 Task: Find connections with filter location Mongaguá with filter topic #Managementskillswith filter profile language German with filter current company Design Plus Architects with filter school Yashwantrao Chavan College of Engineering - YCCE with filter industry Pet Services with filter service category FIle Management with filter keywords title Red Cross Volunteer
Action: Mouse moved to (670, 117)
Screenshot: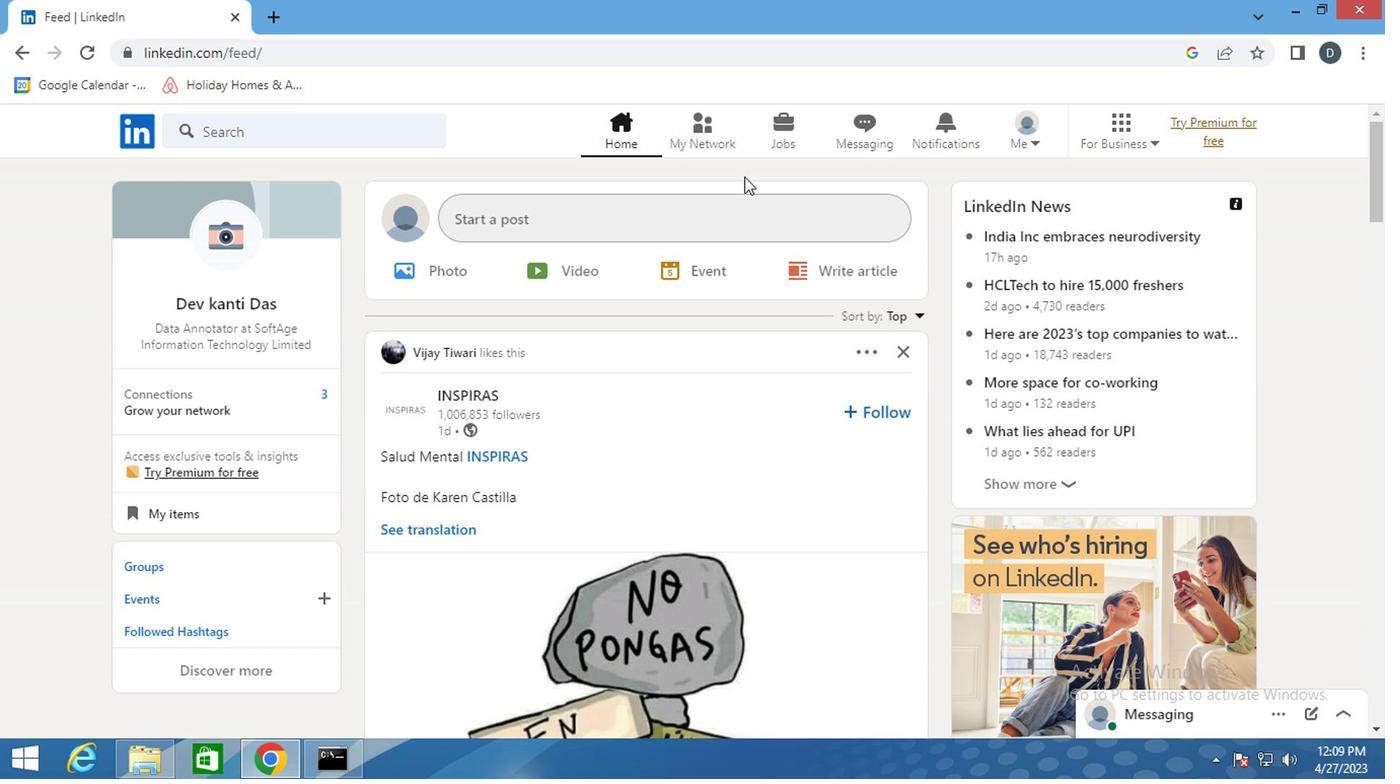 
Action: Mouse pressed left at (670, 117)
Screenshot: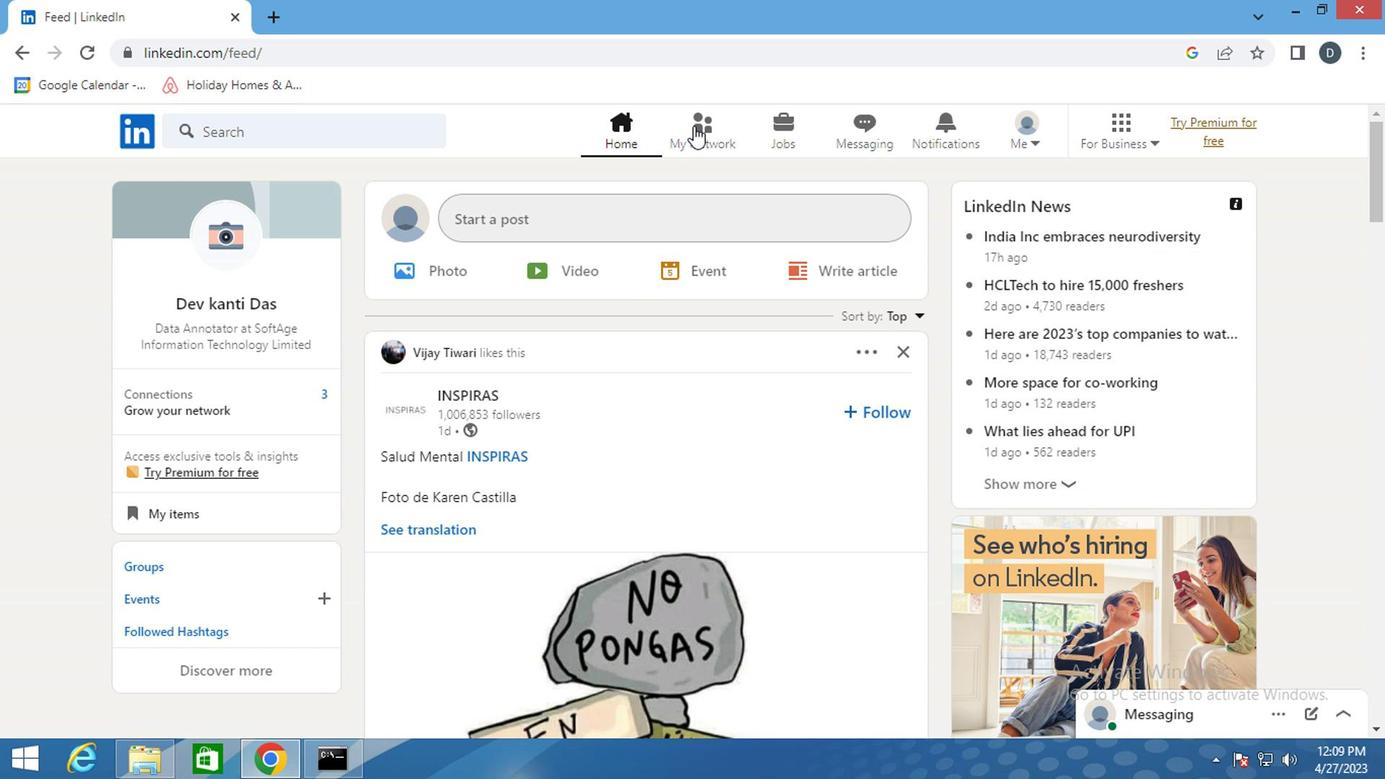 
Action: Mouse moved to (266, 243)
Screenshot: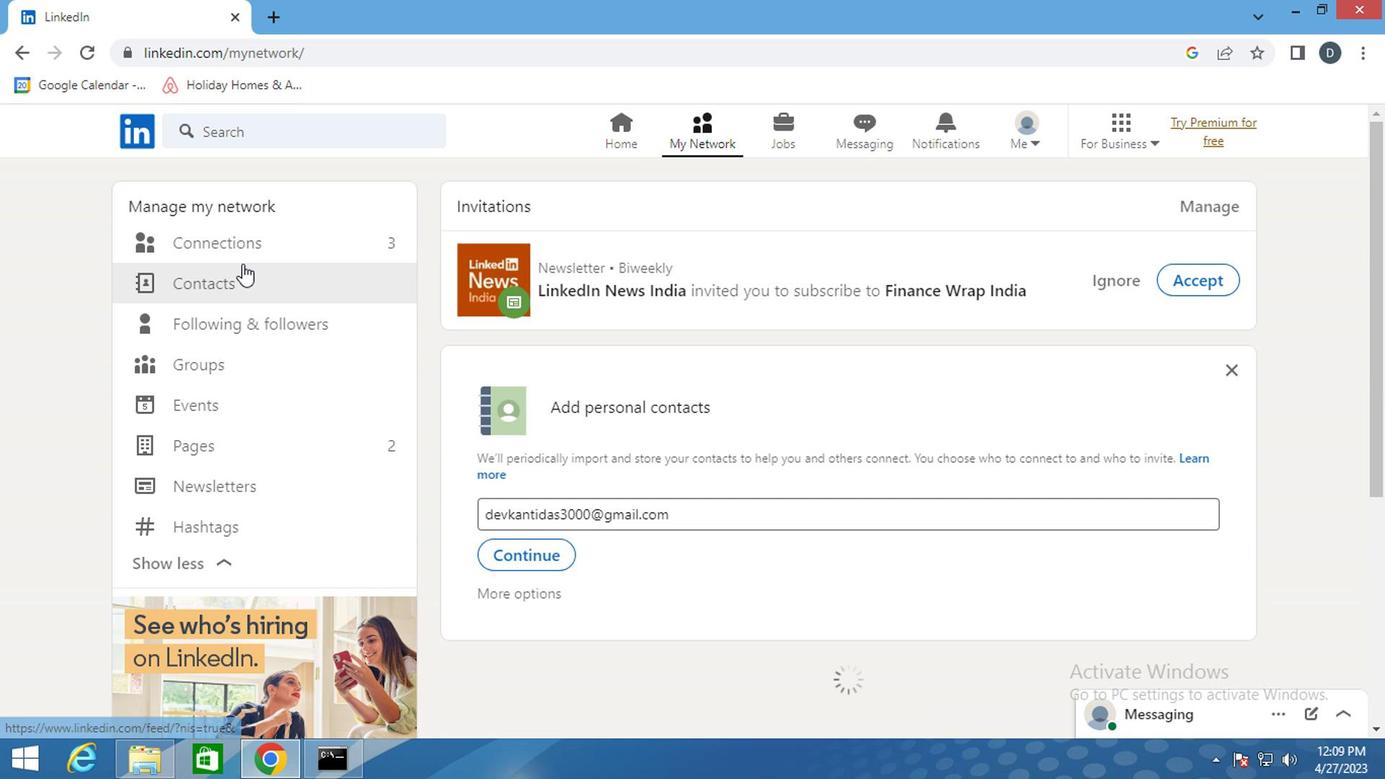 
Action: Mouse pressed left at (266, 243)
Screenshot: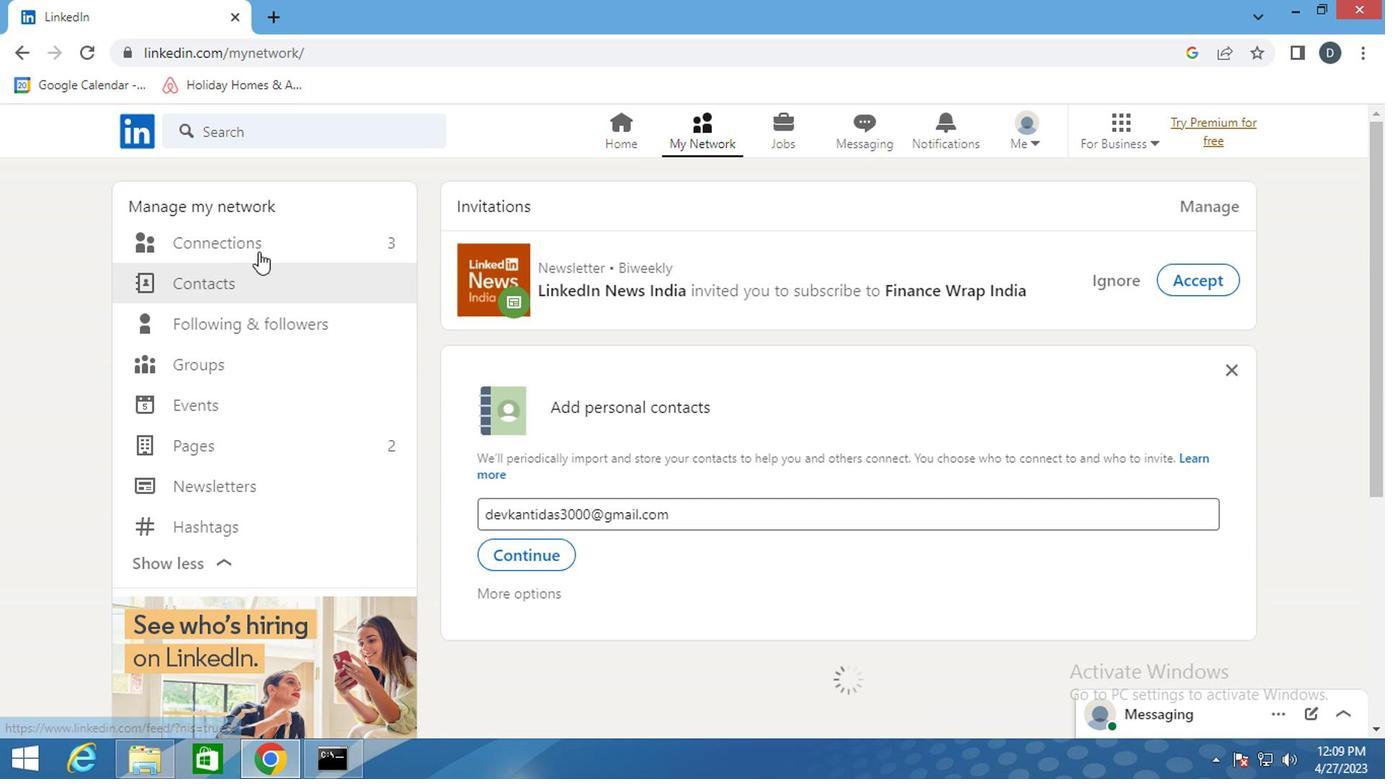 
Action: Mouse pressed left at (266, 243)
Screenshot: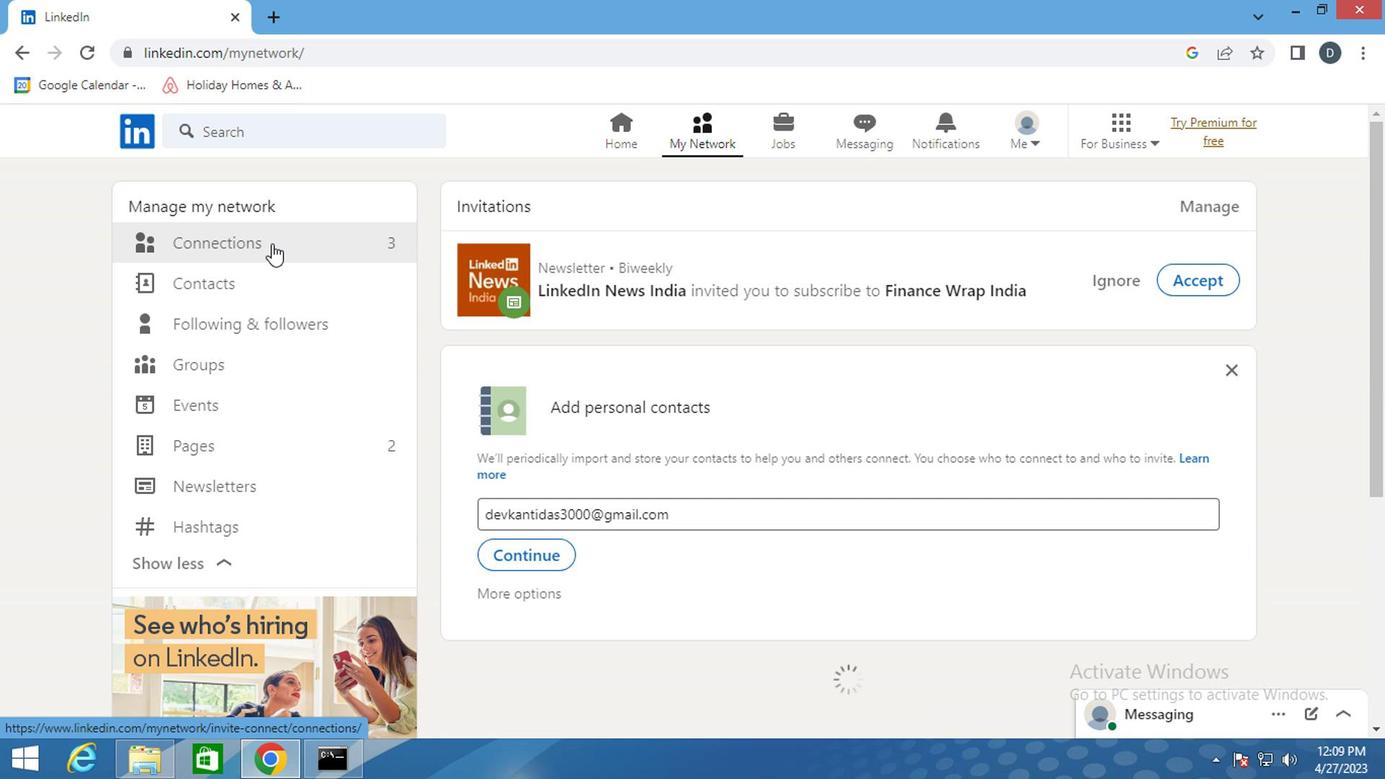 
Action: Mouse moved to (845, 251)
Screenshot: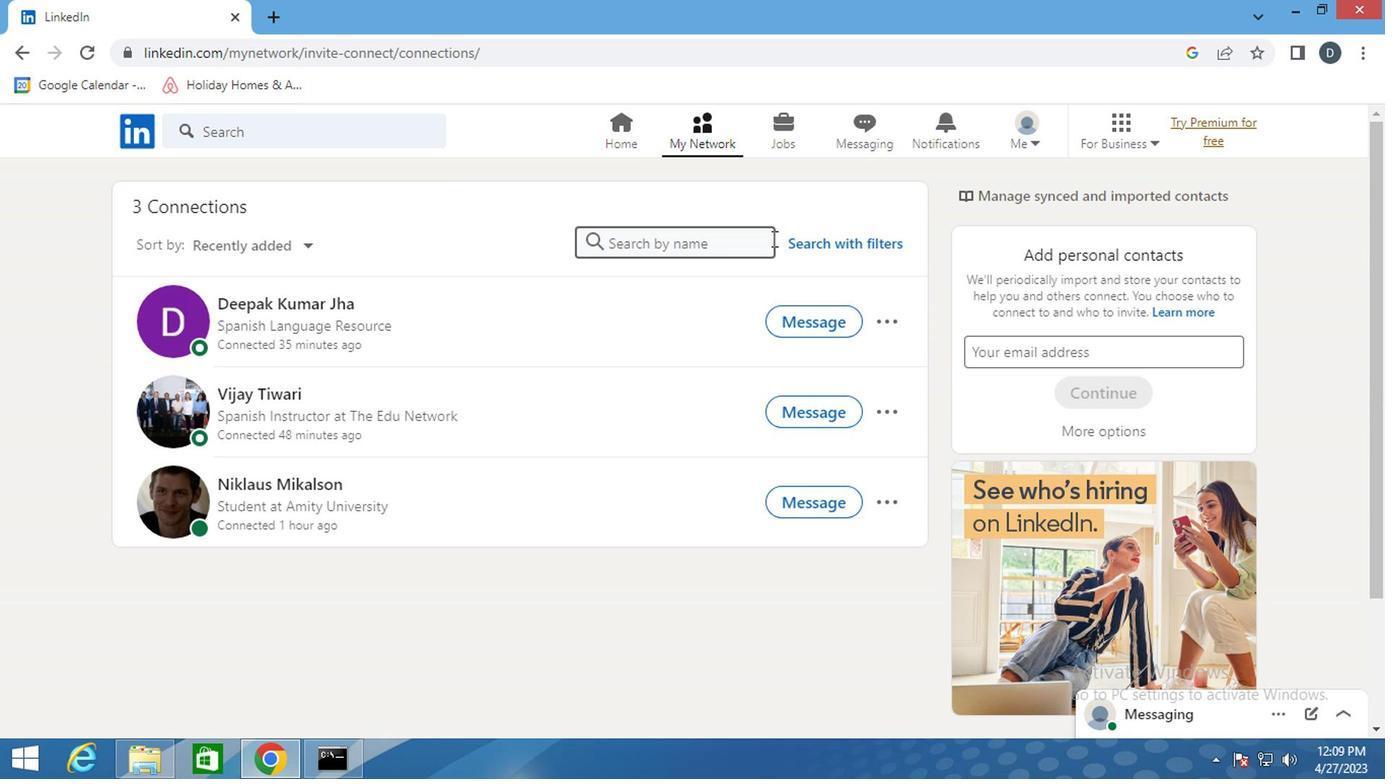 
Action: Mouse pressed left at (845, 251)
Screenshot: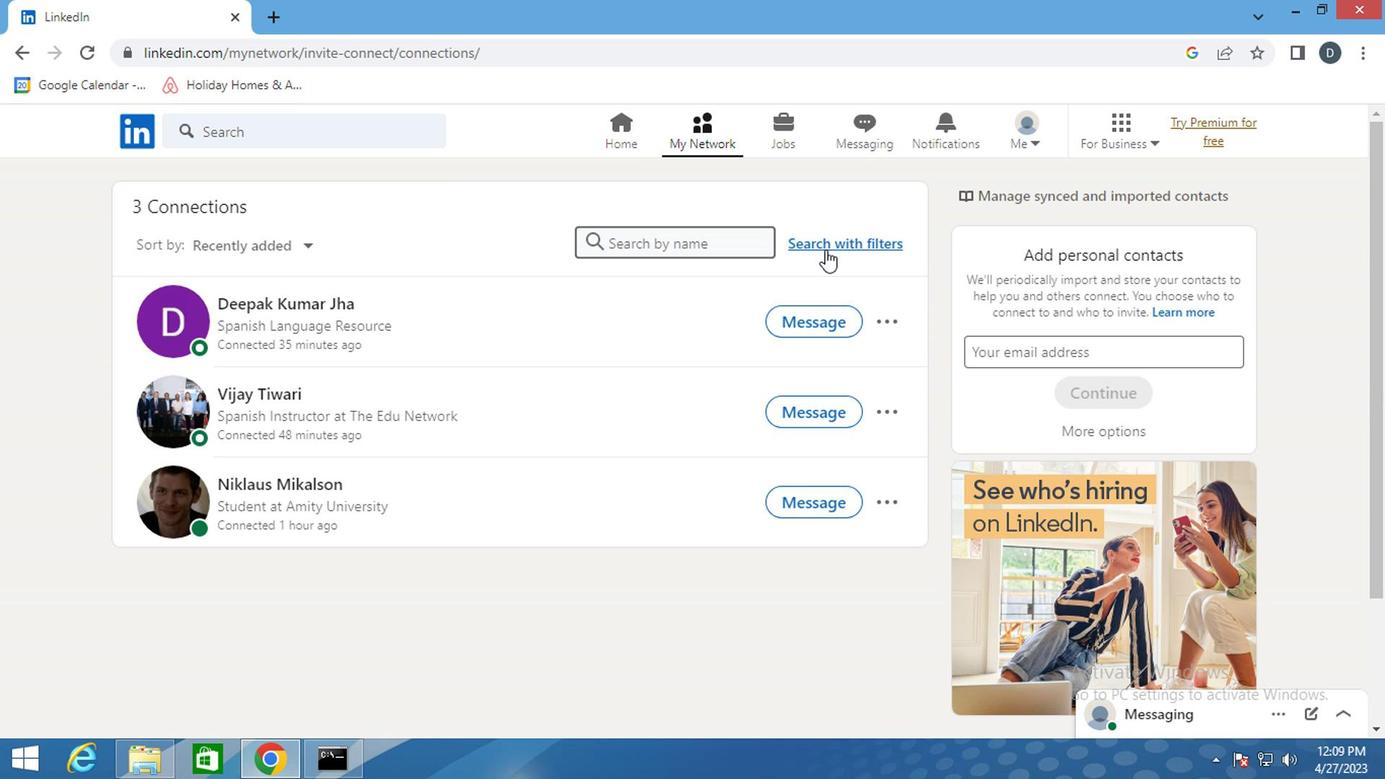 
Action: Mouse moved to (738, 182)
Screenshot: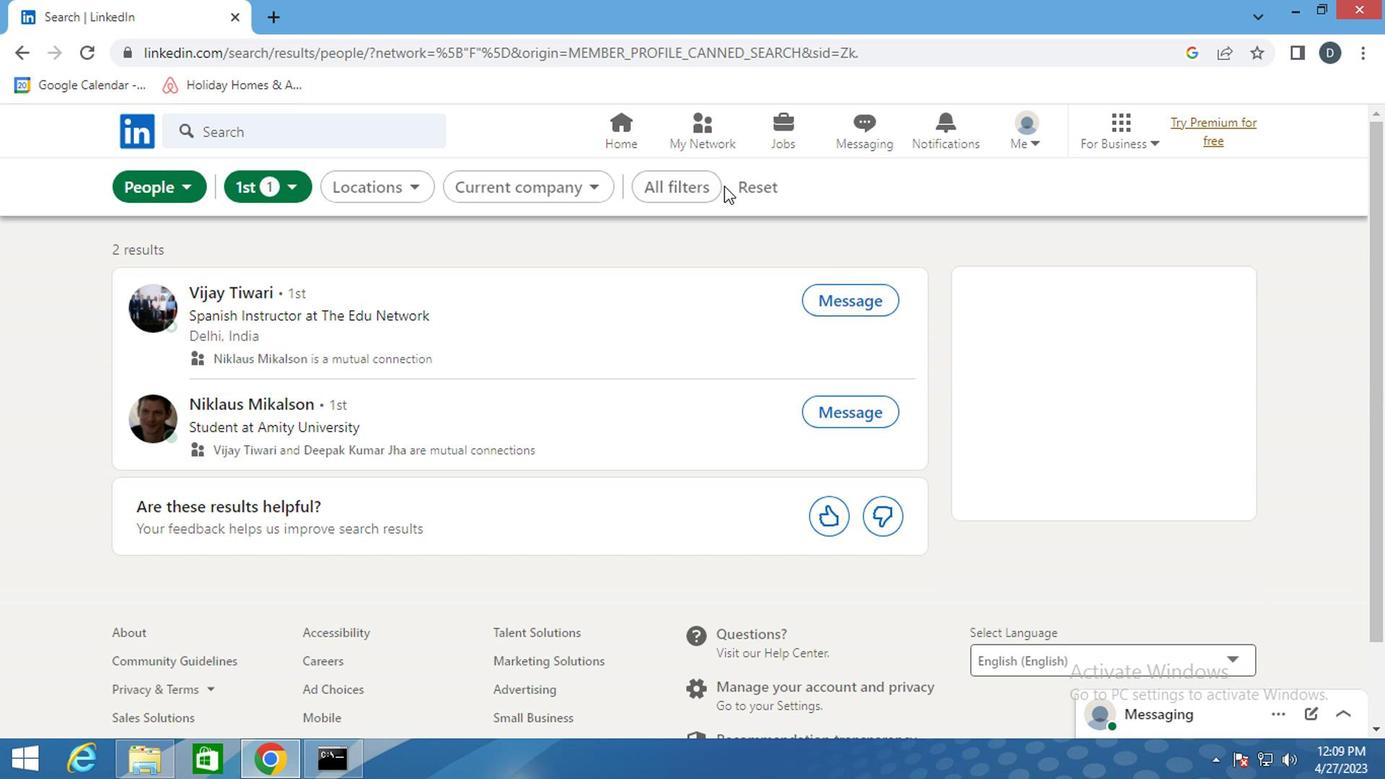 
Action: Mouse pressed left at (738, 182)
Screenshot: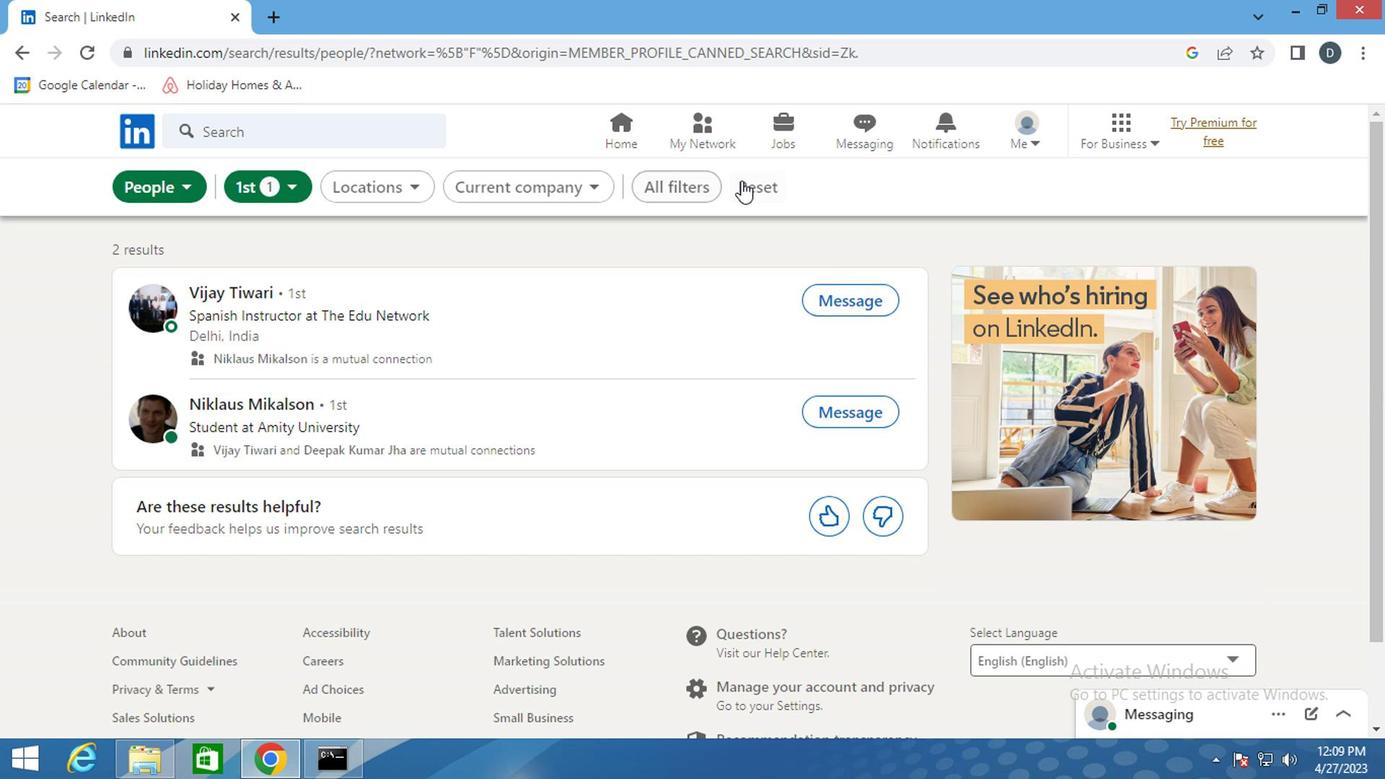 
Action: Mouse moved to (709, 183)
Screenshot: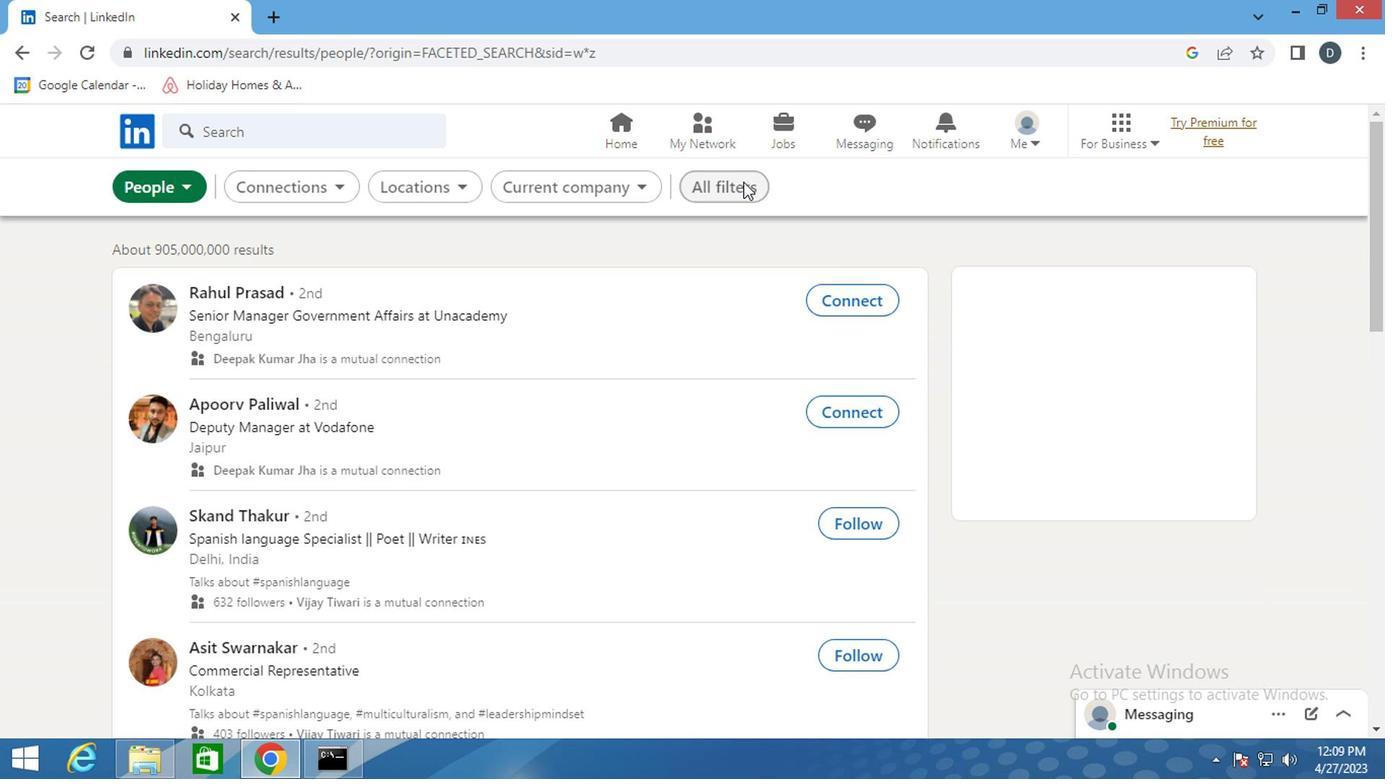 
Action: Mouse pressed left at (709, 183)
Screenshot: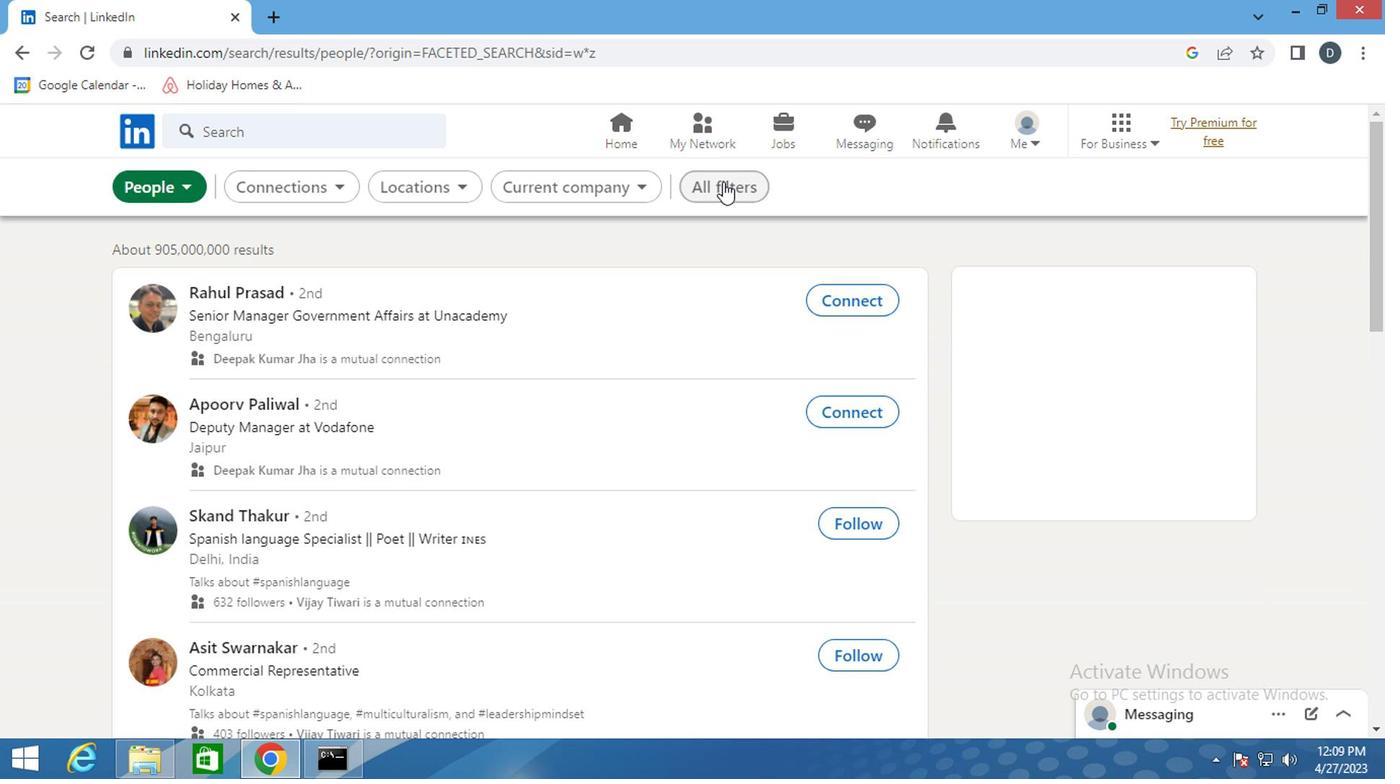 
Action: Mouse moved to (1134, 449)
Screenshot: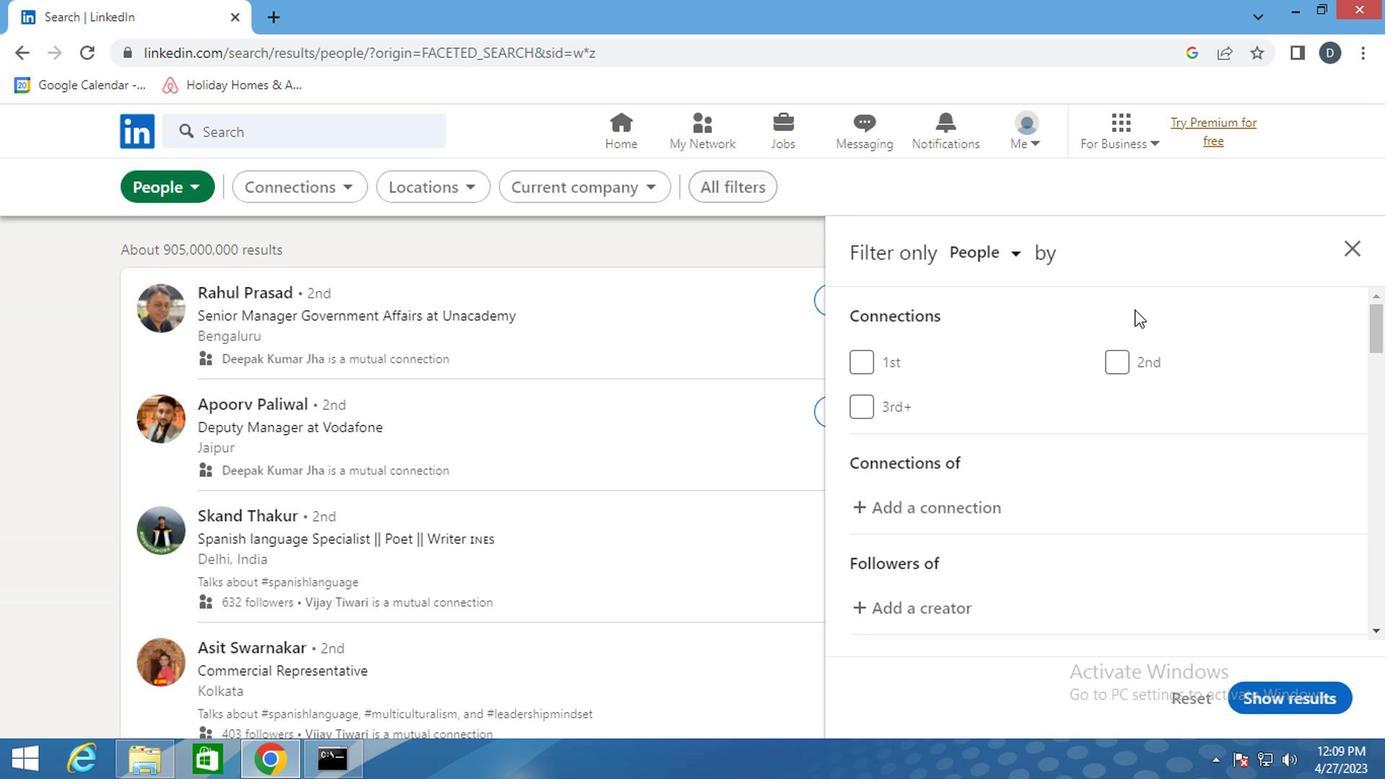 
Action: Mouse scrolled (1134, 448) with delta (0, -1)
Screenshot: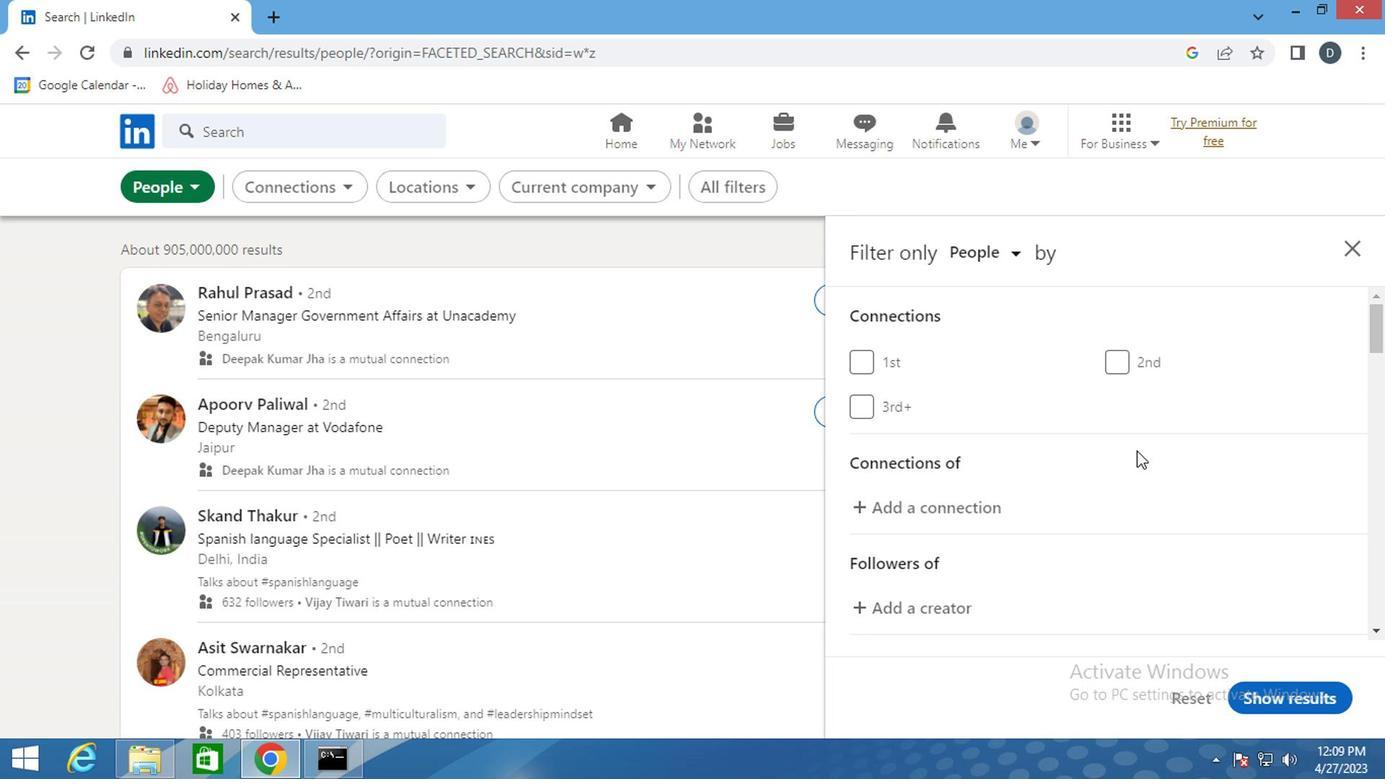 
Action: Mouse scrolled (1134, 448) with delta (0, -1)
Screenshot: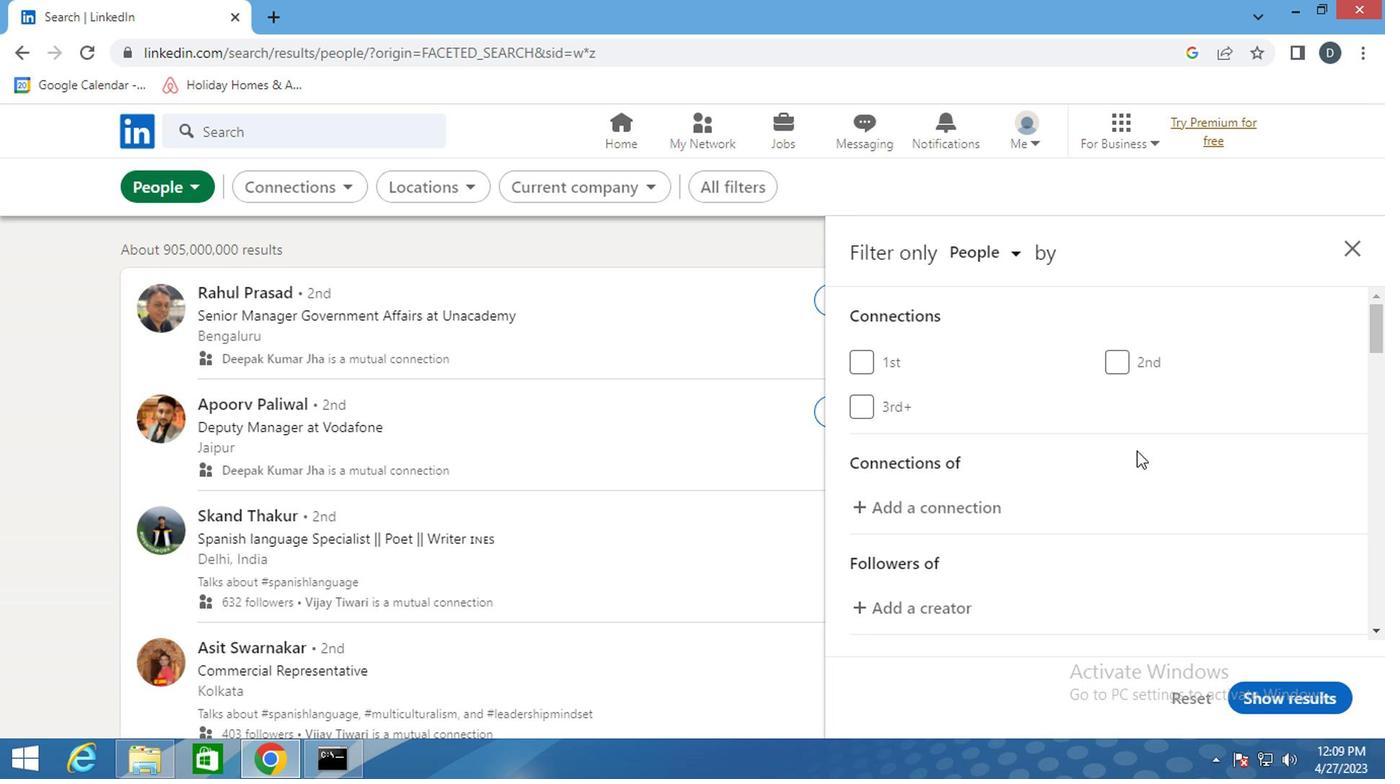 
Action: Mouse scrolled (1134, 448) with delta (0, -1)
Screenshot: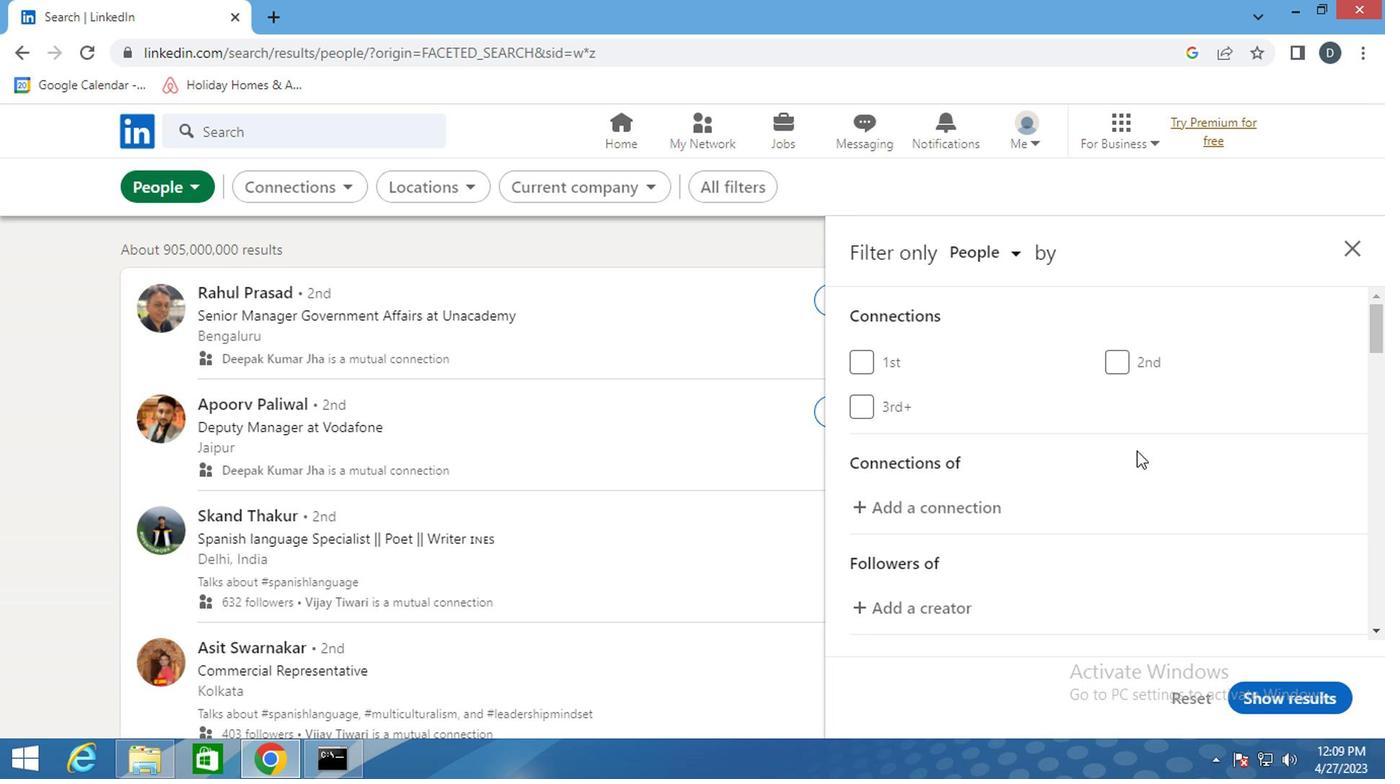 
Action: Mouse moved to (1180, 484)
Screenshot: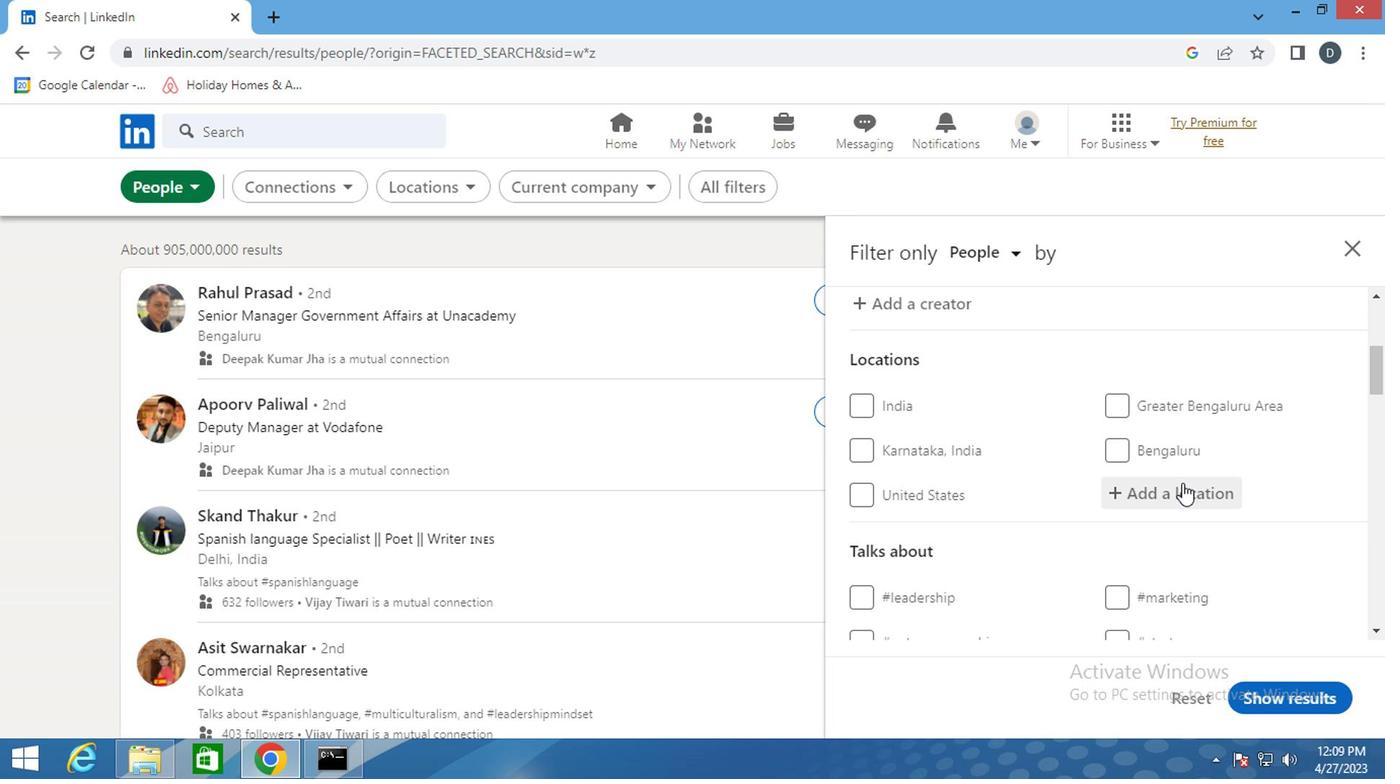 
Action: Mouse pressed left at (1180, 484)
Screenshot: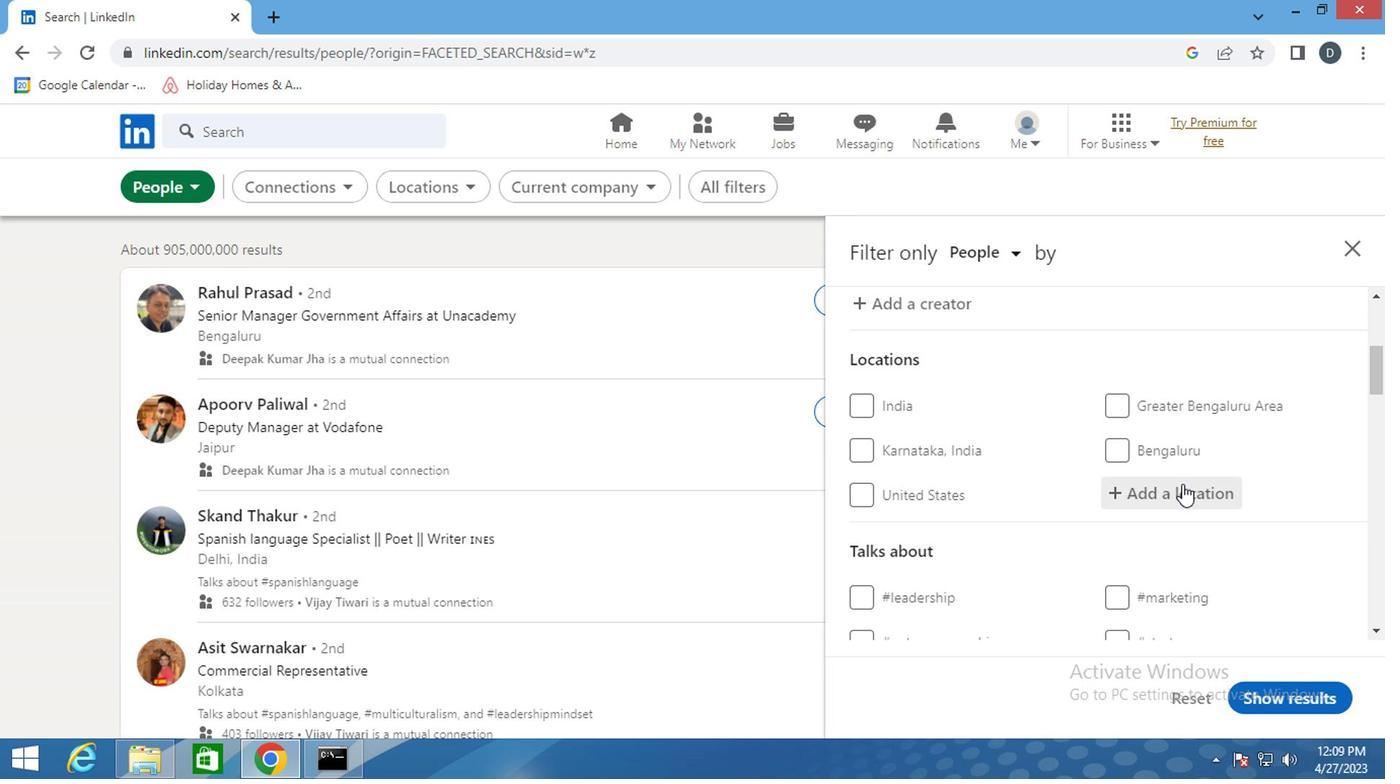 
Action: Mouse moved to (1180, 484)
Screenshot: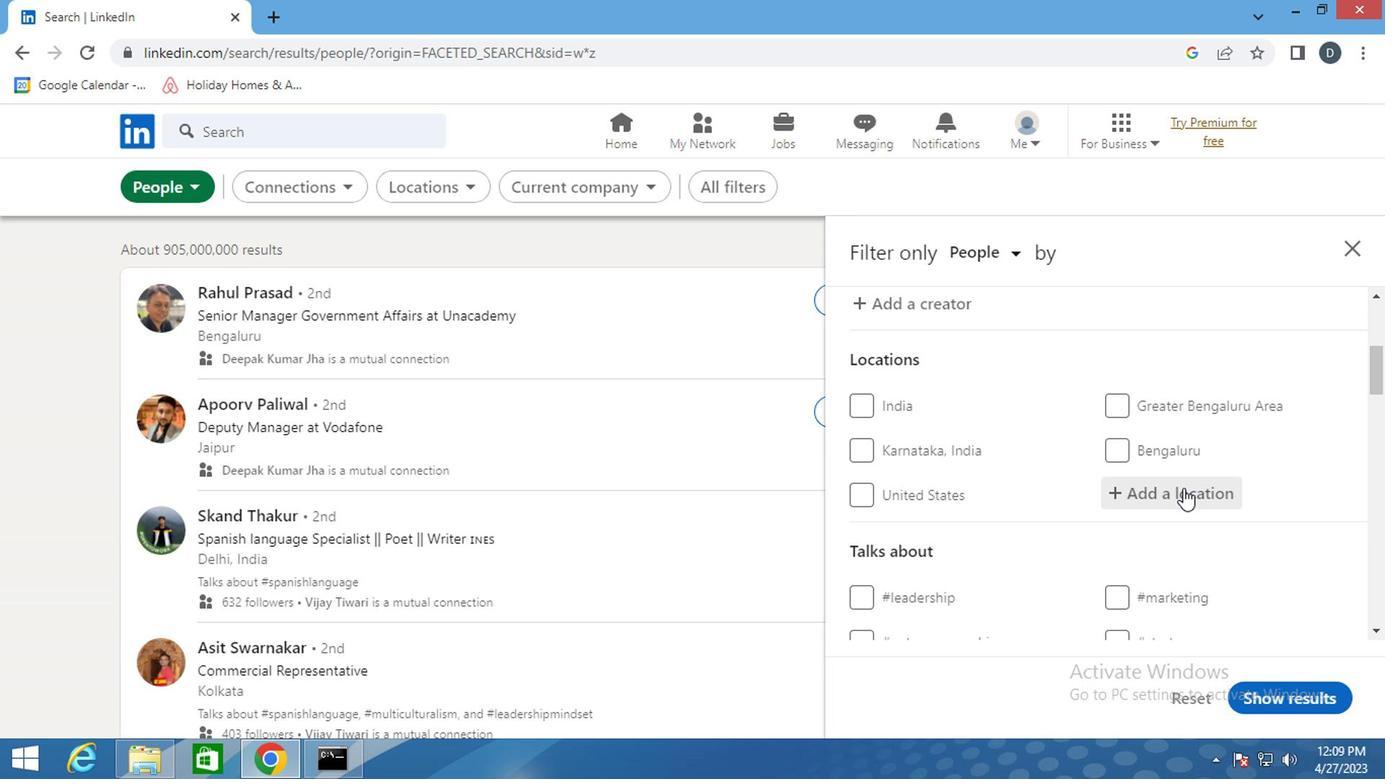 
Action: Key pressed <Key.shift_r>Mongag
Screenshot: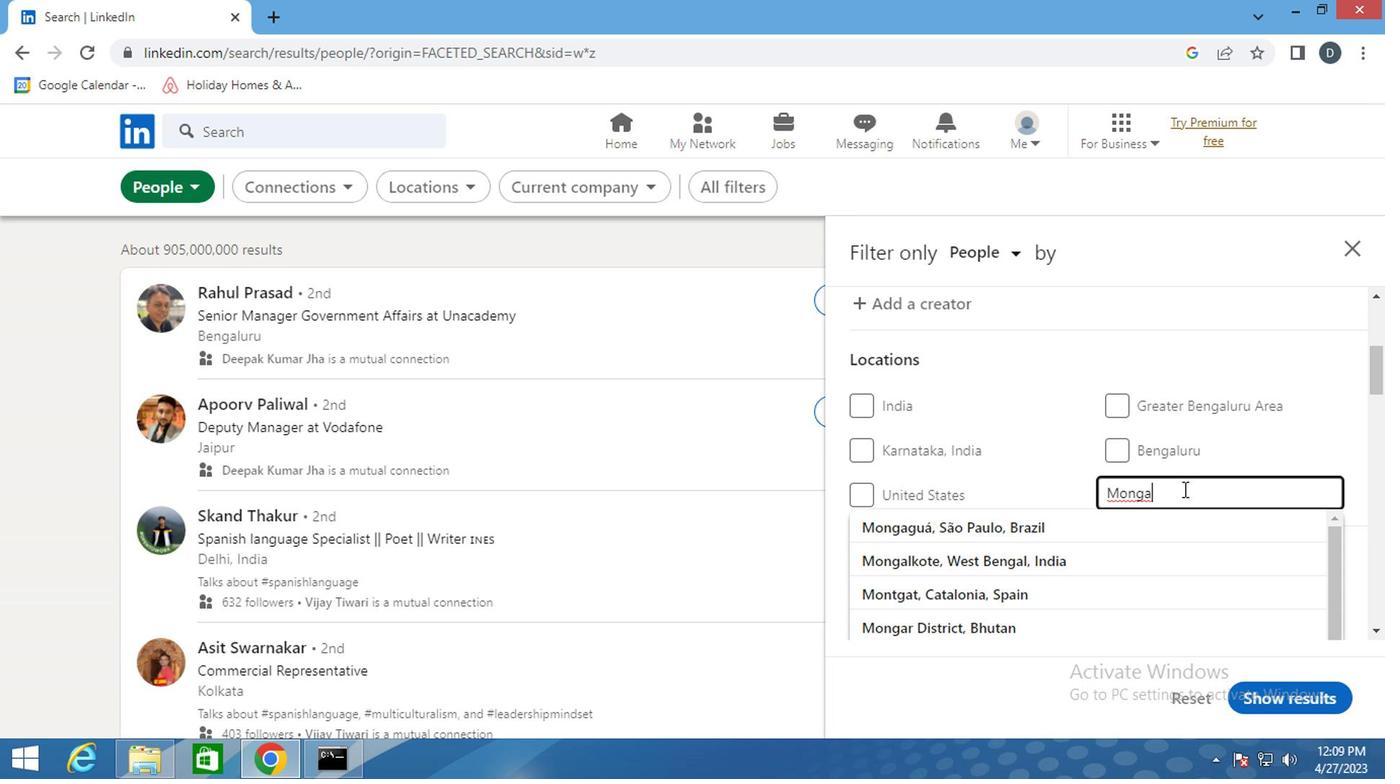 
Action: Mouse moved to (1105, 520)
Screenshot: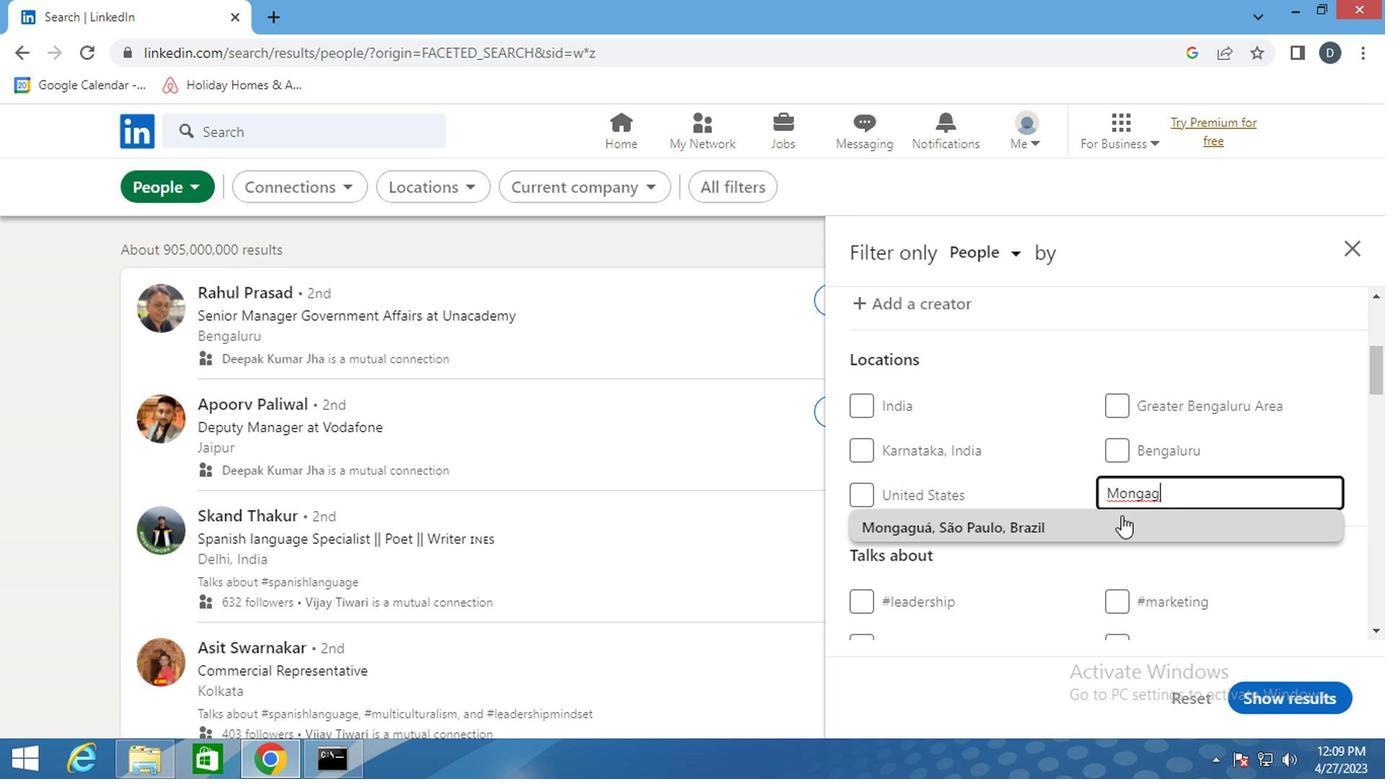 
Action: Mouse pressed left at (1105, 520)
Screenshot: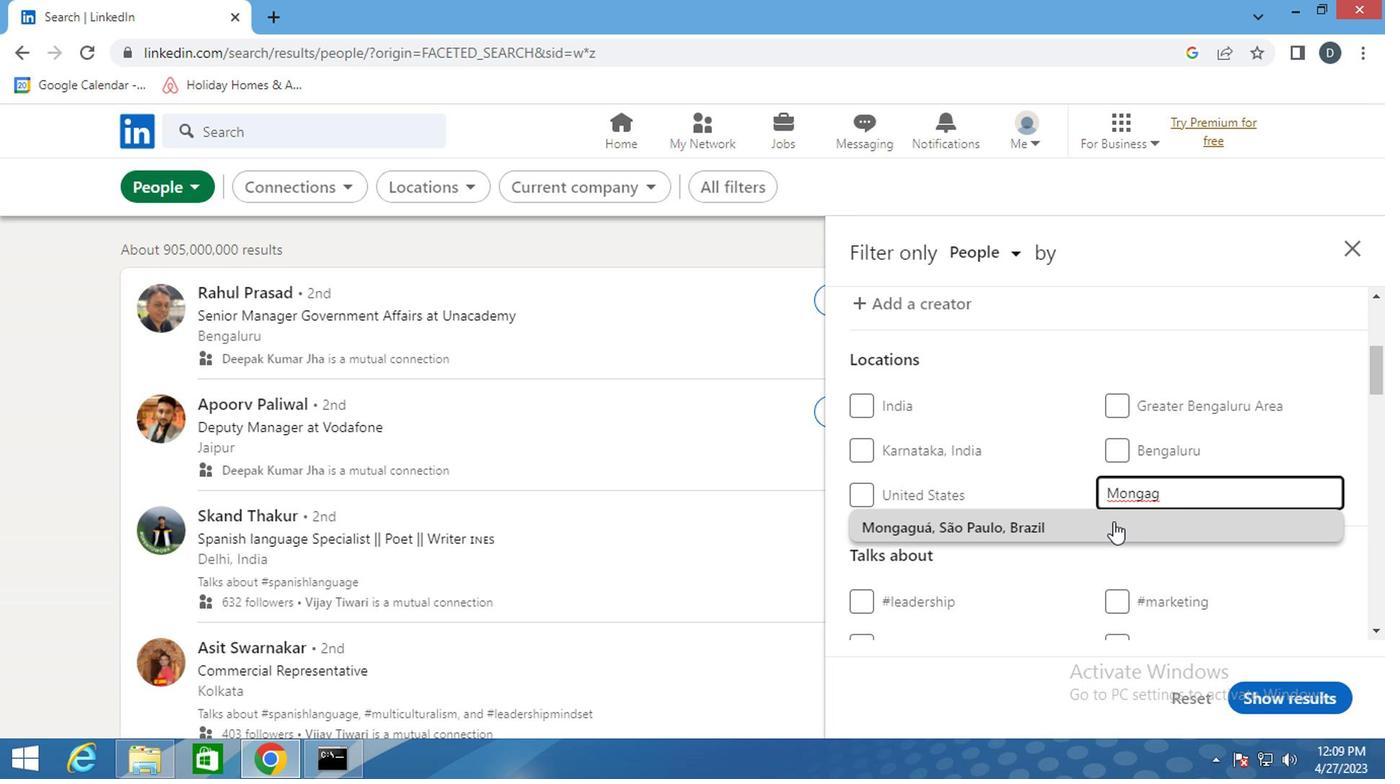 
Action: Mouse moved to (1108, 523)
Screenshot: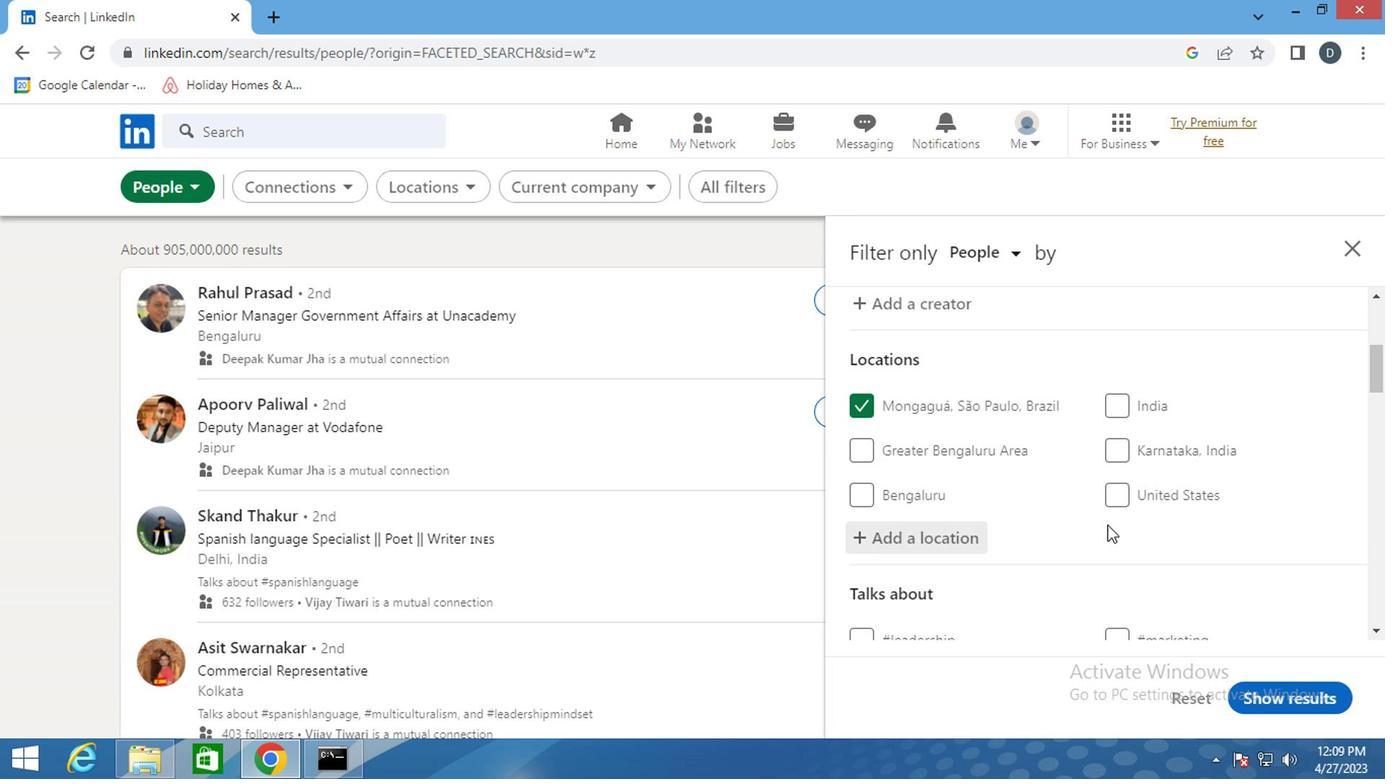 
Action: Mouse scrolled (1108, 521) with delta (0, -1)
Screenshot: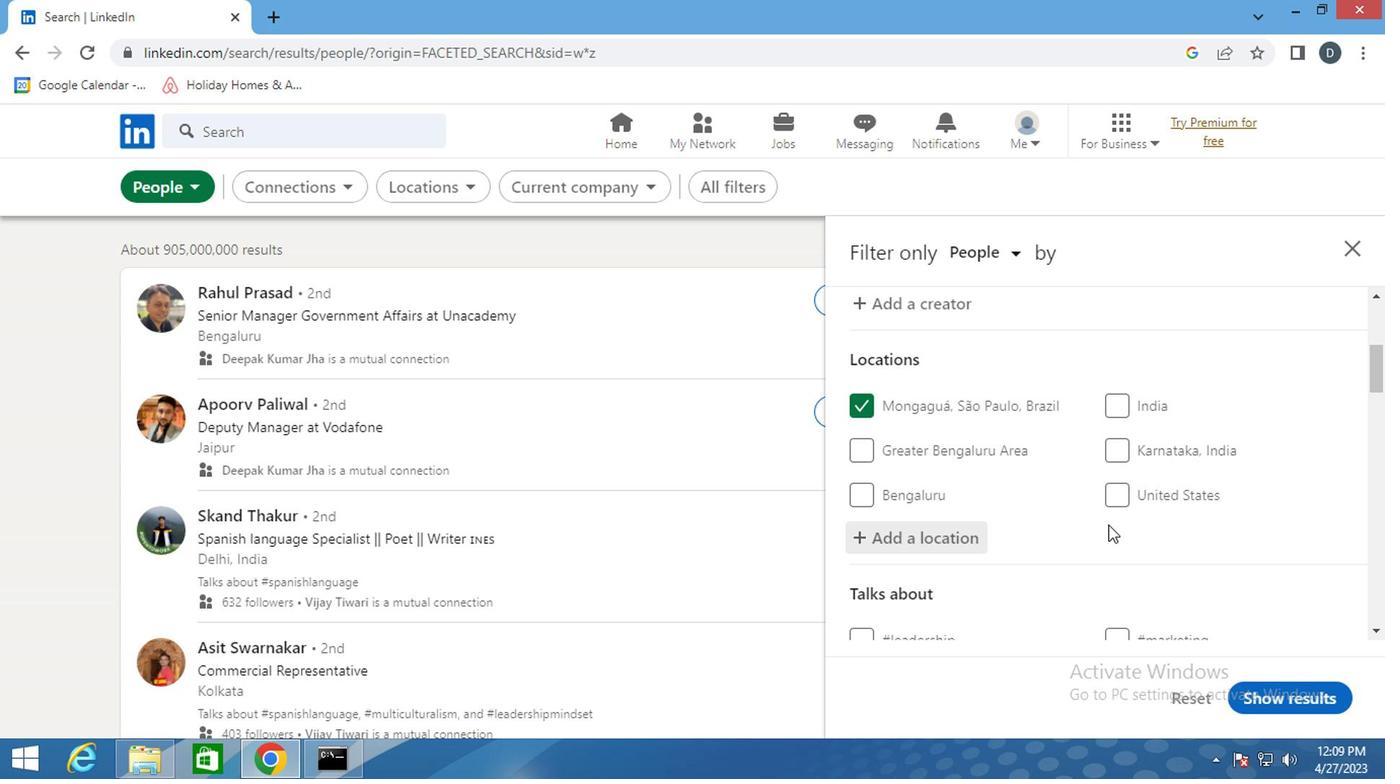 
Action: Mouse scrolled (1108, 521) with delta (0, -1)
Screenshot: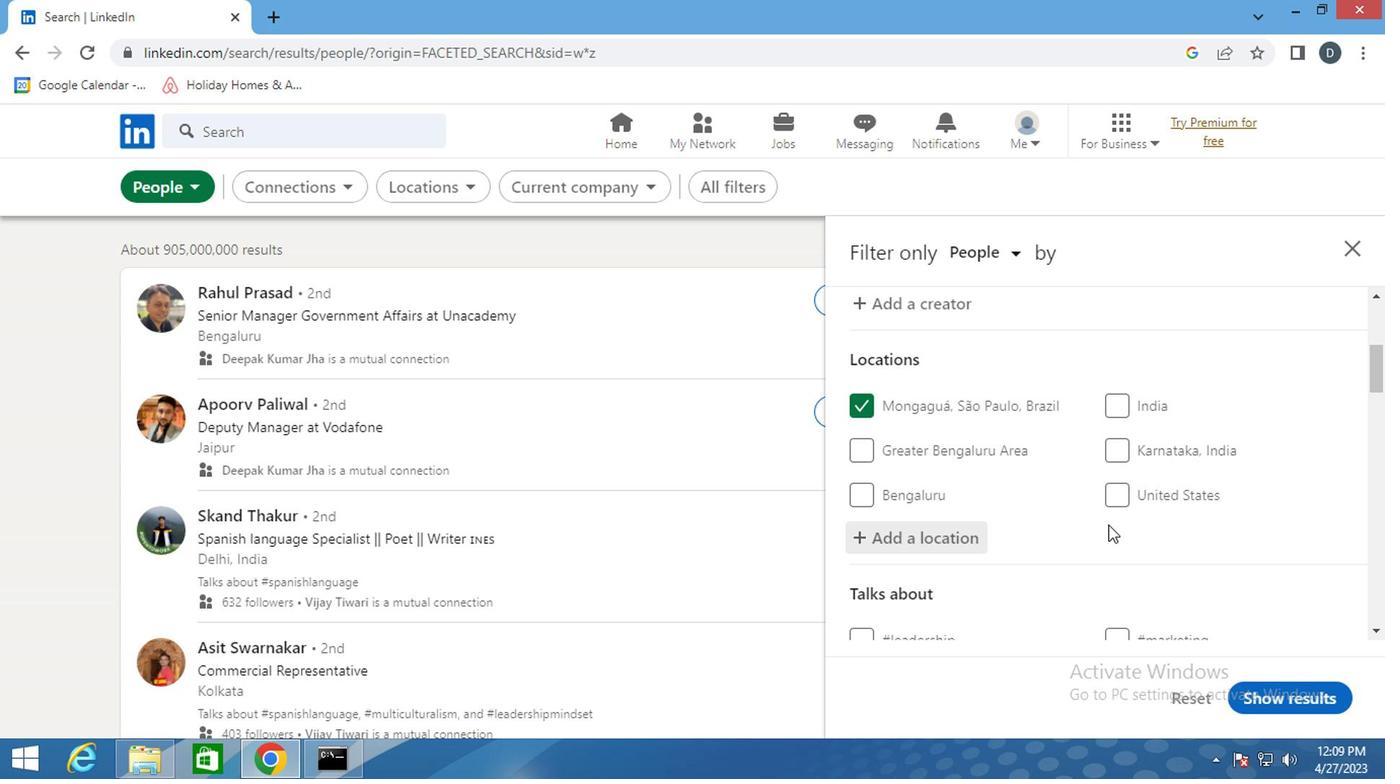 
Action: Mouse moved to (1111, 523)
Screenshot: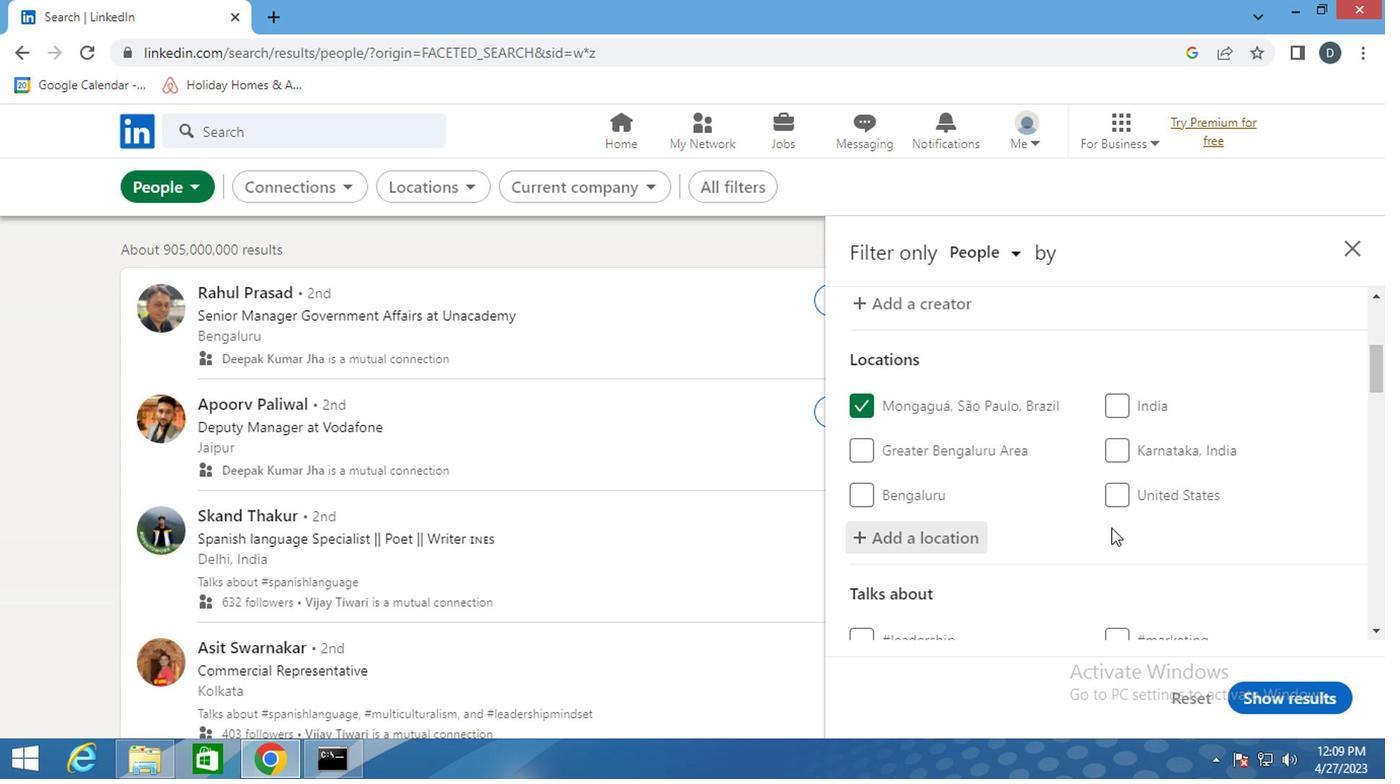 
Action: Mouse scrolled (1111, 523) with delta (0, 0)
Screenshot: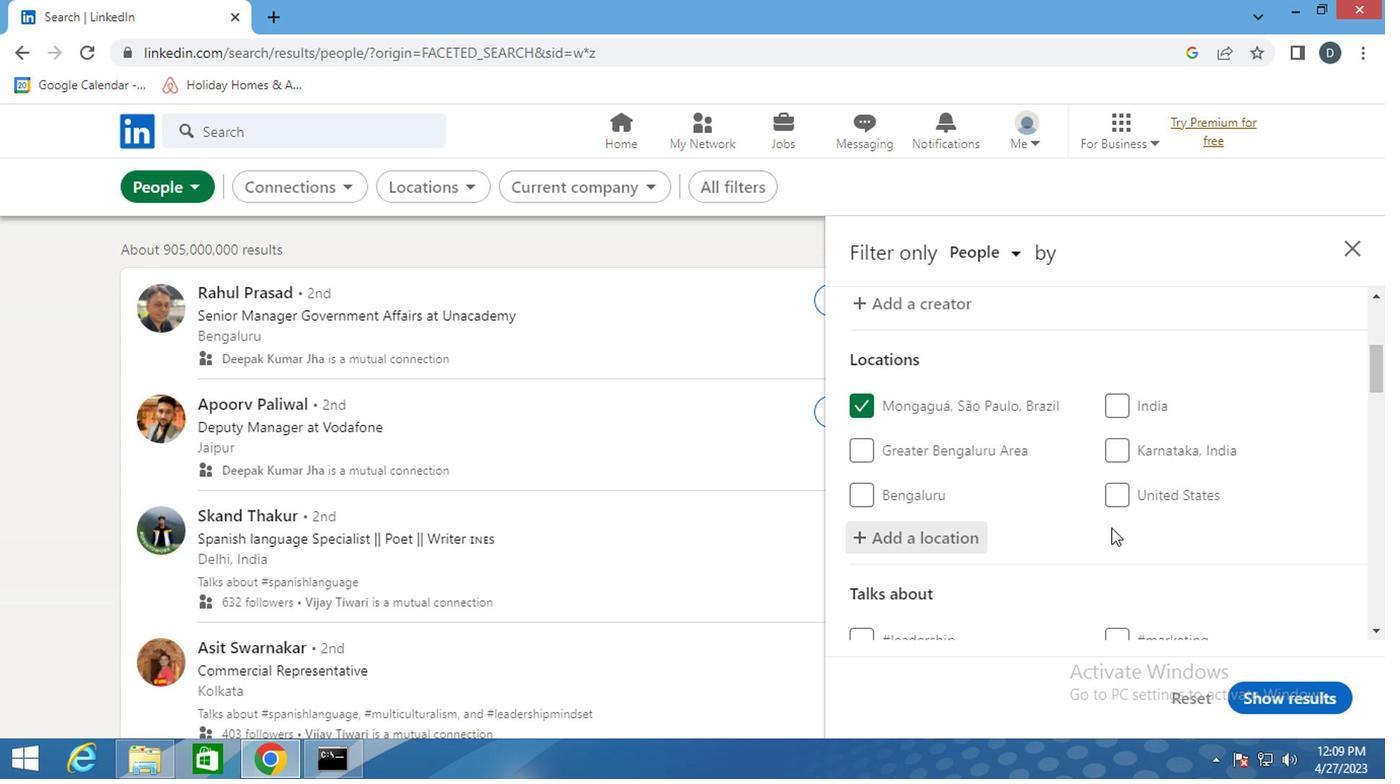 
Action: Mouse moved to (1162, 418)
Screenshot: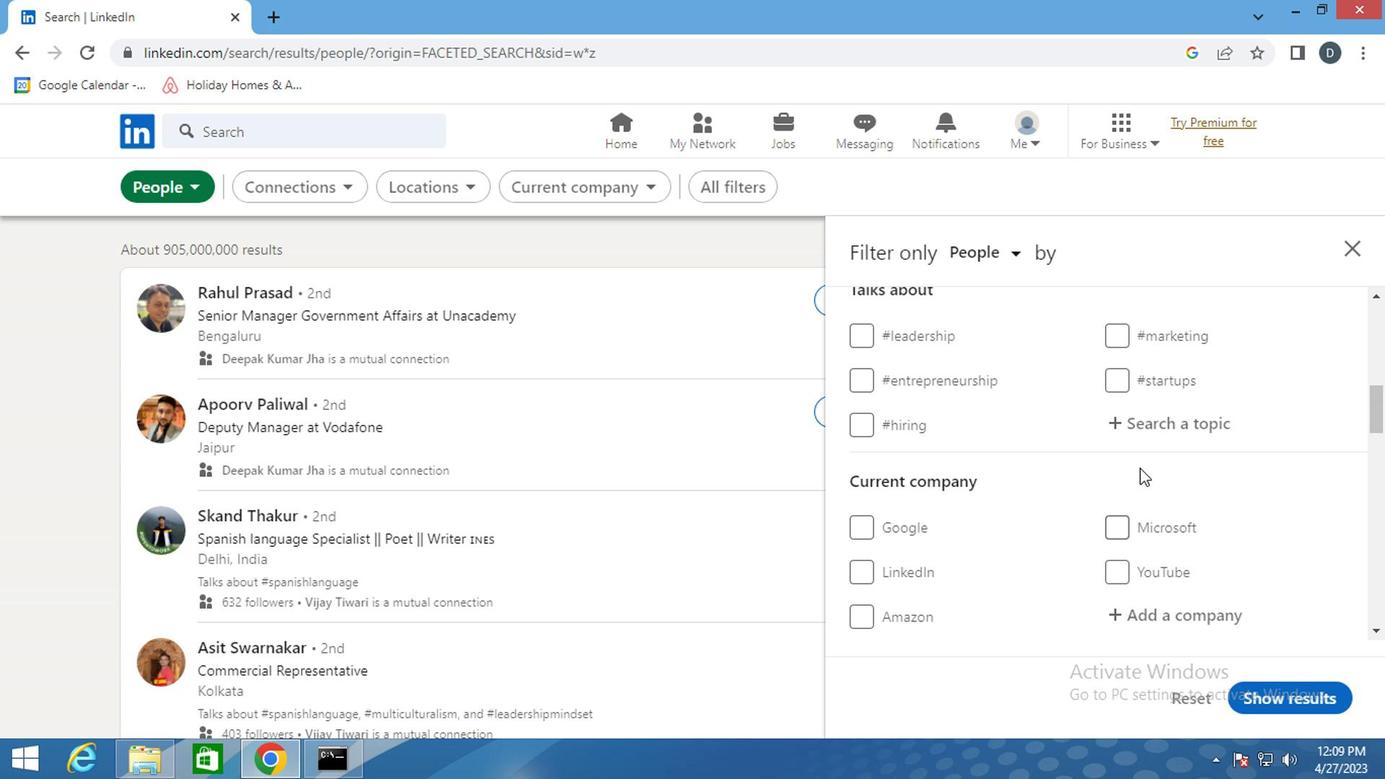 
Action: Mouse pressed left at (1162, 418)
Screenshot: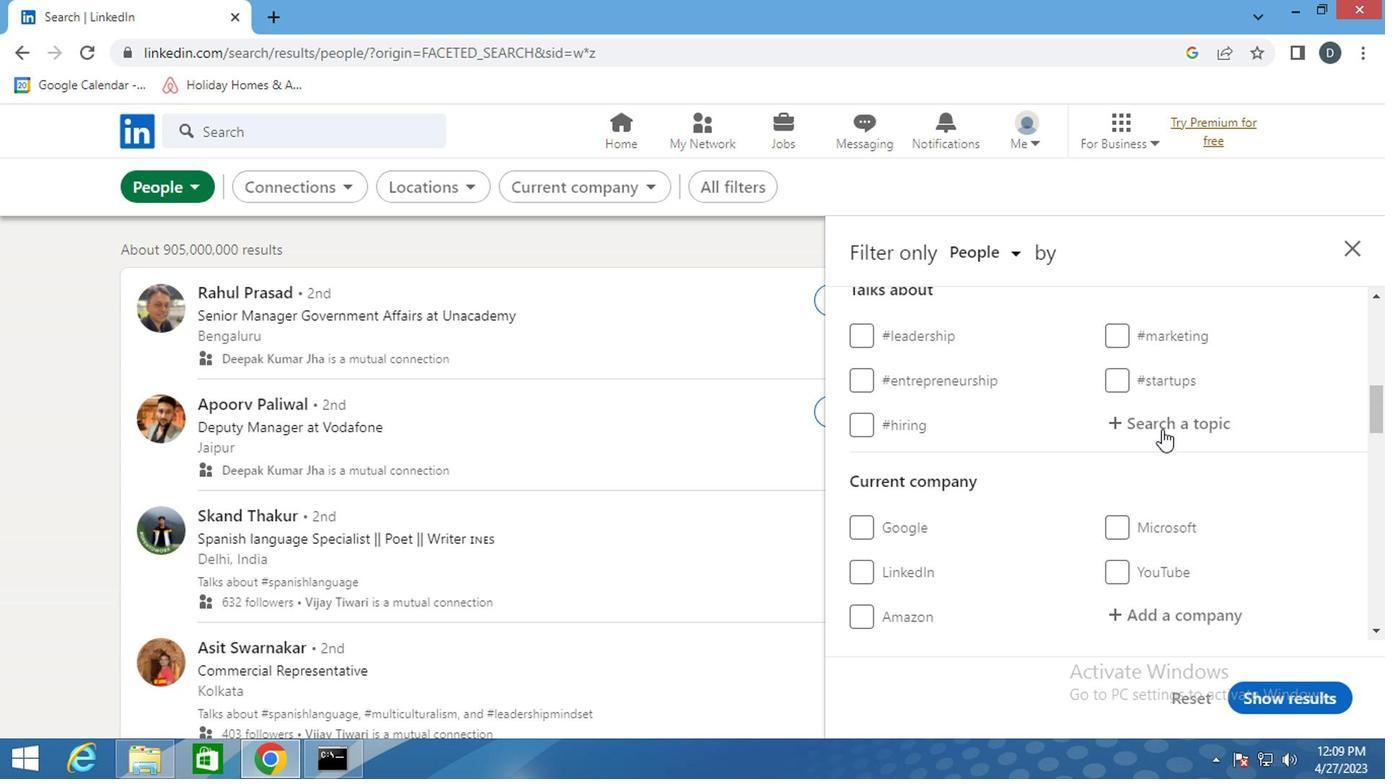 
Action: Mouse moved to (1165, 417)
Screenshot: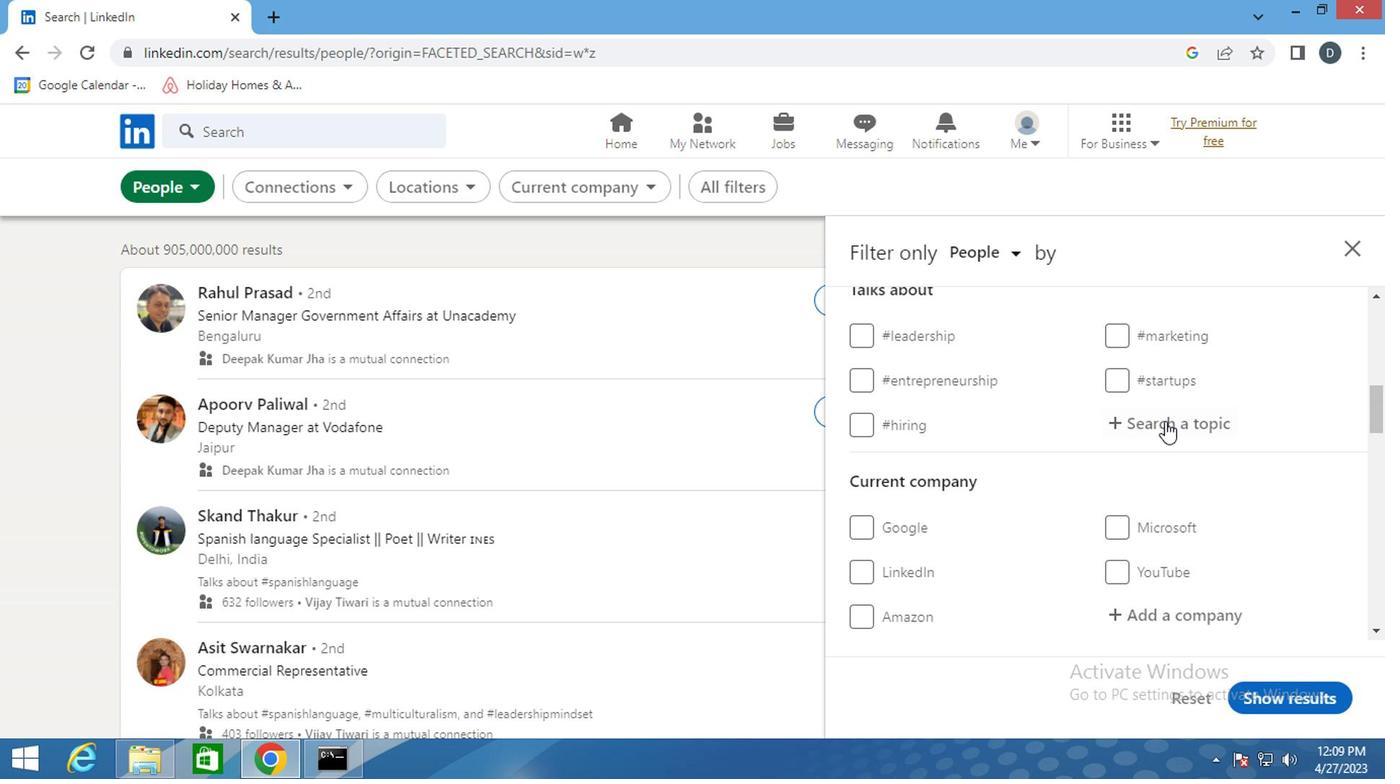 
Action: Key pressed <Key.shift>#<Key.shift><Key.shift><Key.shift><Key.shift><Key.shift><Key.shift>MANAGEMENTSKILLS
Screenshot: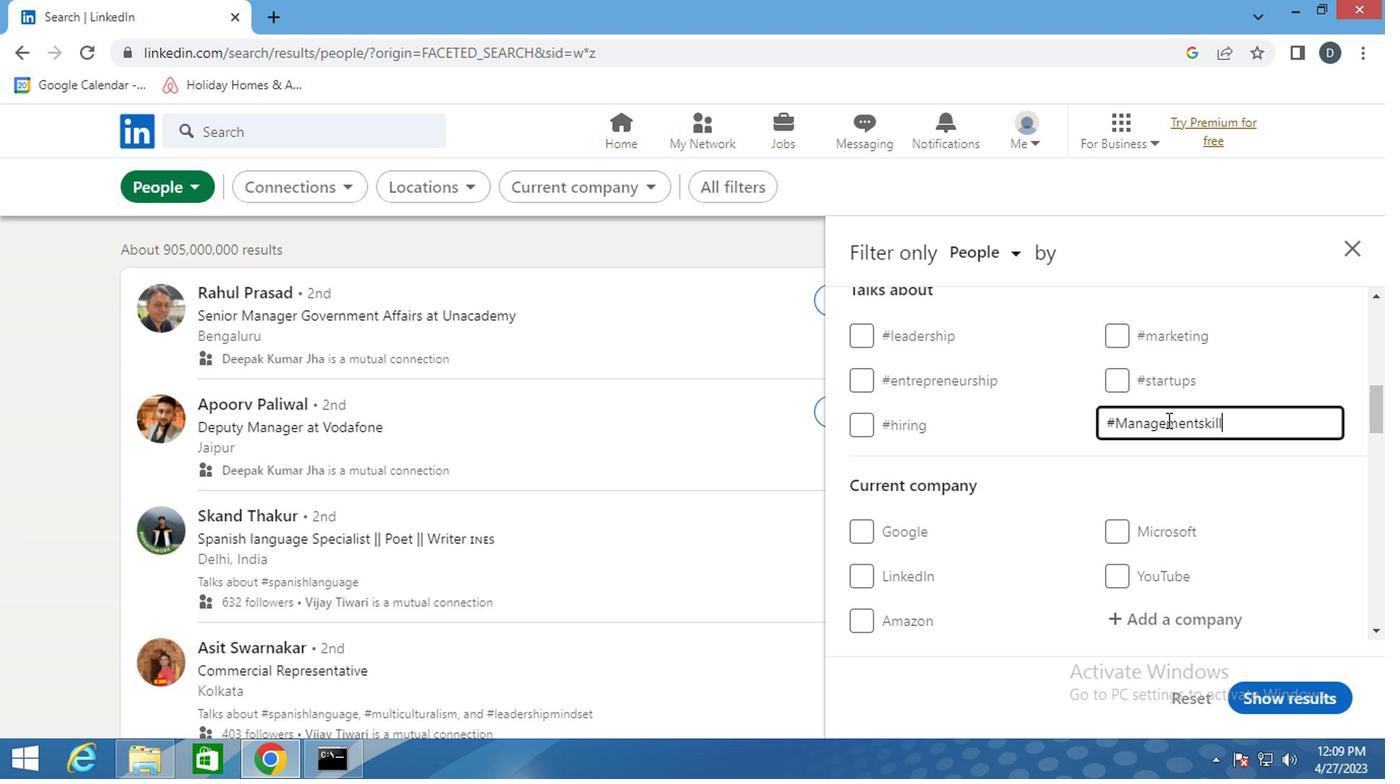 
Action: Mouse moved to (1193, 481)
Screenshot: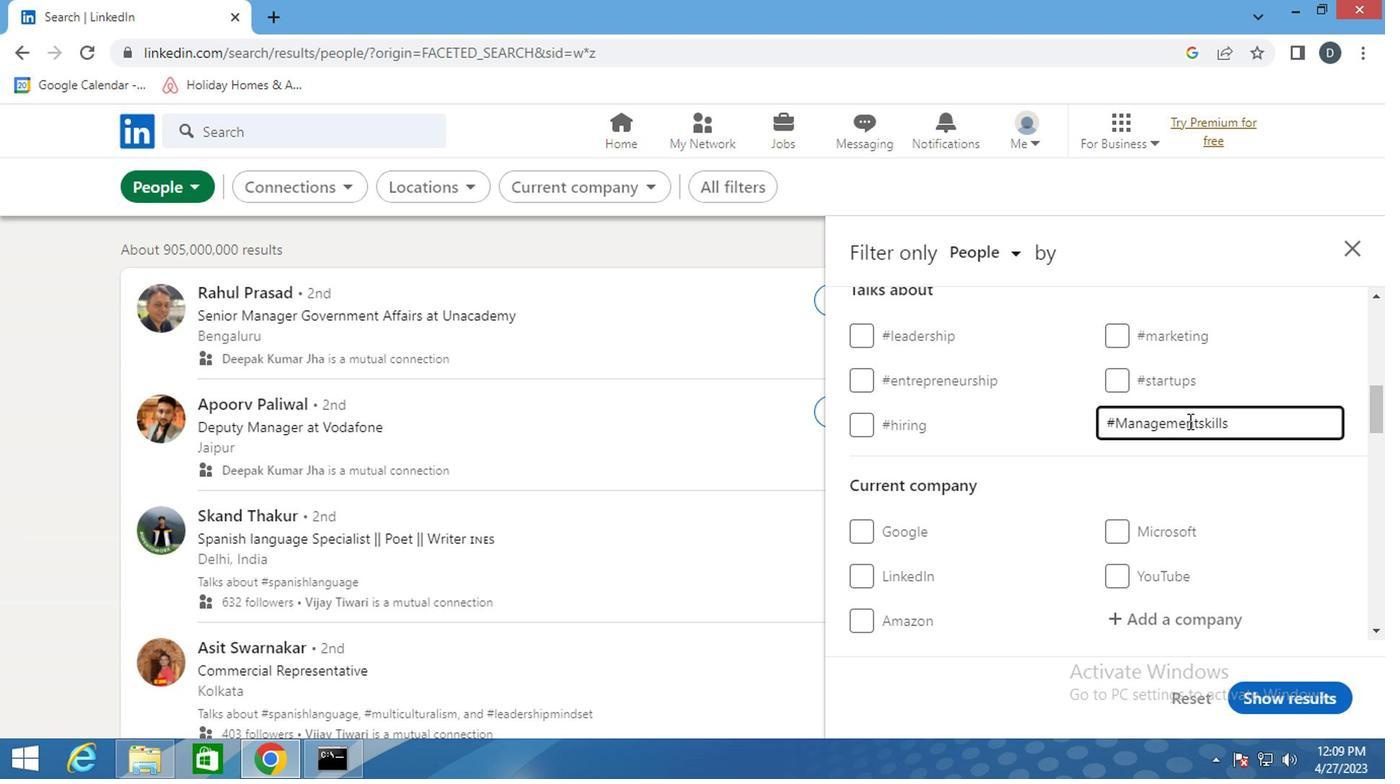 
Action: Mouse scrolled (1193, 481) with delta (0, 0)
Screenshot: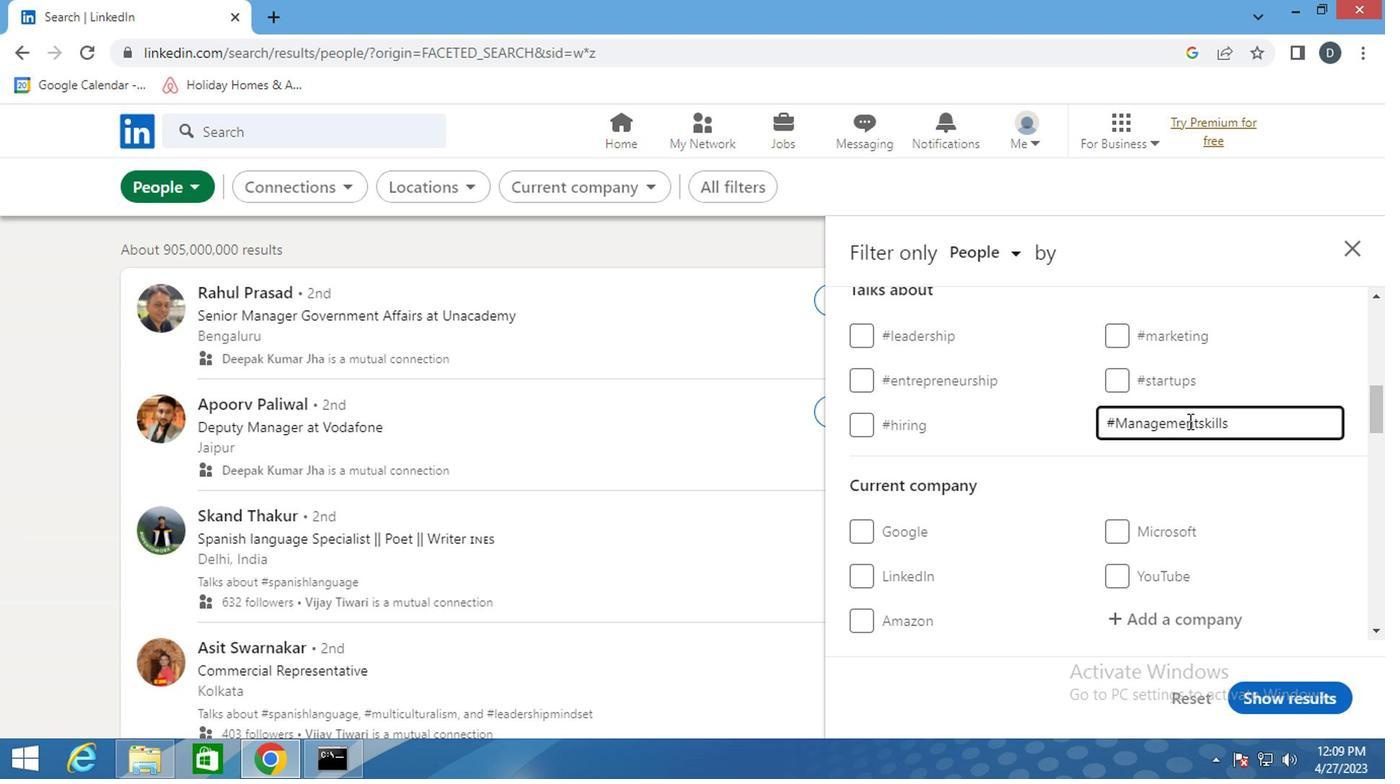 
Action: Mouse moved to (1073, 539)
Screenshot: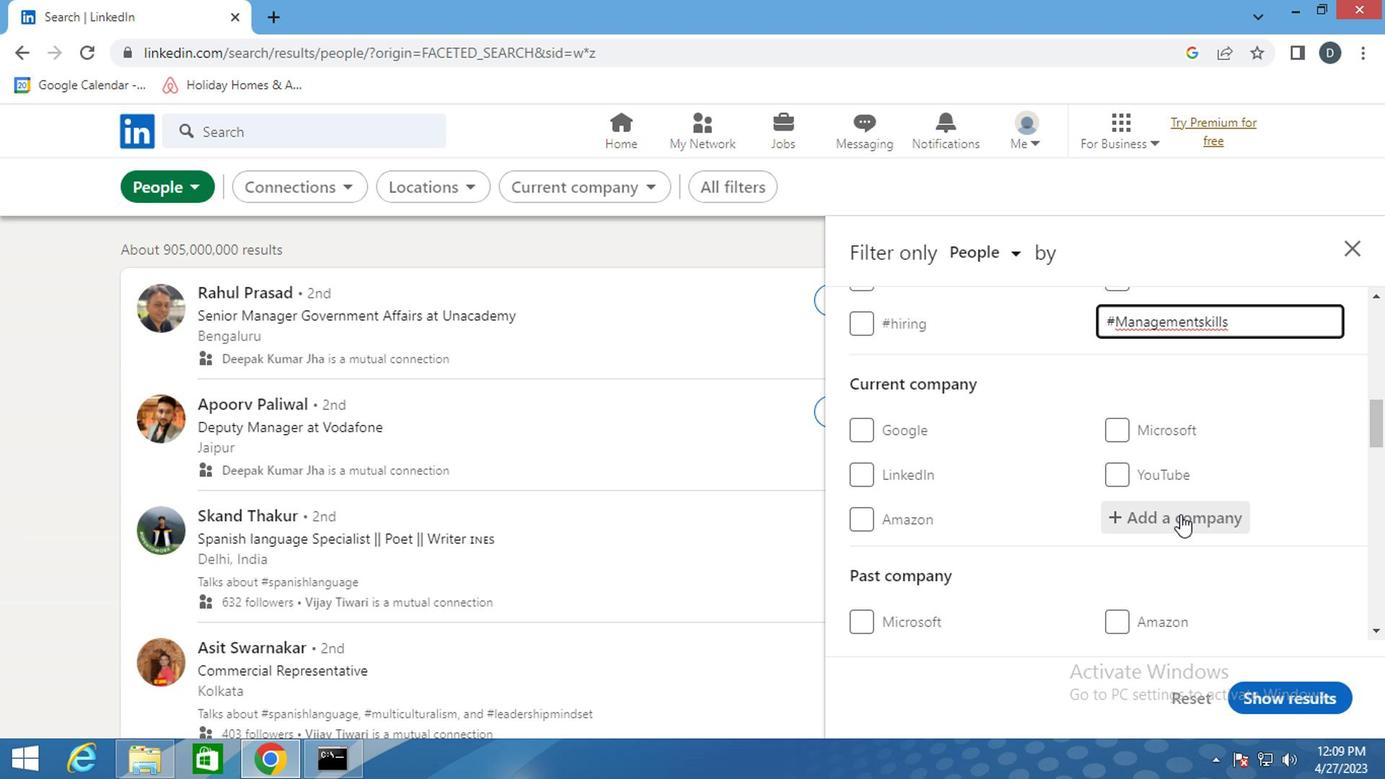 
Action: Mouse scrolled (1073, 538) with delta (0, 0)
Screenshot: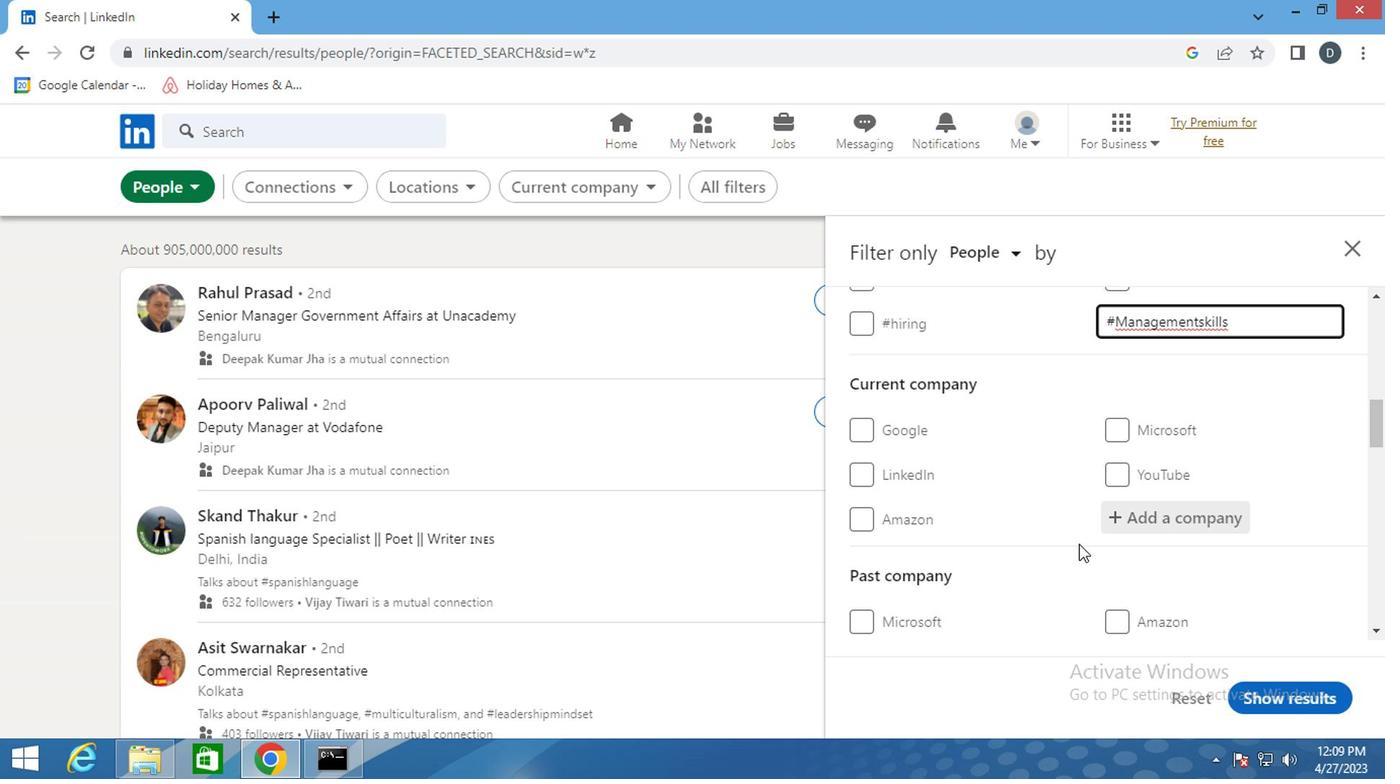 
Action: Mouse scrolled (1073, 538) with delta (0, 0)
Screenshot: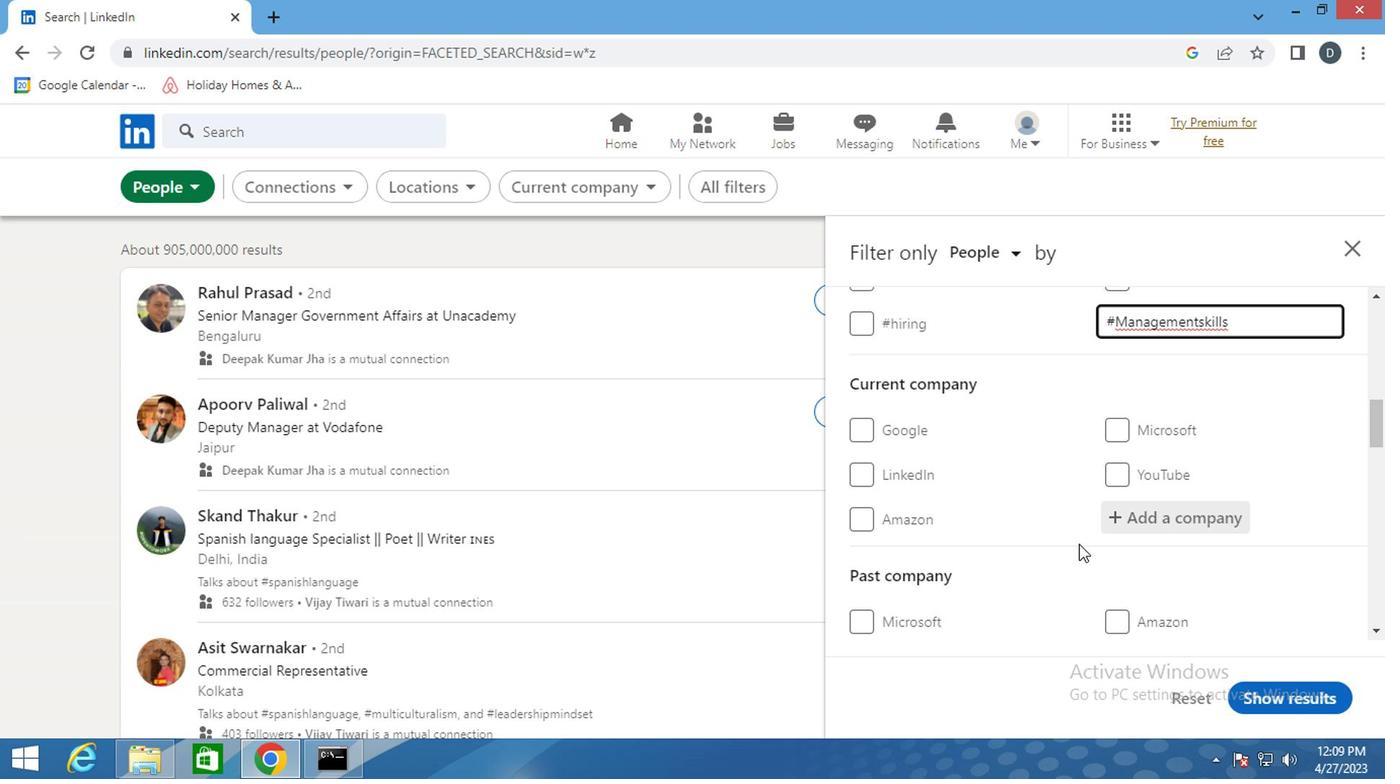 
Action: Mouse scrolled (1073, 538) with delta (0, 0)
Screenshot: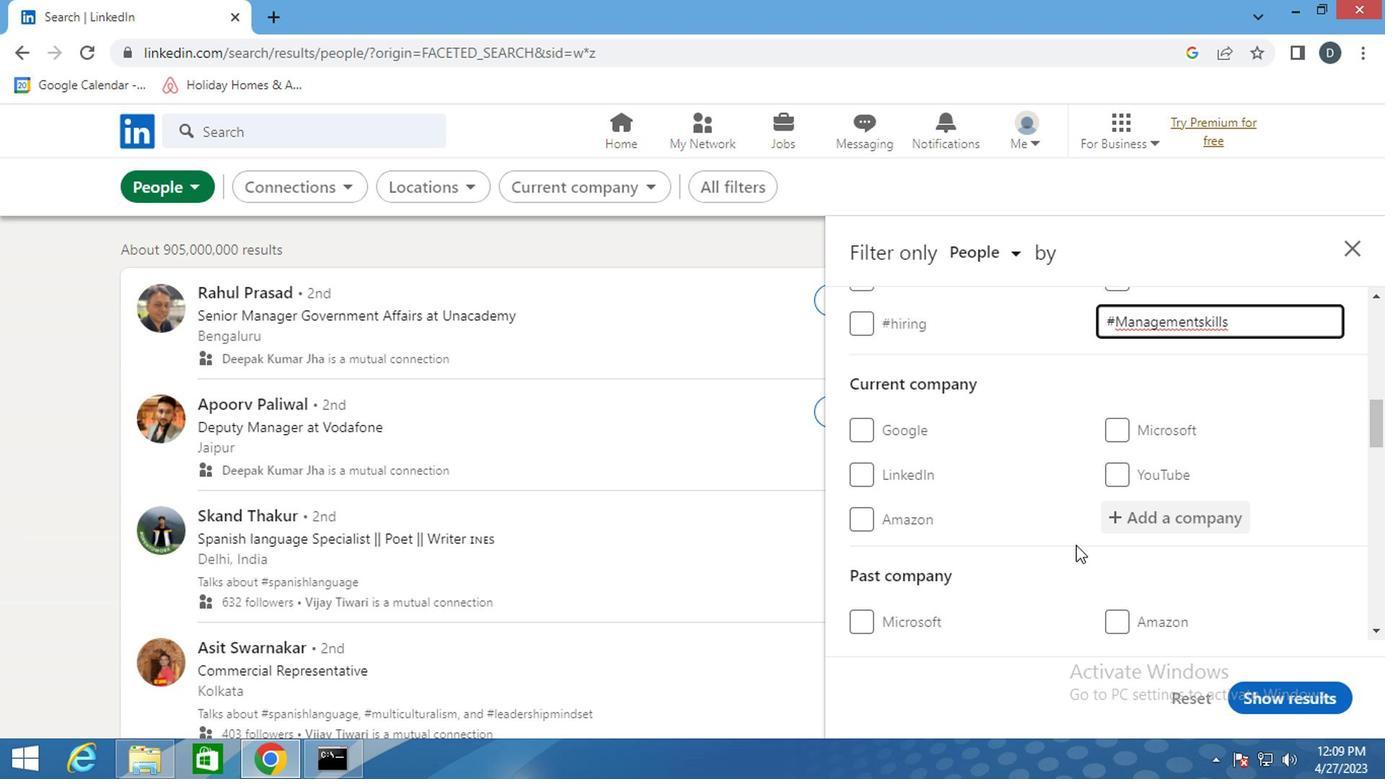 
Action: Mouse scrolled (1073, 538) with delta (0, 0)
Screenshot: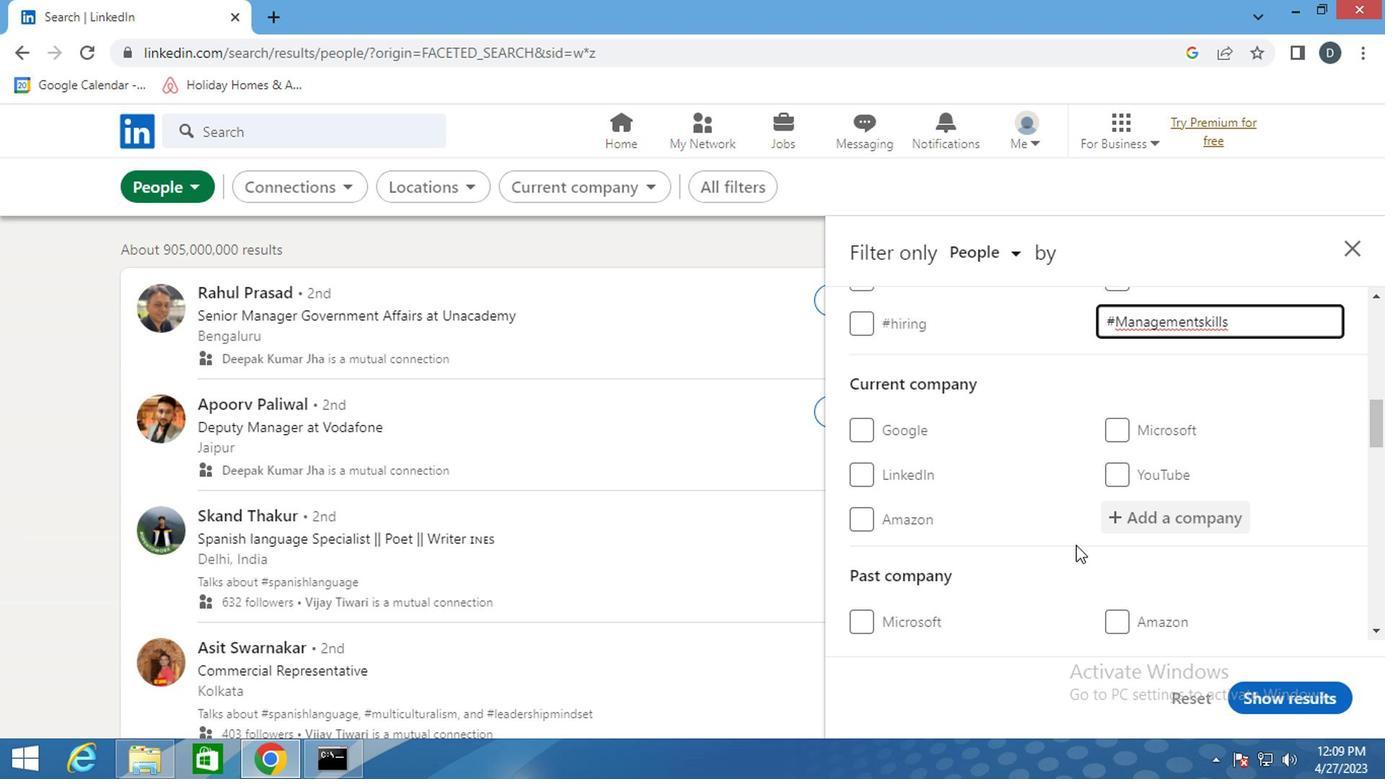 
Action: Mouse scrolled (1073, 538) with delta (0, 0)
Screenshot: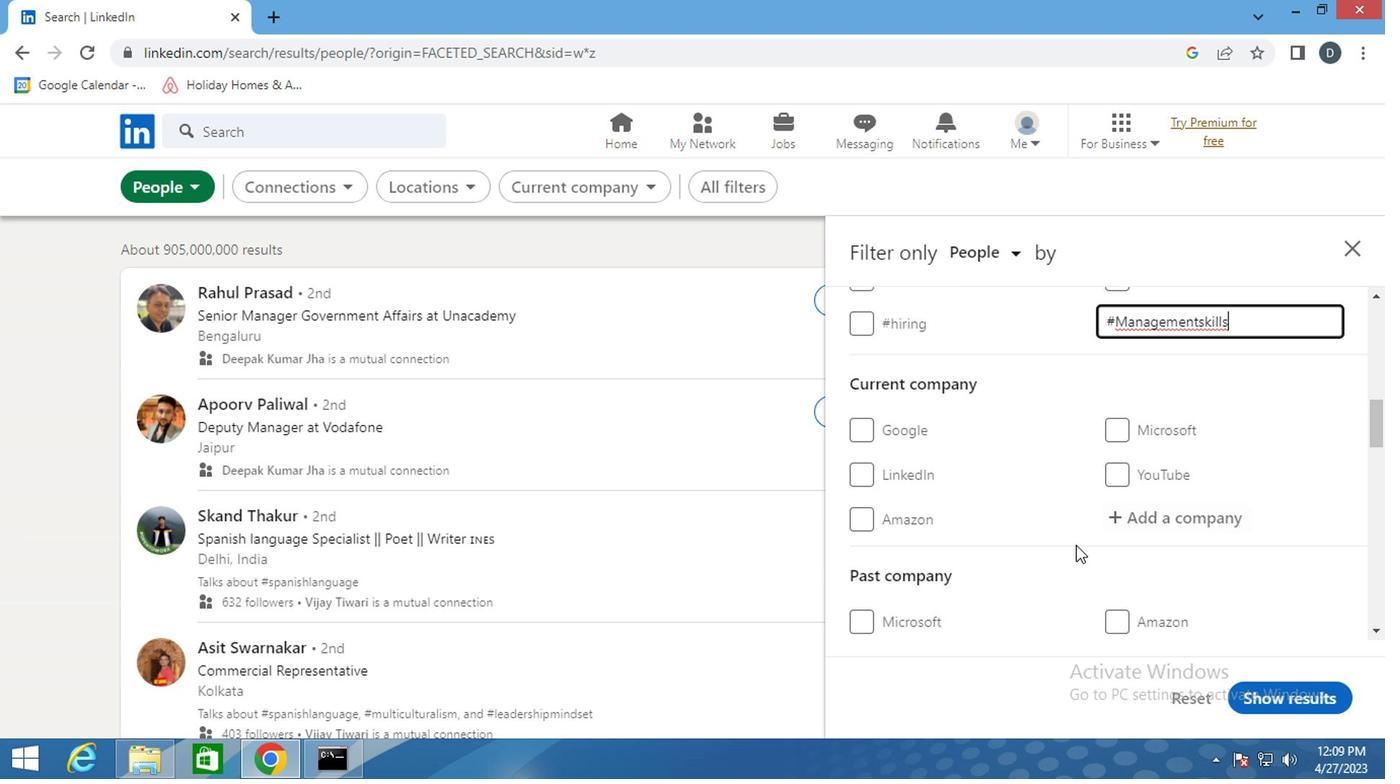 
Action: Mouse moved to (1072, 533)
Screenshot: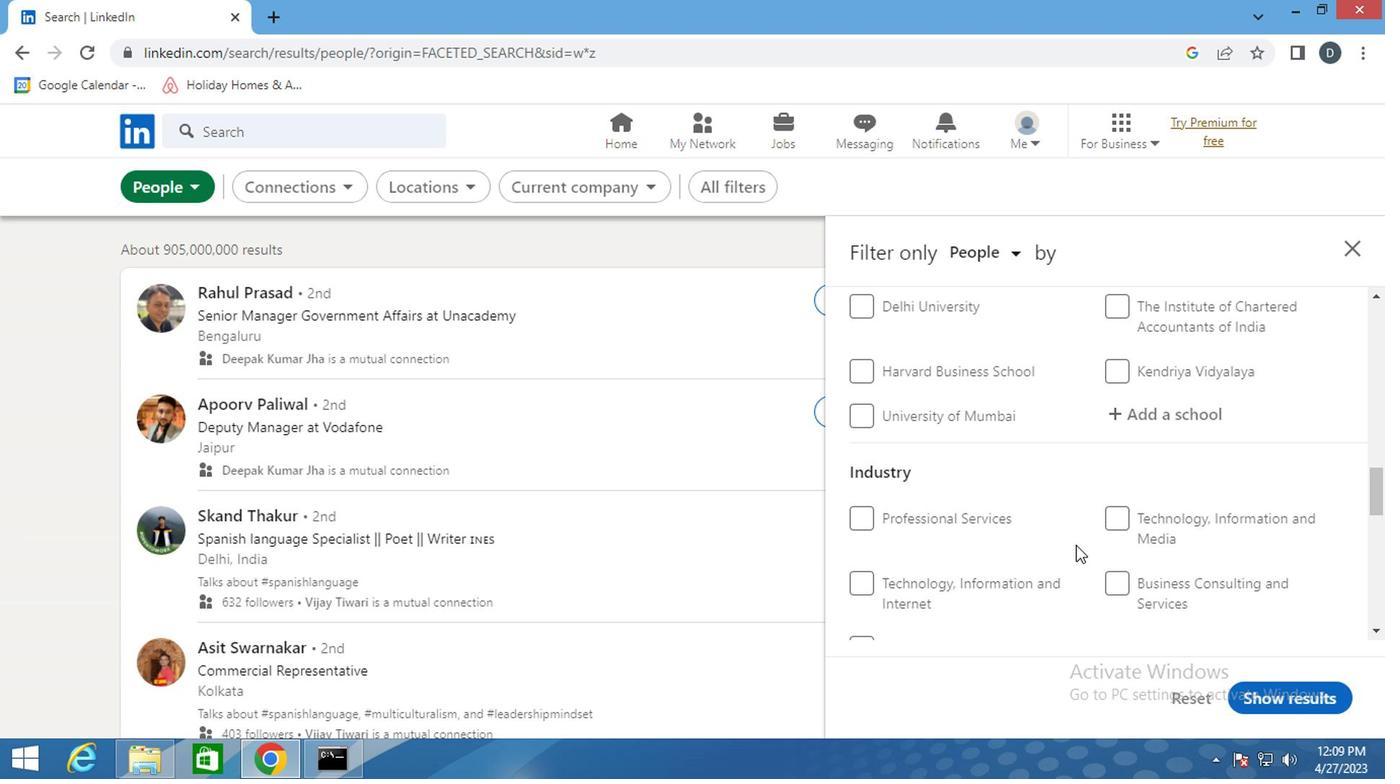 
Action: Mouse scrolled (1072, 533) with delta (0, 0)
Screenshot: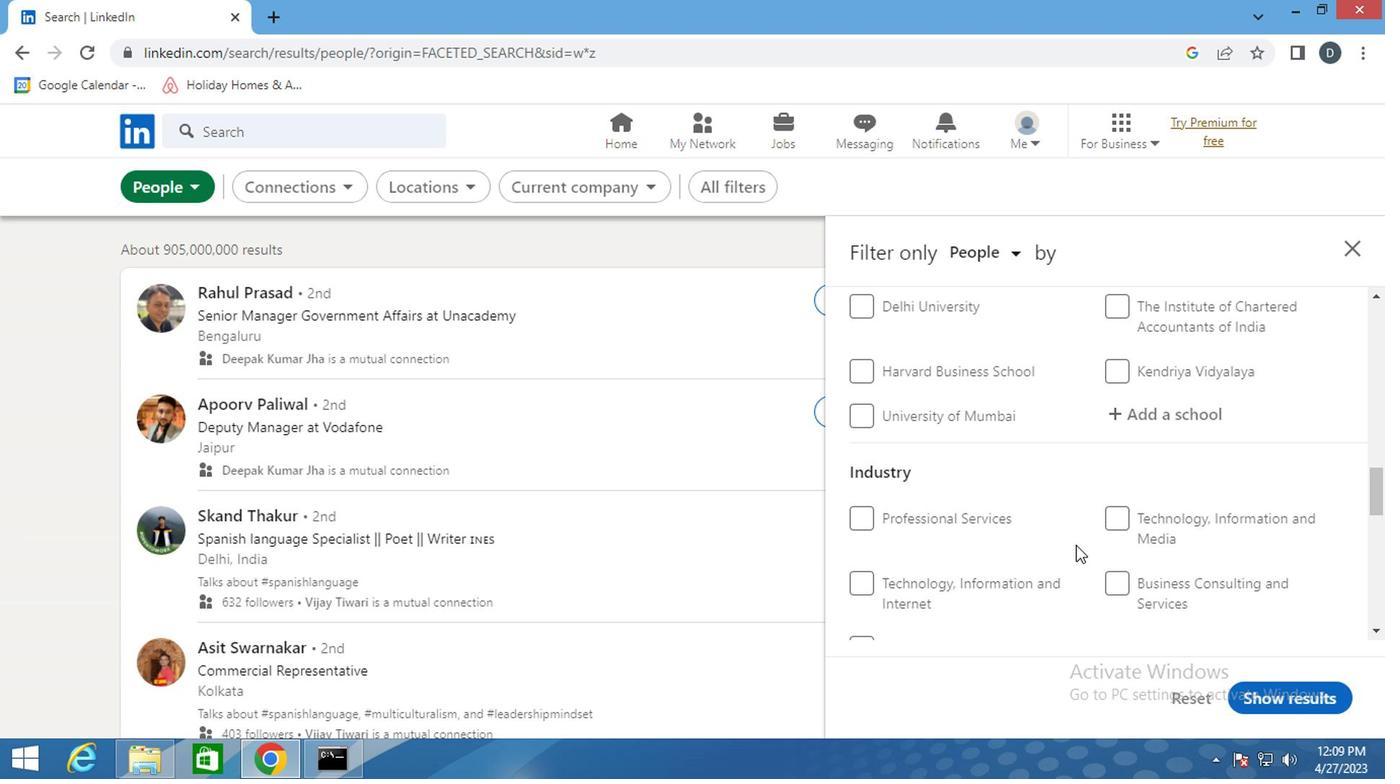 
Action: Mouse scrolled (1072, 533) with delta (0, 0)
Screenshot: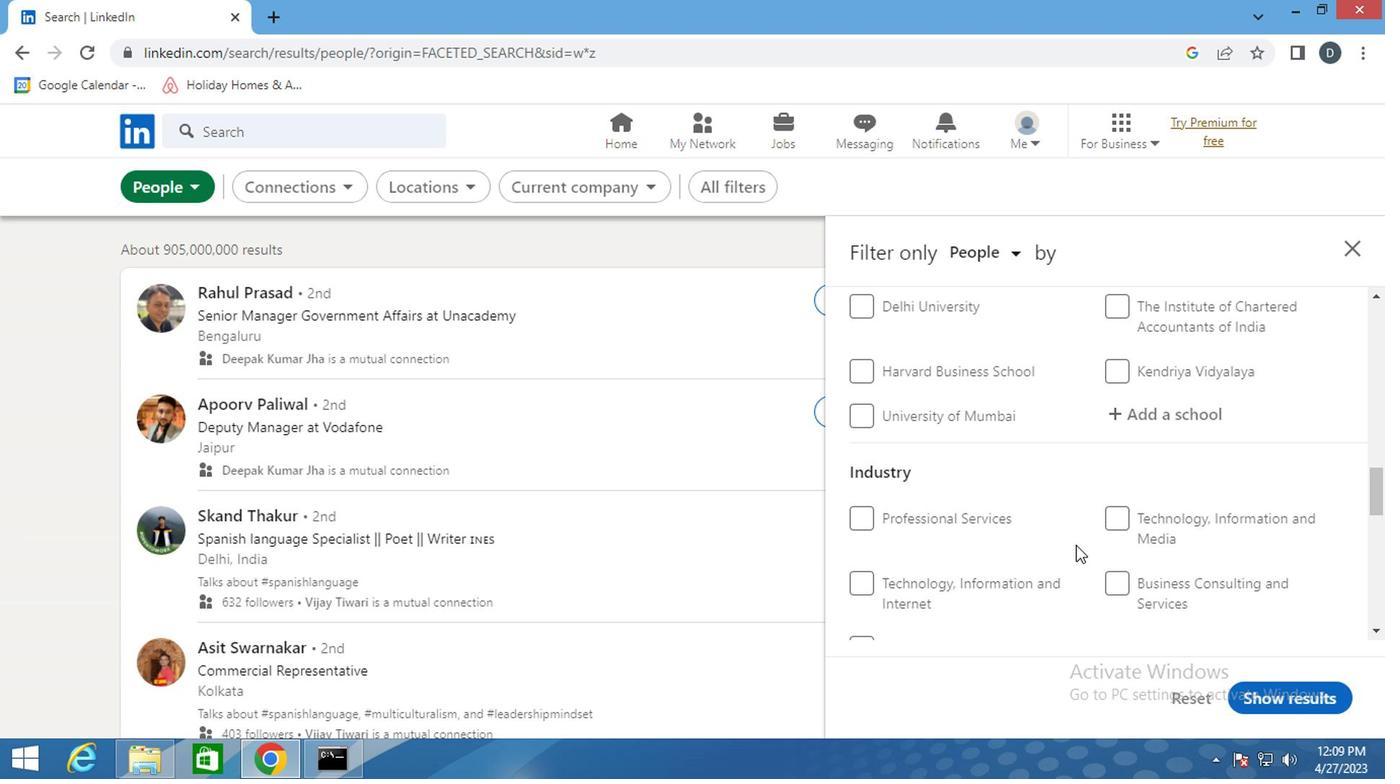 
Action: Mouse scrolled (1072, 533) with delta (0, 0)
Screenshot: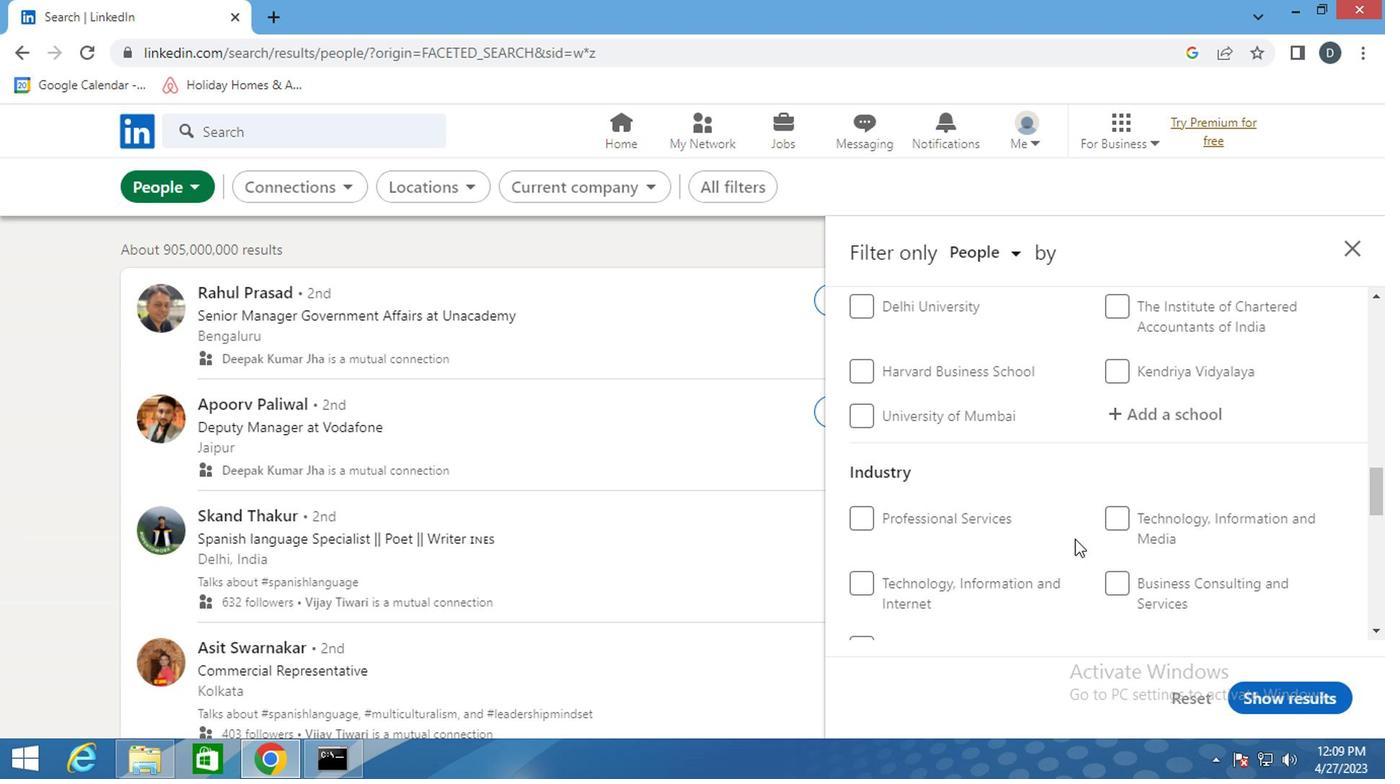 
Action: Mouse moved to (875, 520)
Screenshot: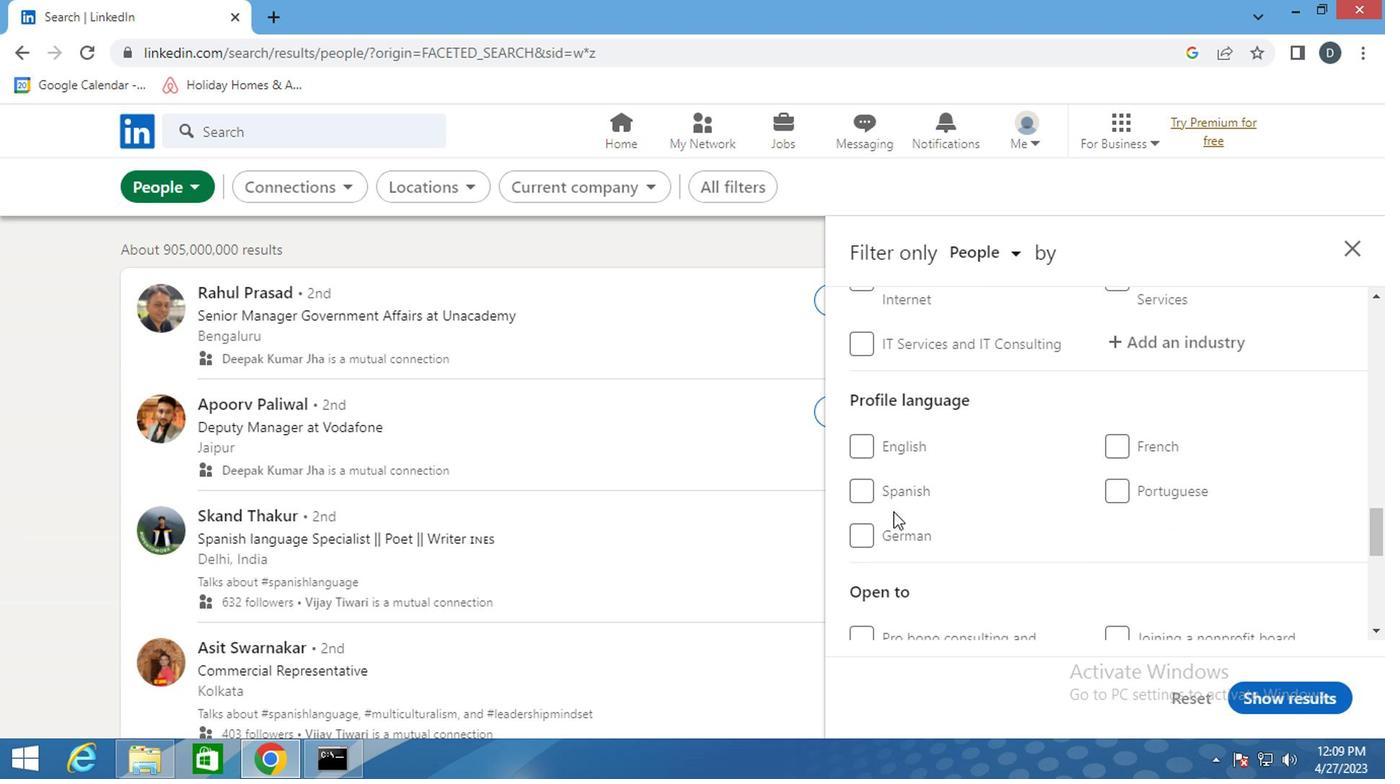 
Action: Mouse pressed left at (875, 520)
Screenshot: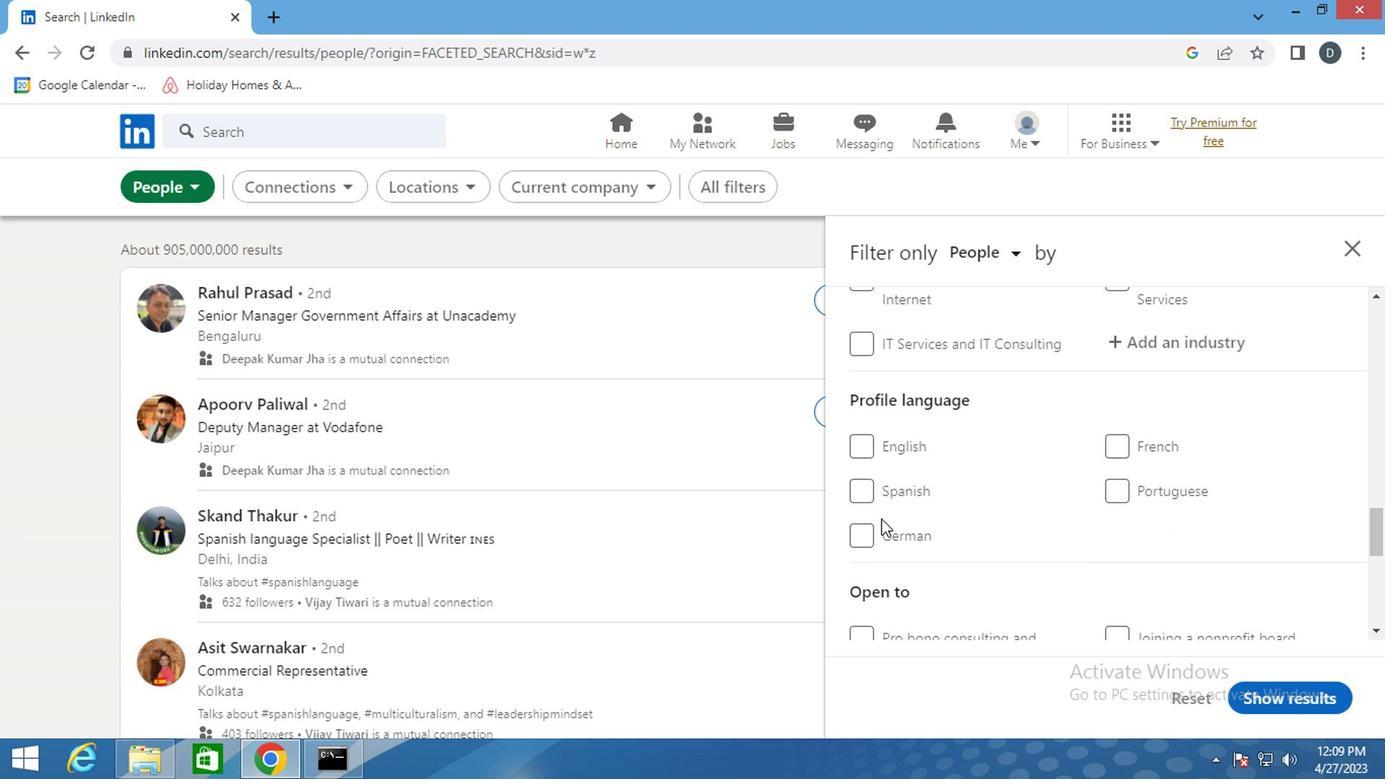 
Action: Mouse moved to (1079, 520)
Screenshot: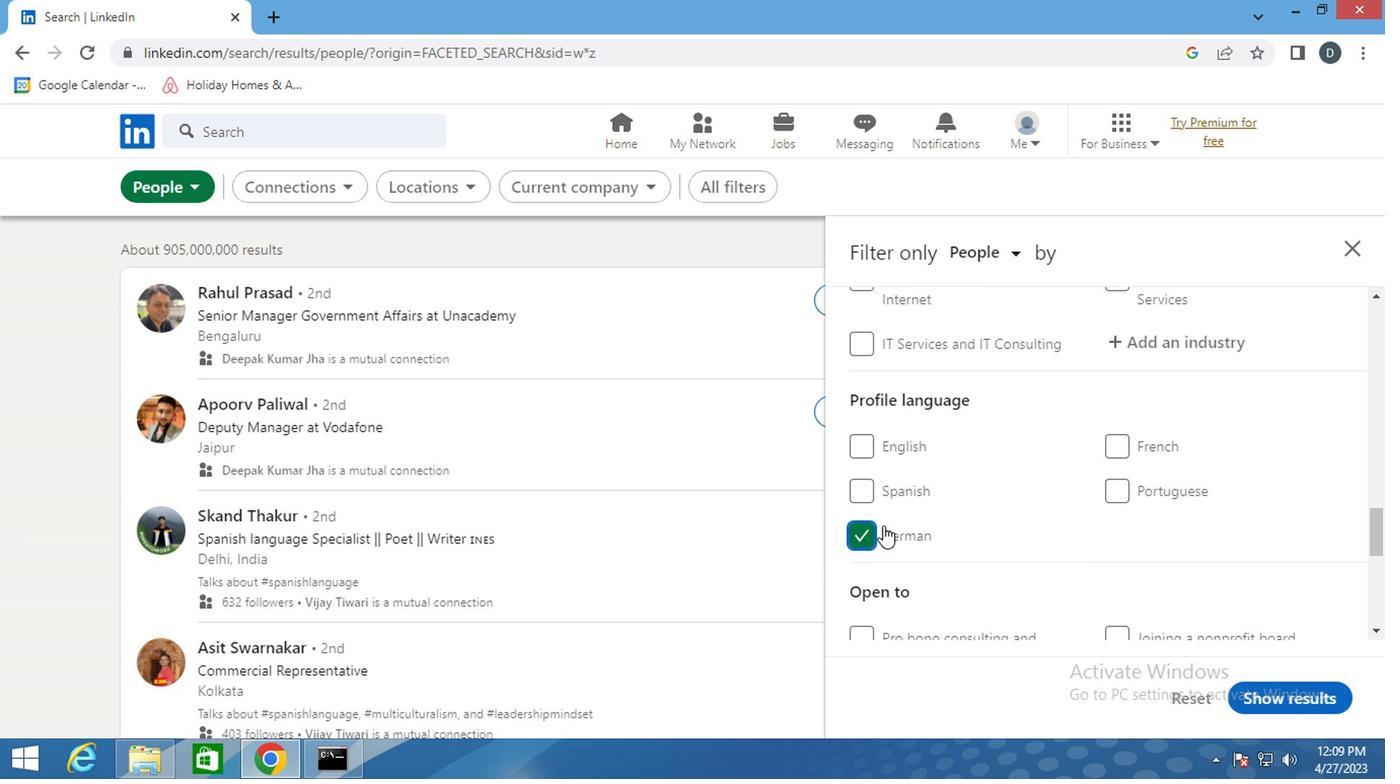 
Action: Mouse scrolled (1079, 521) with delta (0, 0)
Screenshot: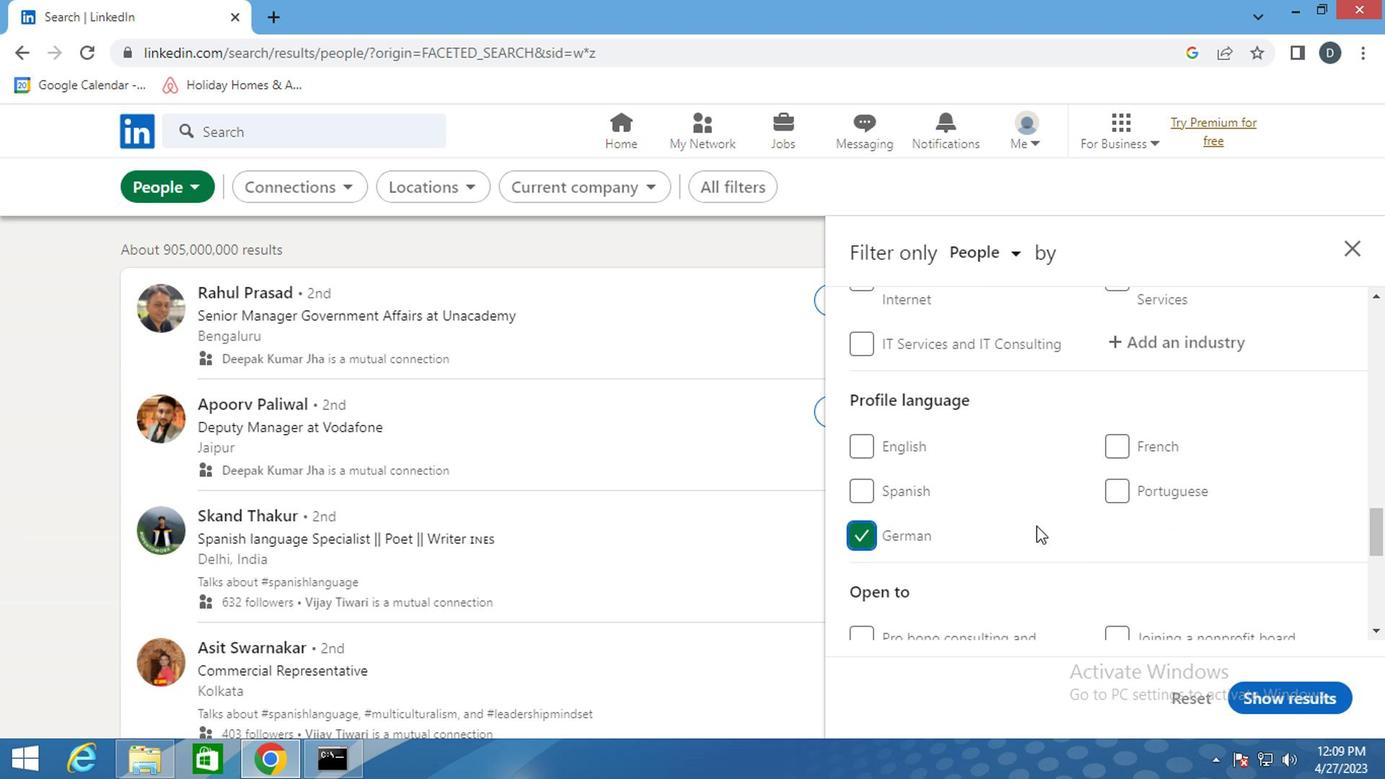 
Action: Mouse scrolled (1079, 521) with delta (0, 0)
Screenshot: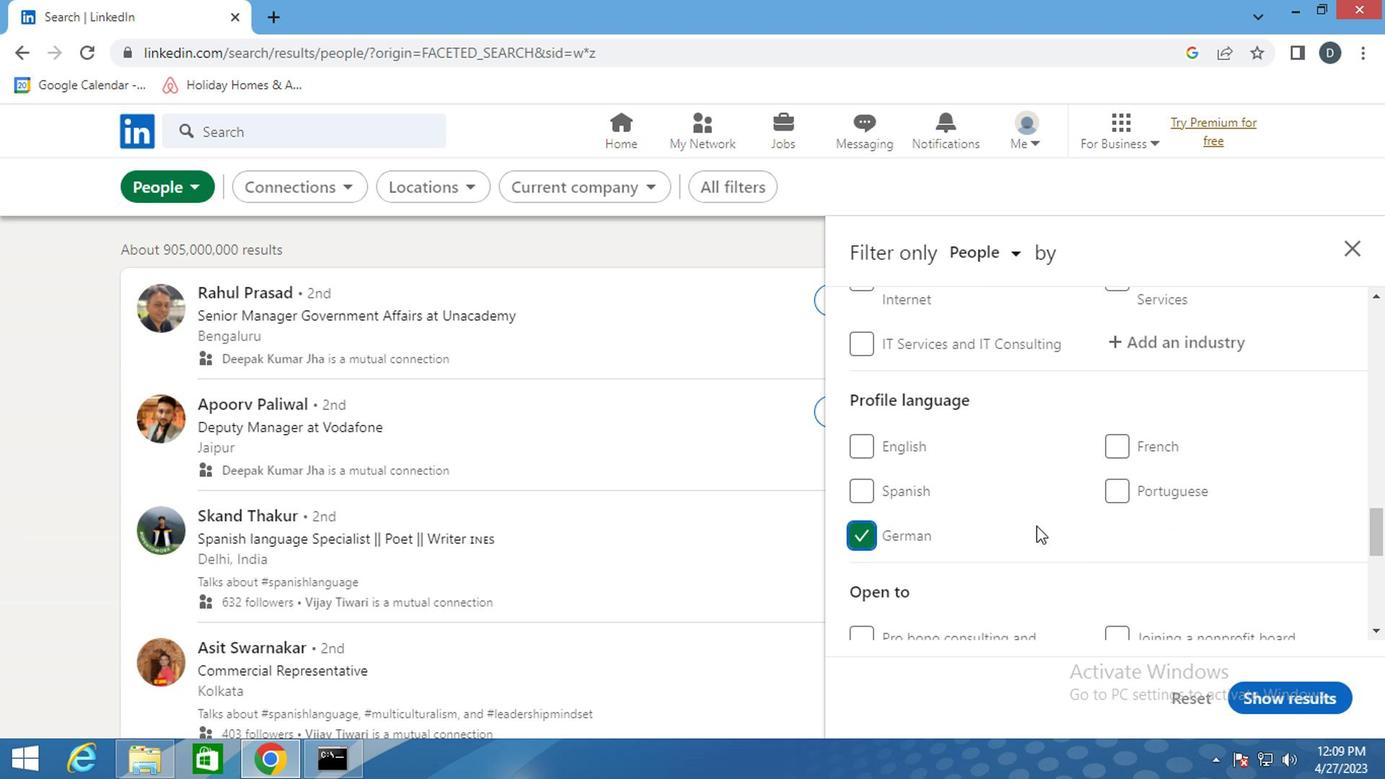 
Action: Mouse scrolled (1079, 521) with delta (0, 0)
Screenshot: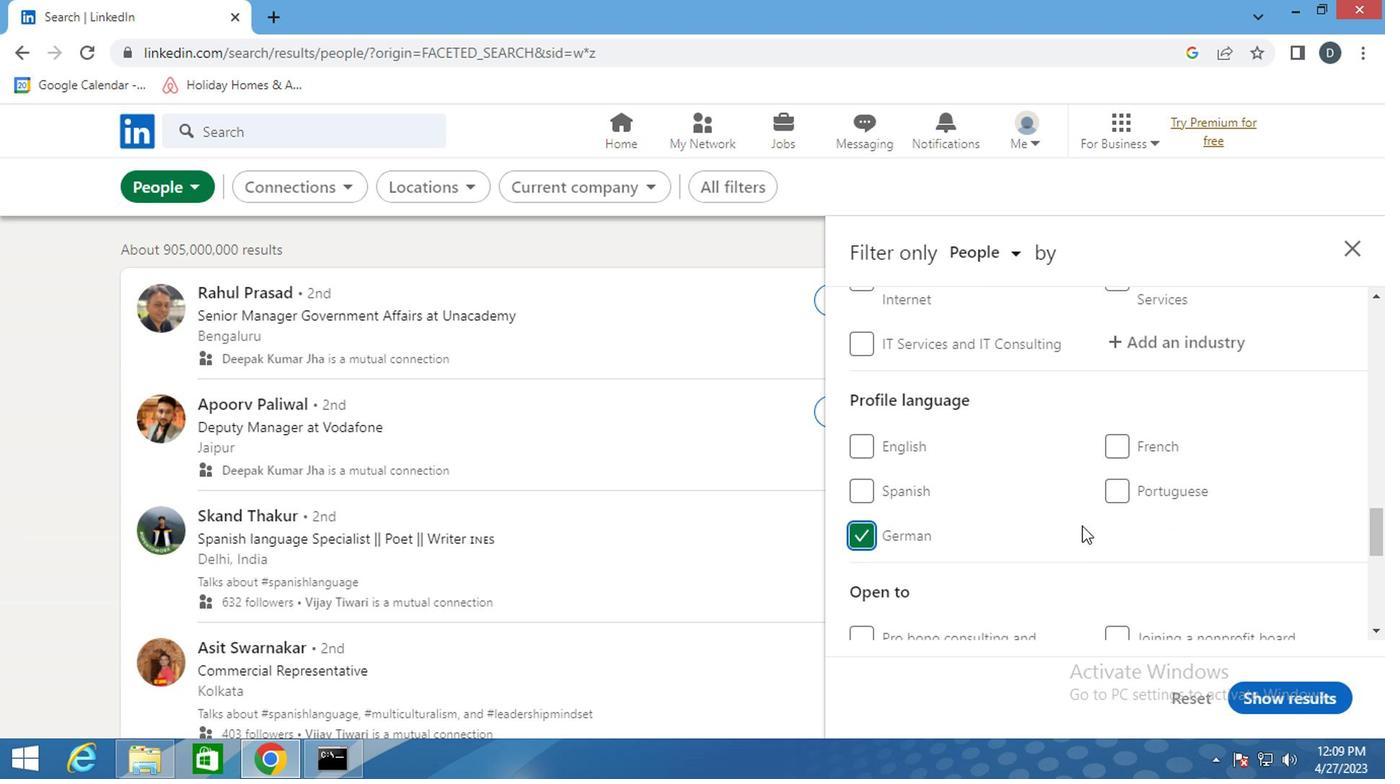 
Action: Mouse scrolled (1079, 521) with delta (0, 0)
Screenshot: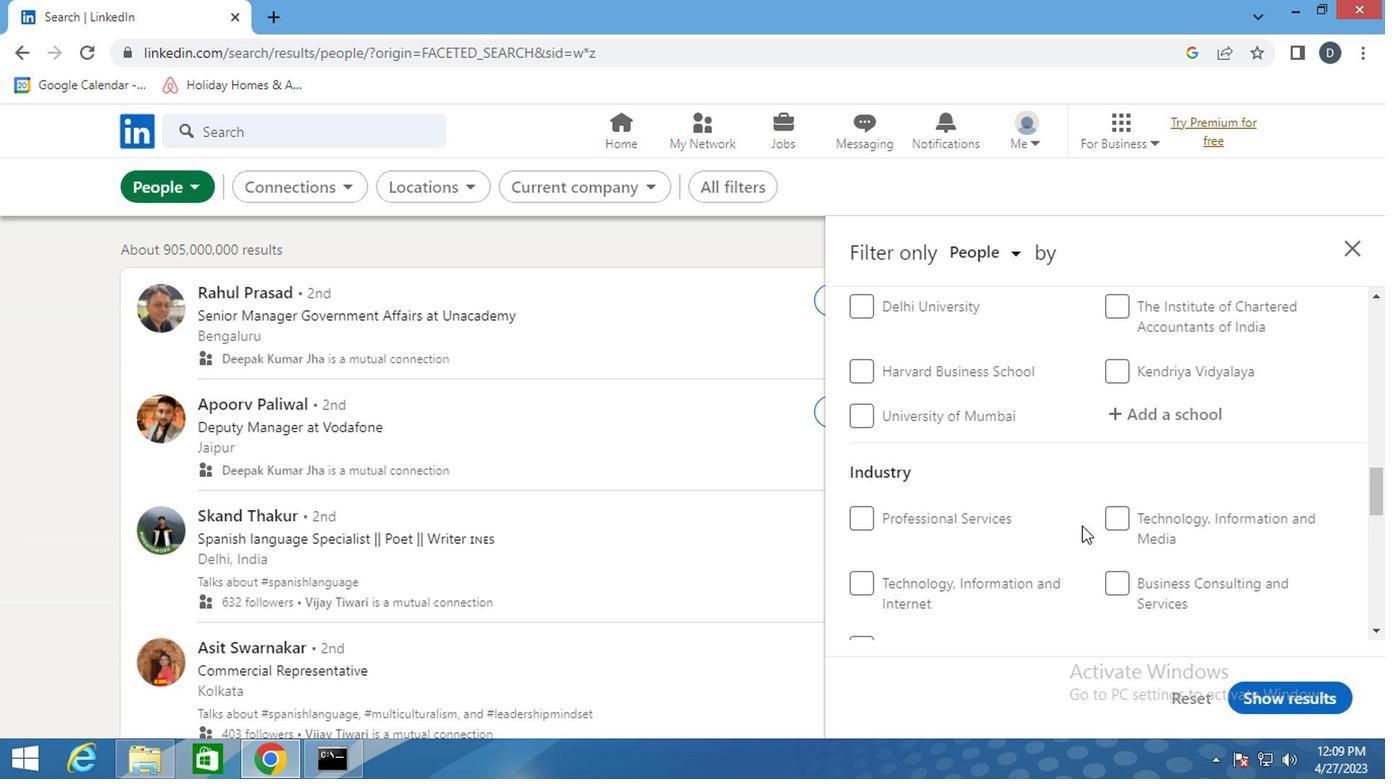 
Action: Mouse scrolled (1079, 521) with delta (0, 0)
Screenshot: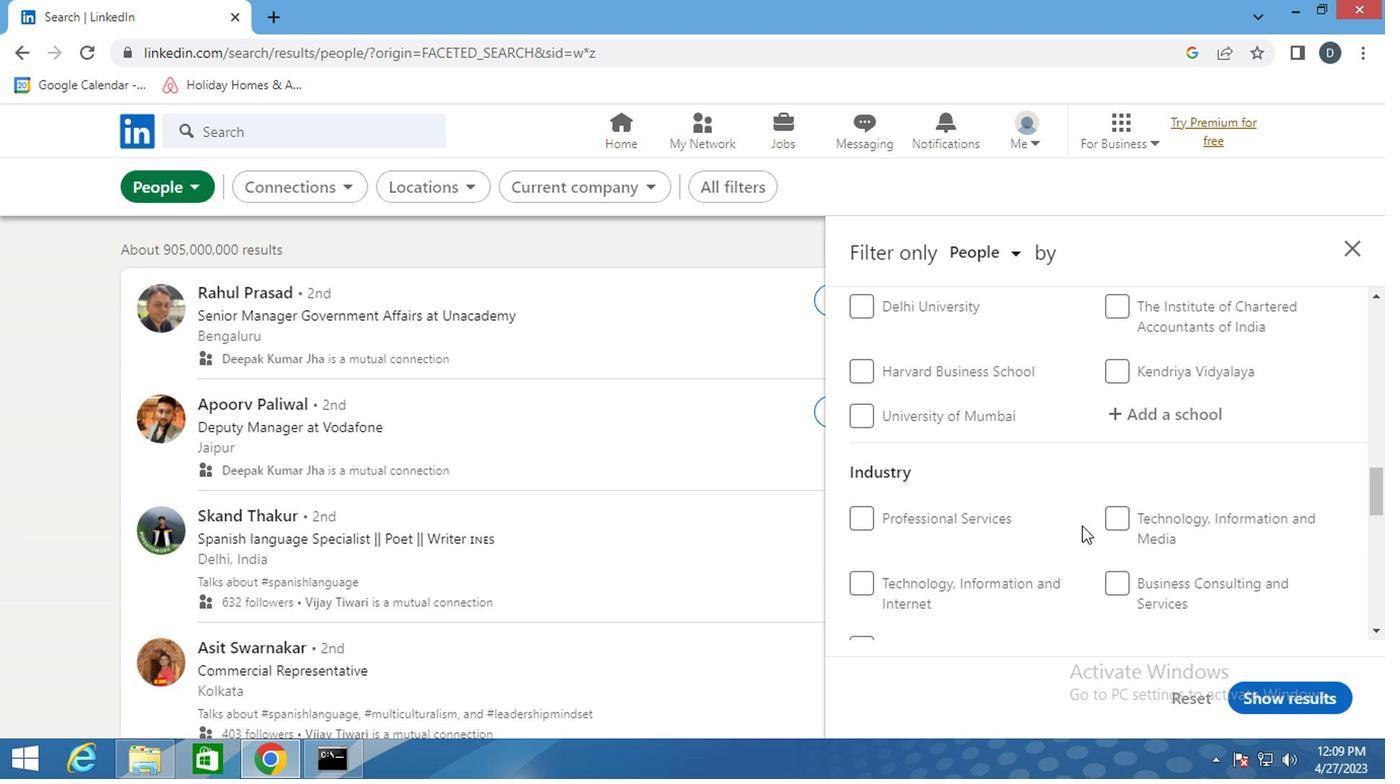 
Action: Mouse scrolled (1079, 521) with delta (0, 0)
Screenshot: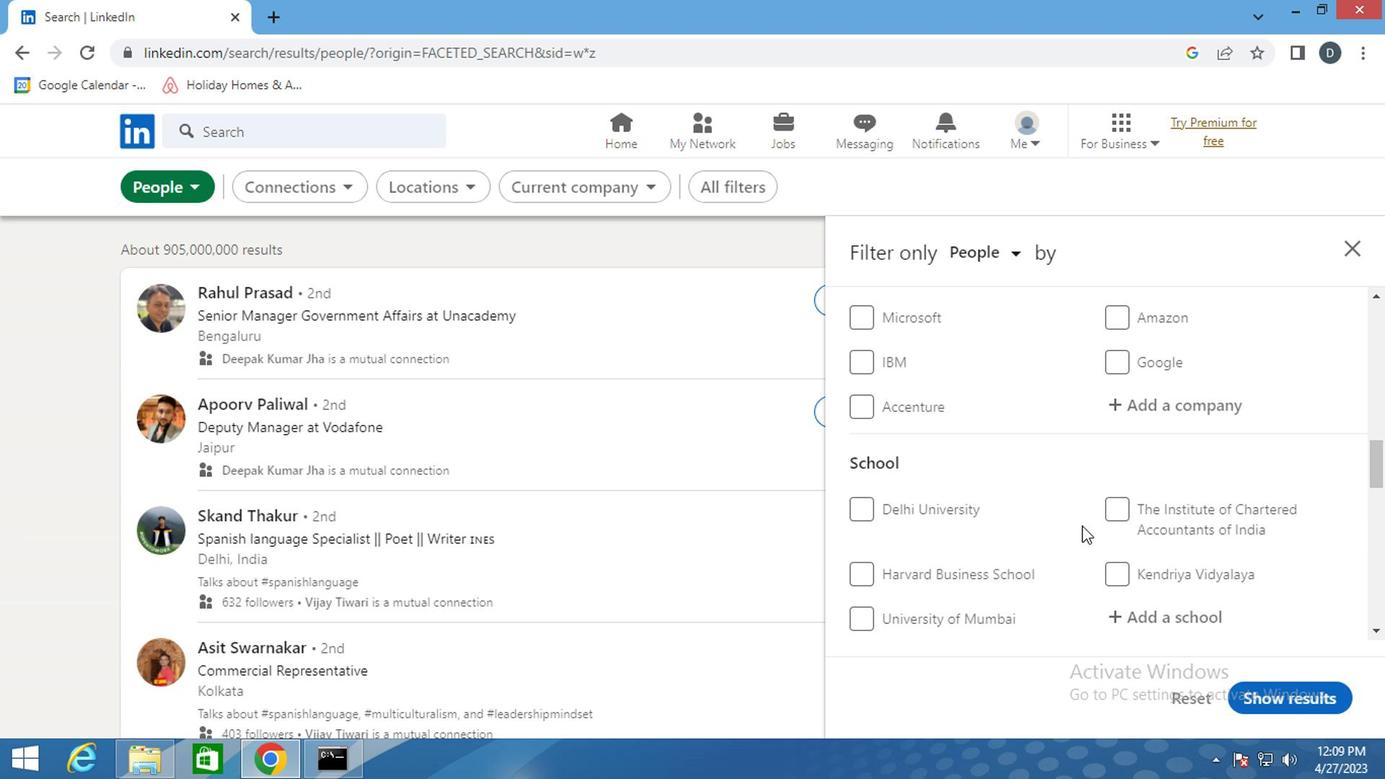 
Action: Mouse scrolled (1079, 521) with delta (0, 0)
Screenshot: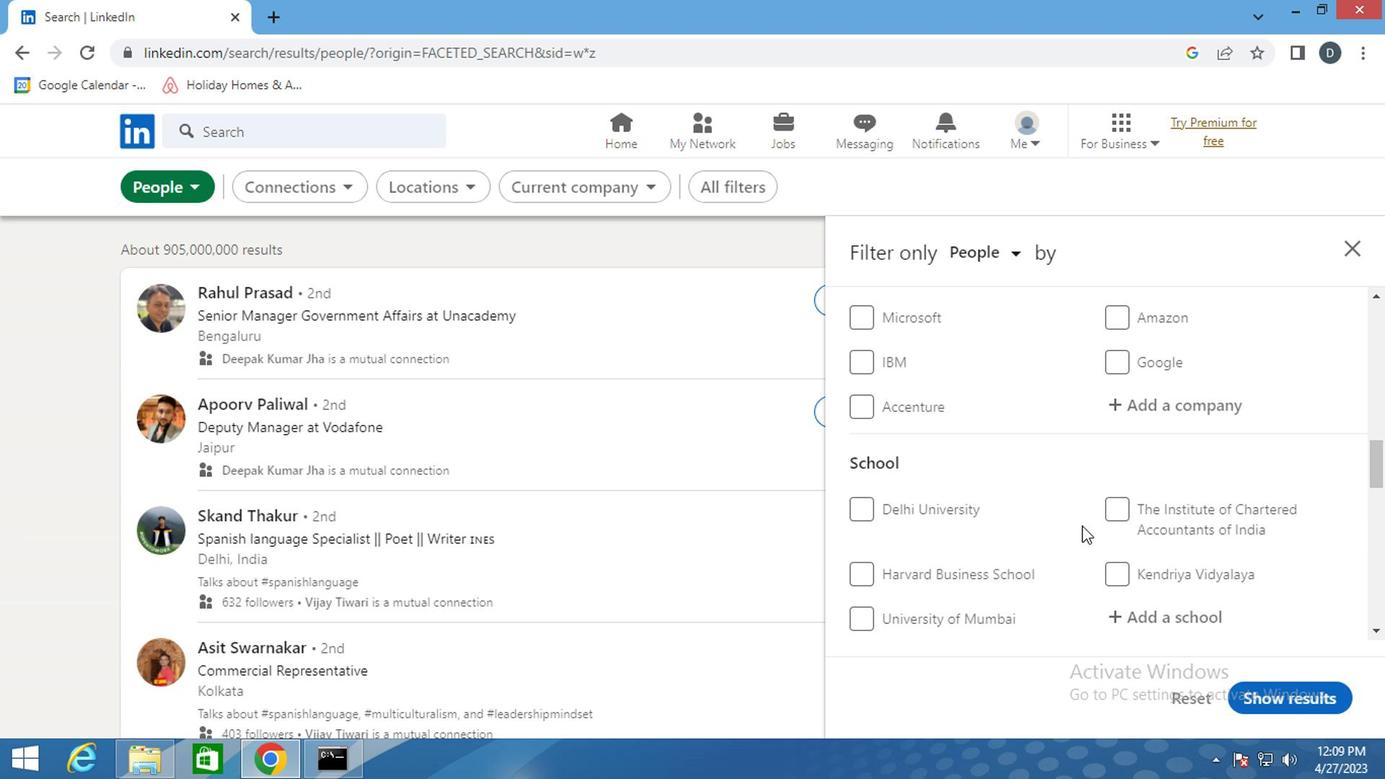 
Action: Mouse scrolled (1079, 521) with delta (0, 0)
Screenshot: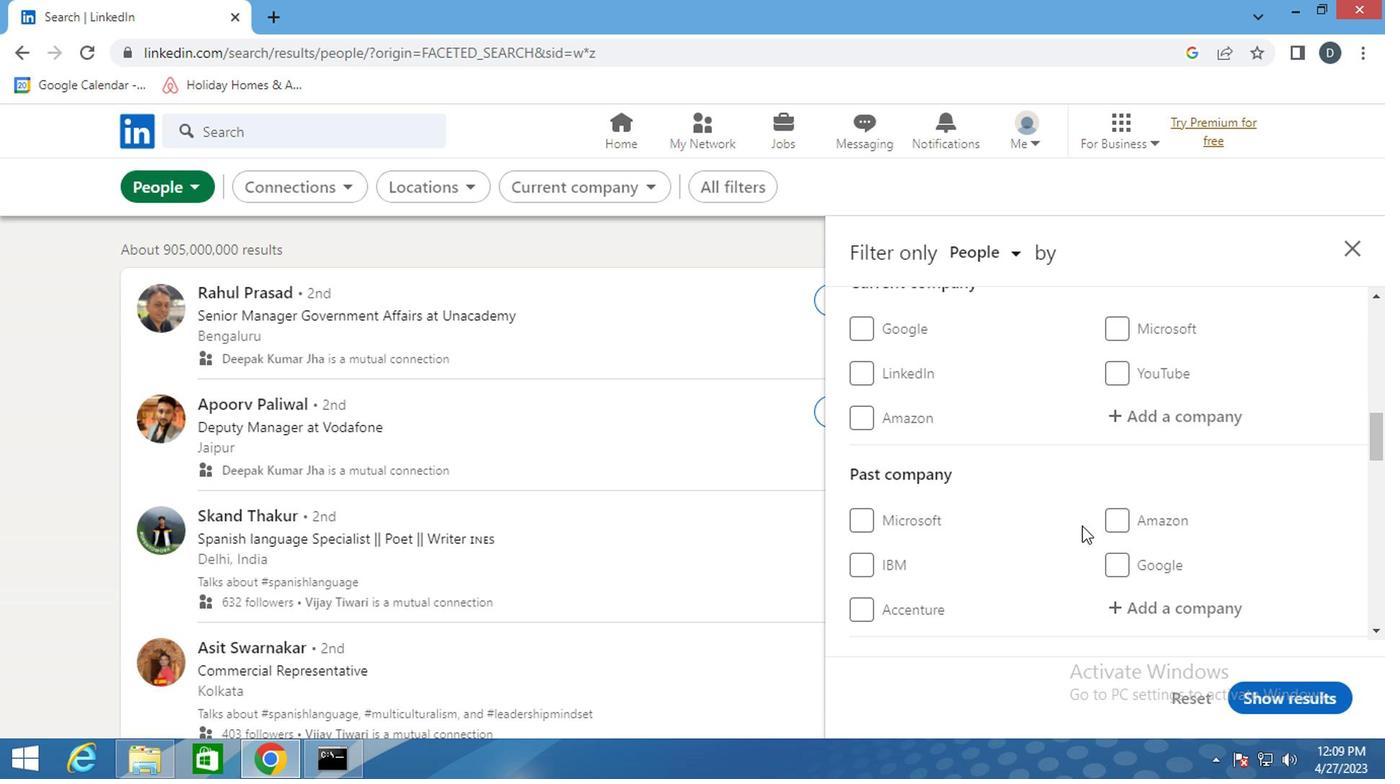 
Action: Mouse moved to (1180, 517)
Screenshot: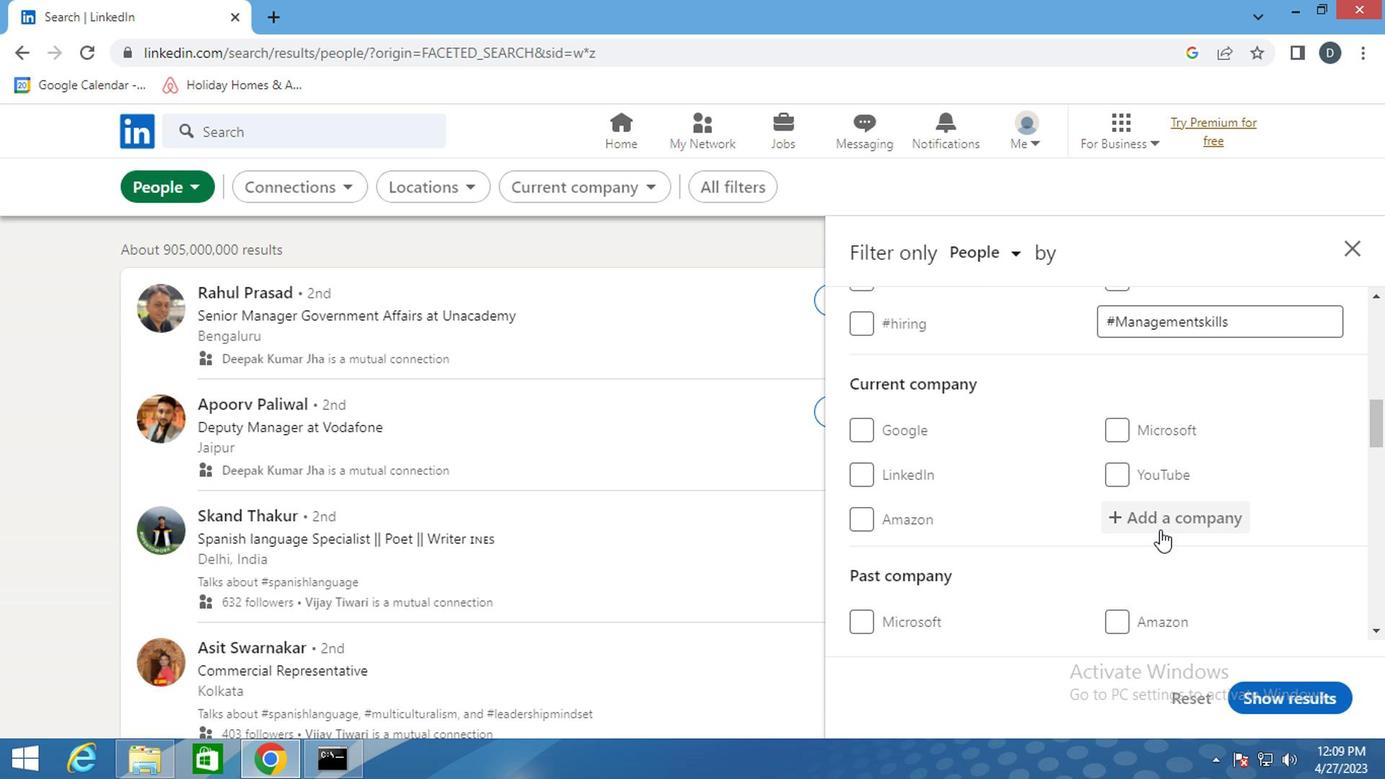 
Action: Mouse pressed left at (1180, 517)
Screenshot: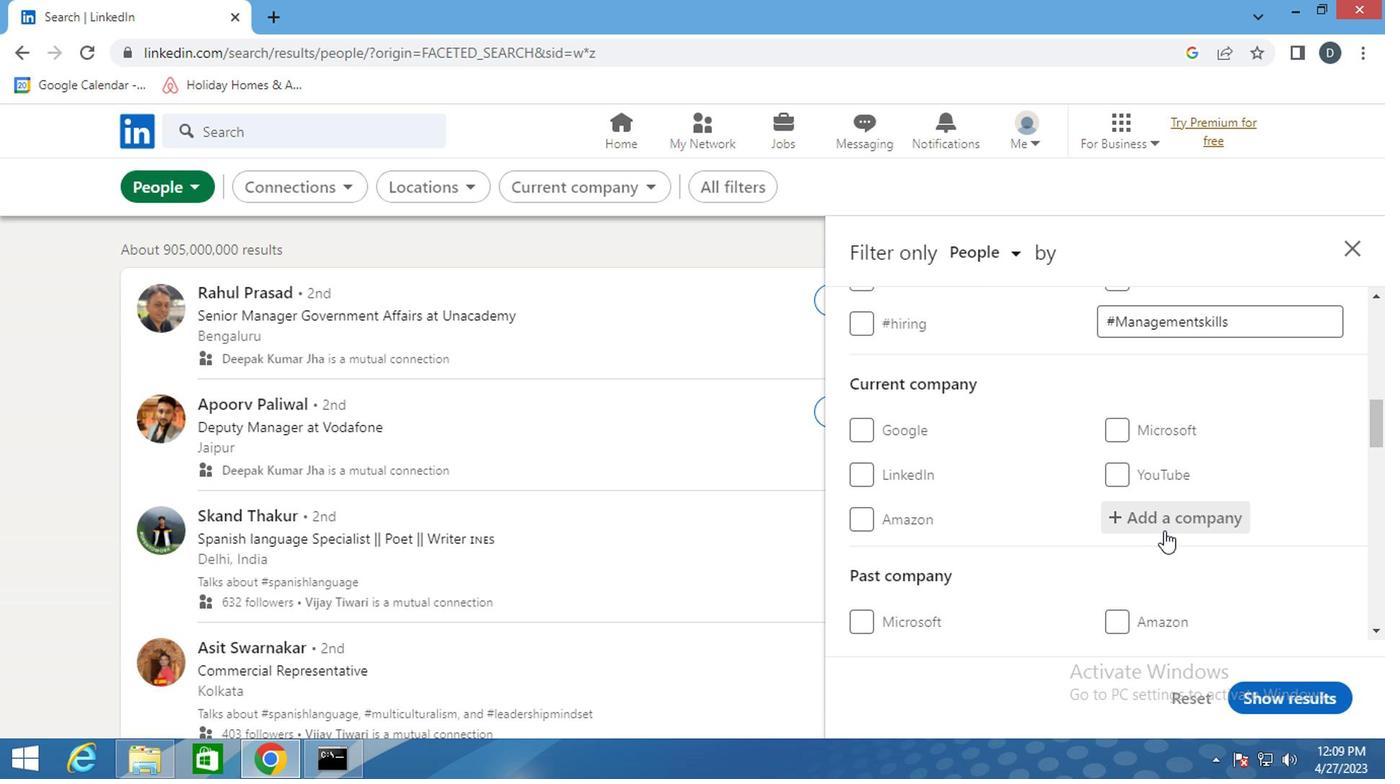 
Action: Mouse moved to (1085, 531)
Screenshot: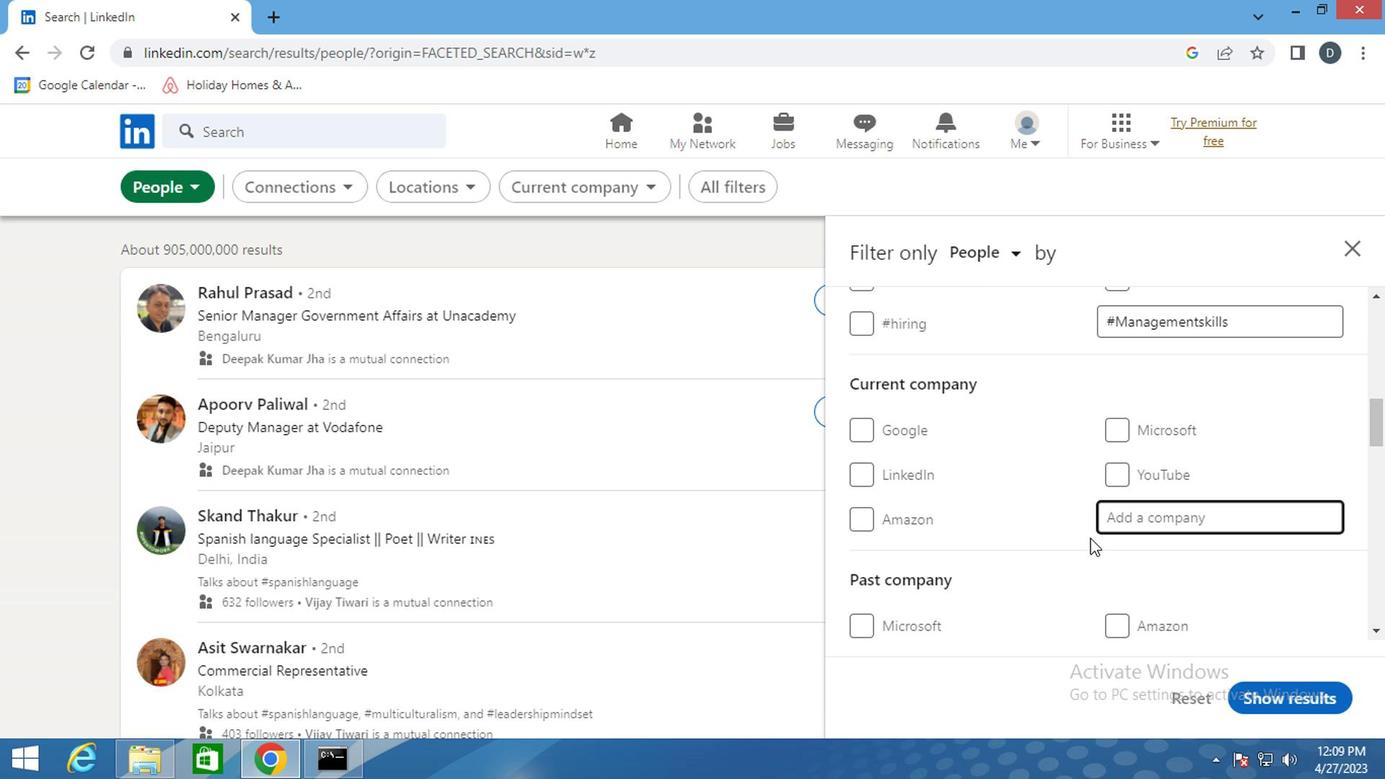 
Action: Key pressed <Key.shift><Key.shift><Key.shift><Key.shift><Key.shift><Key.shift><Key.shift>DESIGN<Key.space><Key.shift><Key.shift>PLUS
Screenshot: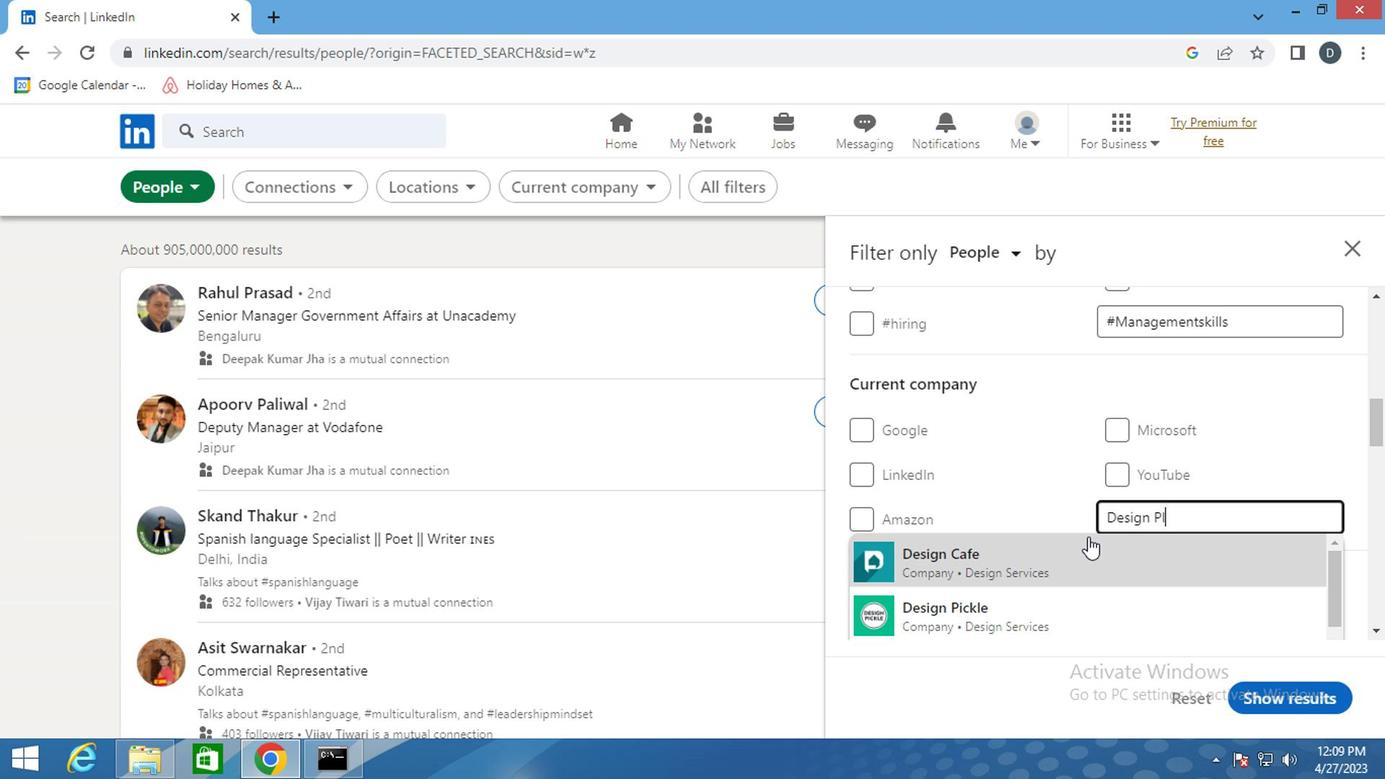 
Action: Mouse moved to (1082, 544)
Screenshot: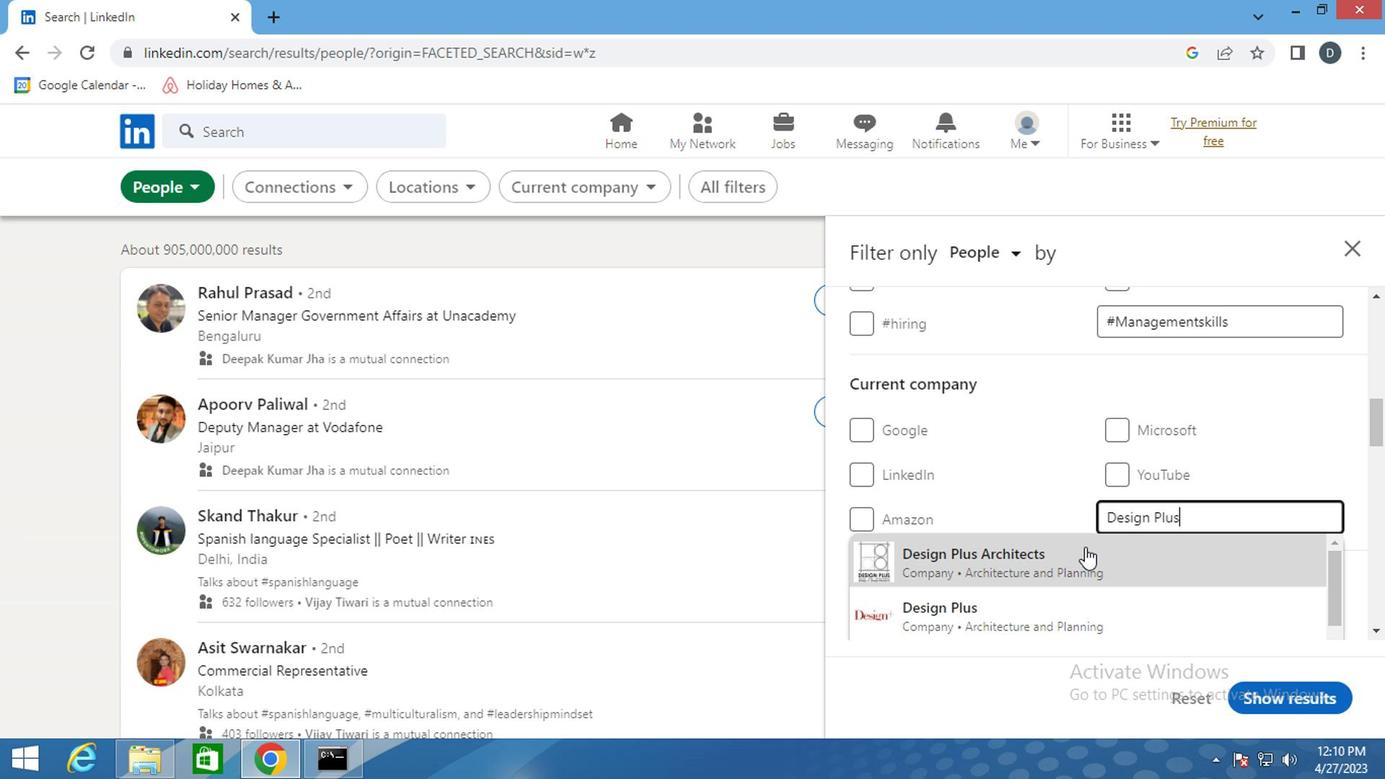 
Action: Mouse pressed left at (1082, 544)
Screenshot: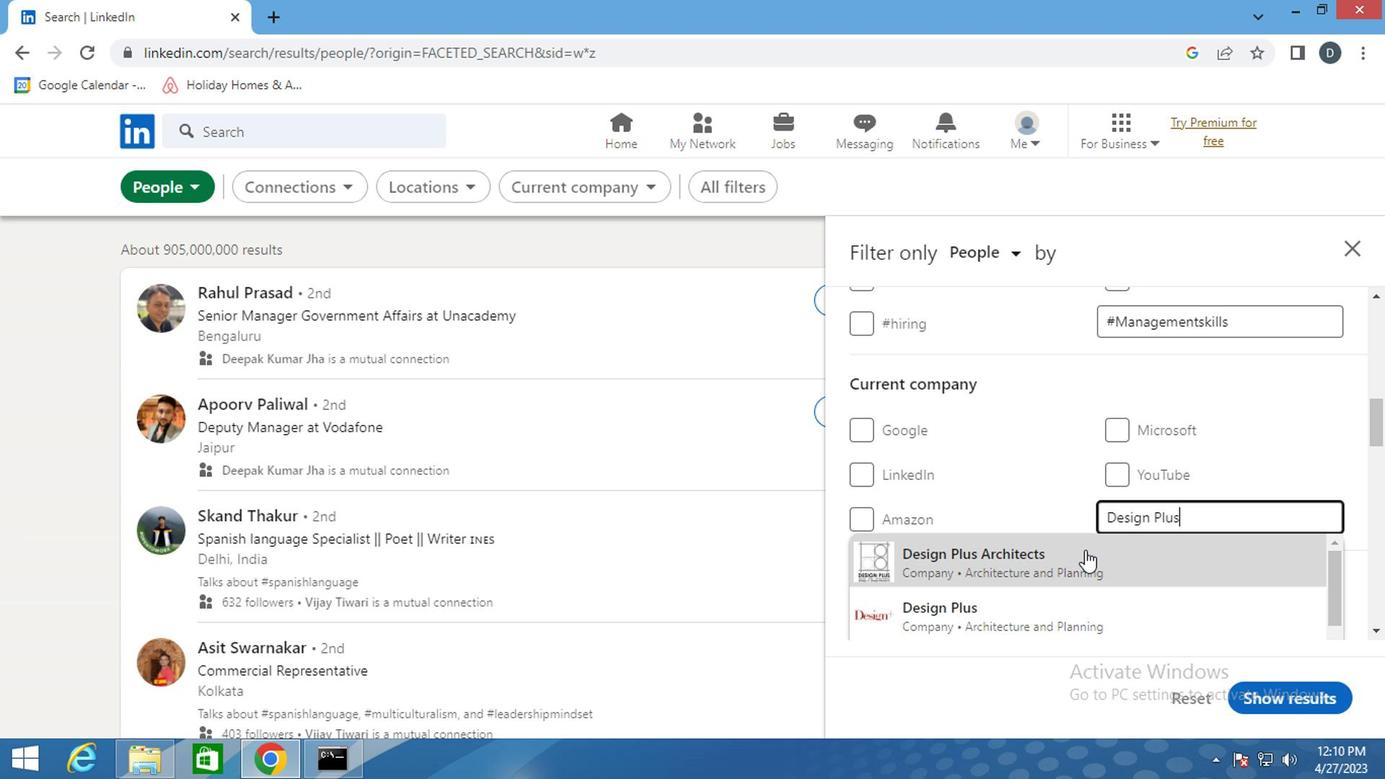
Action: Mouse scrolled (1082, 543) with delta (0, 0)
Screenshot: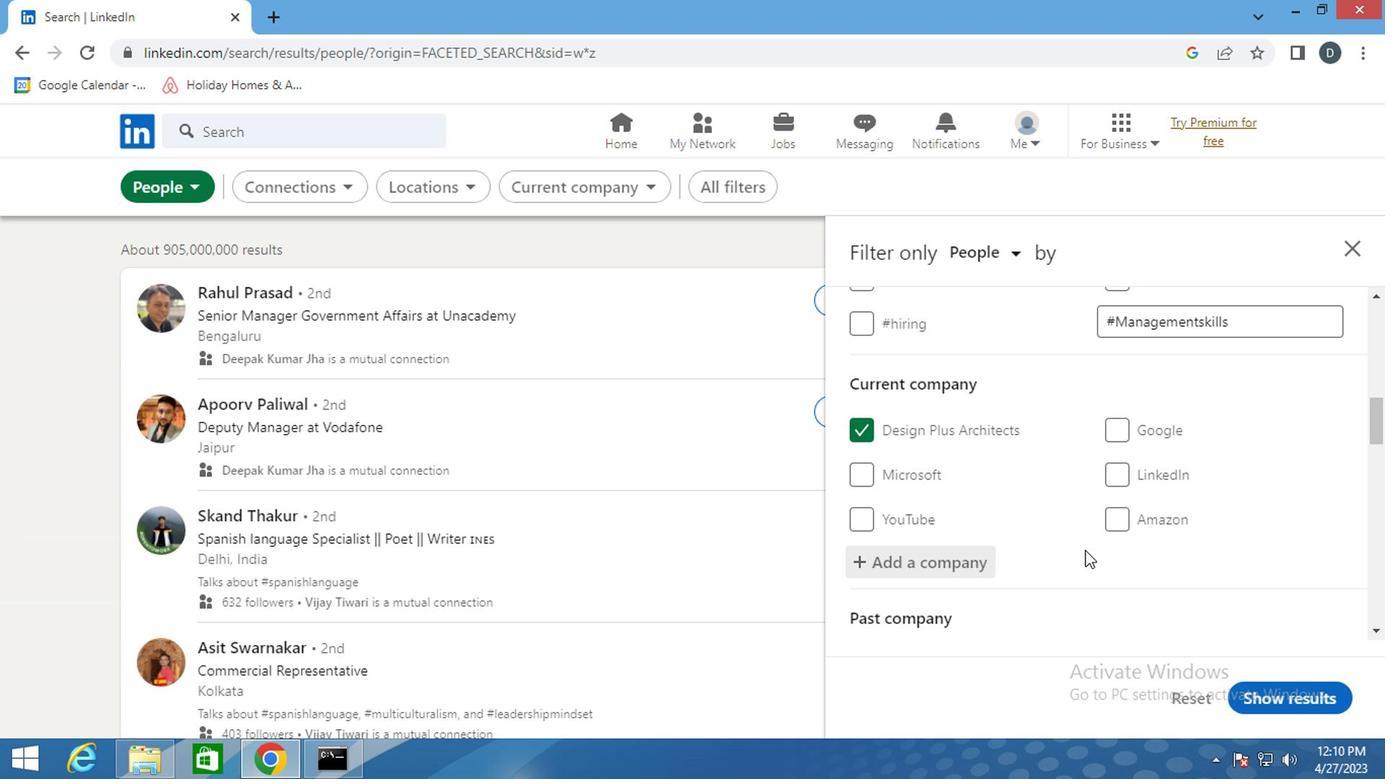
Action: Mouse scrolled (1082, 543) with delta (0, 0)
Screenshot: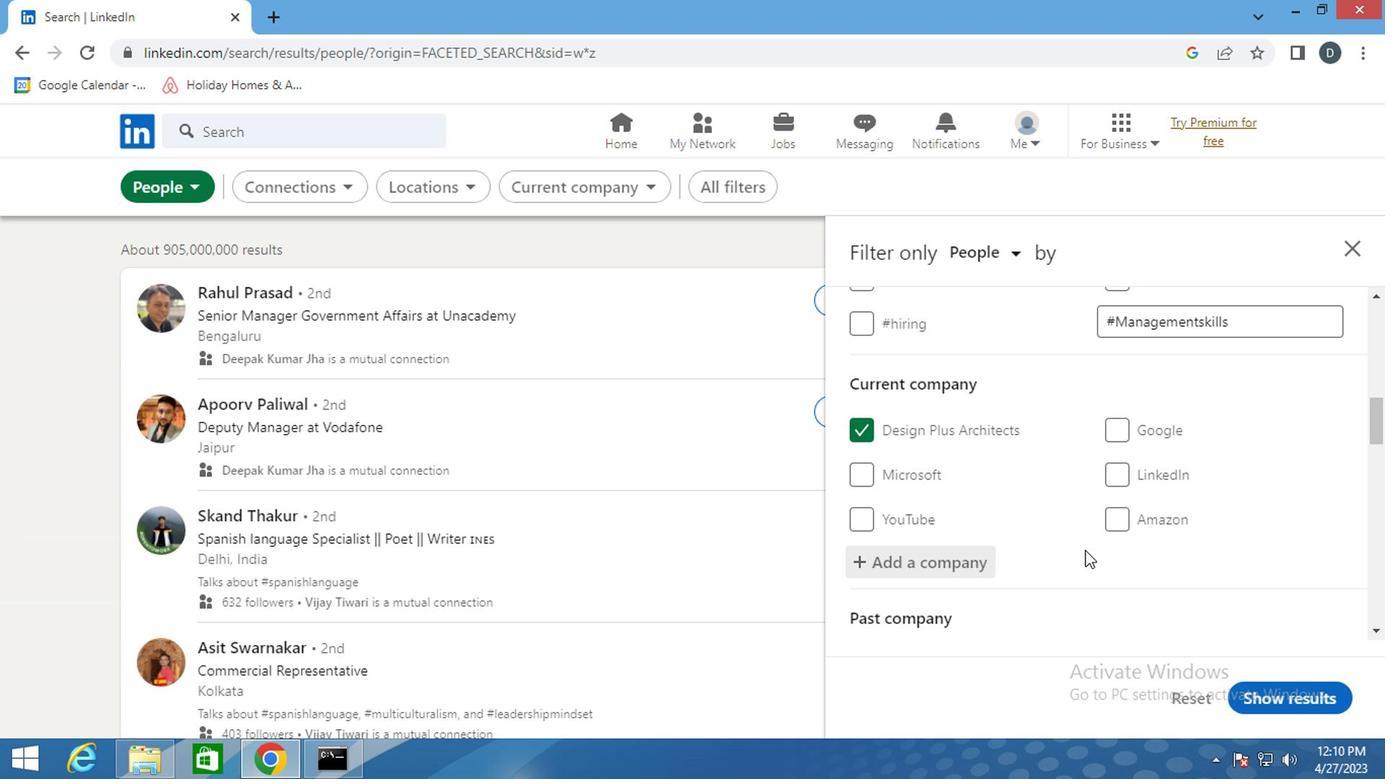
Action: Mouse moved to (1139, 507)
Screenshot: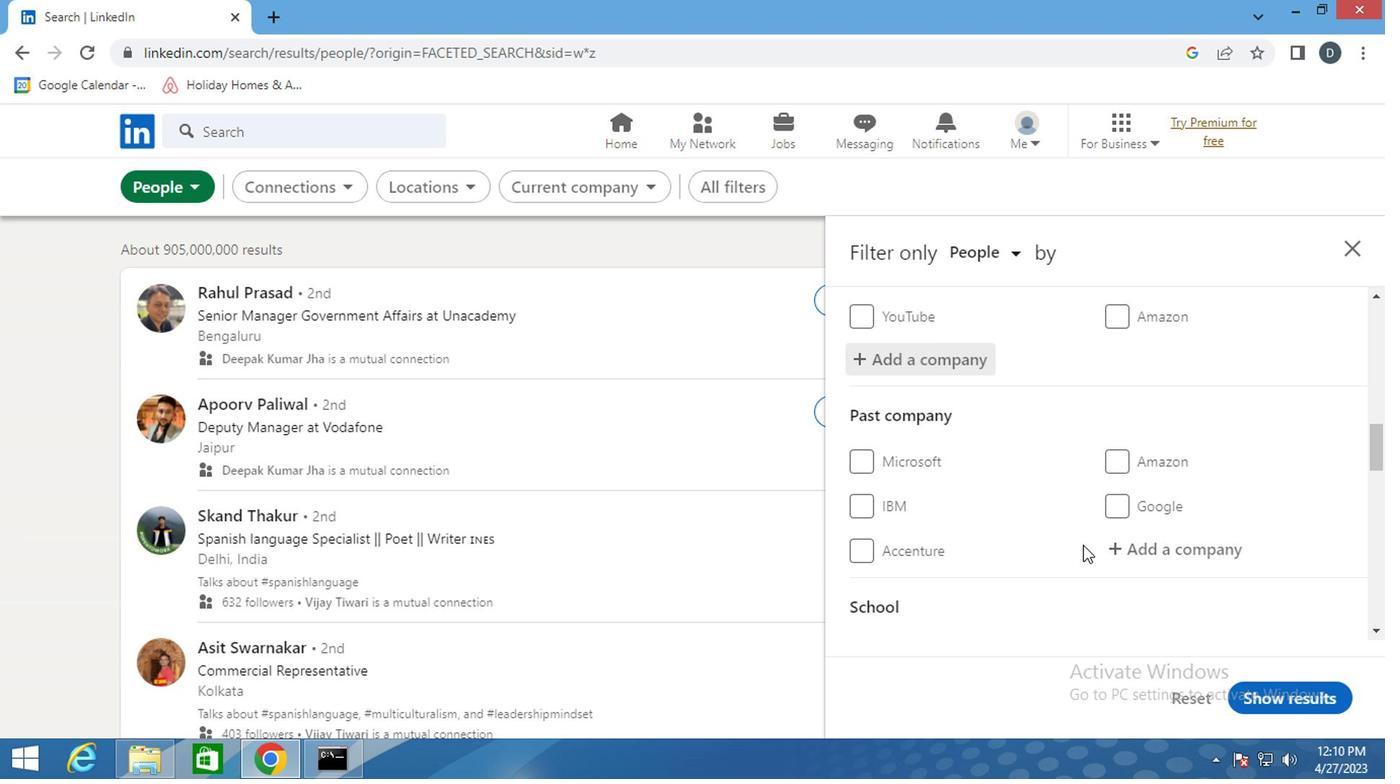 
Action: Mouse scrolled (1139, 505) with delta (0, -1)
Screenshot: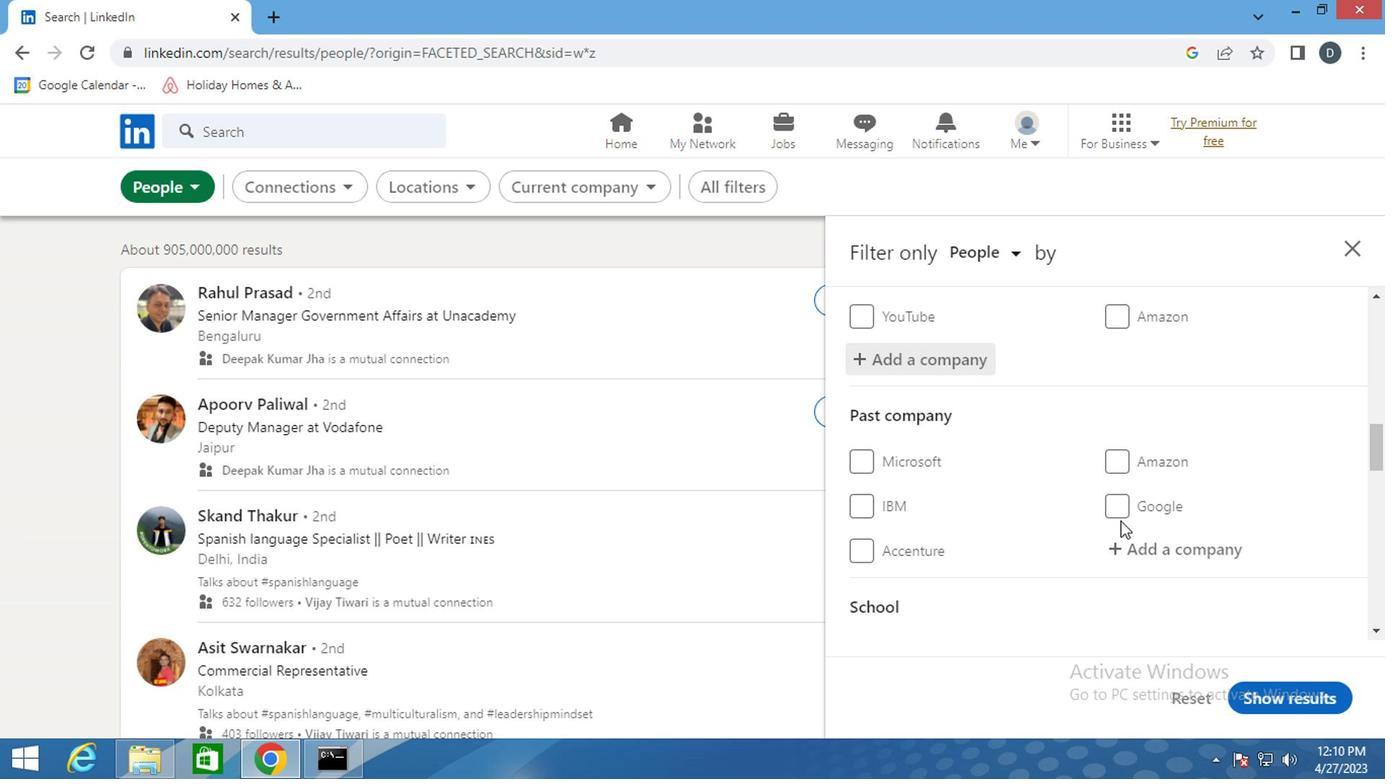 
Action: Mouse scrolled (1139, 505) with delta (0, -1)
Screenshot: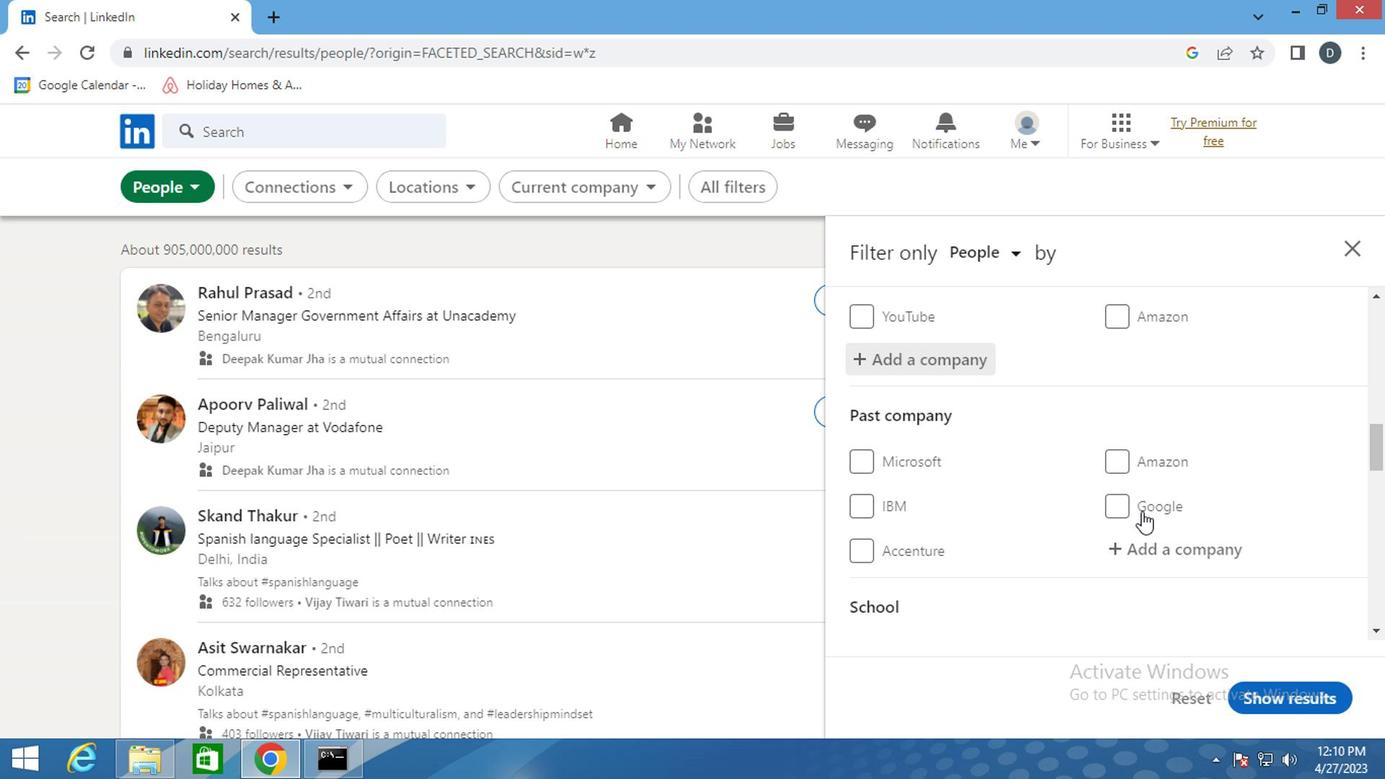 
Action: Mouse moved to (1170, 567)
Screenshot: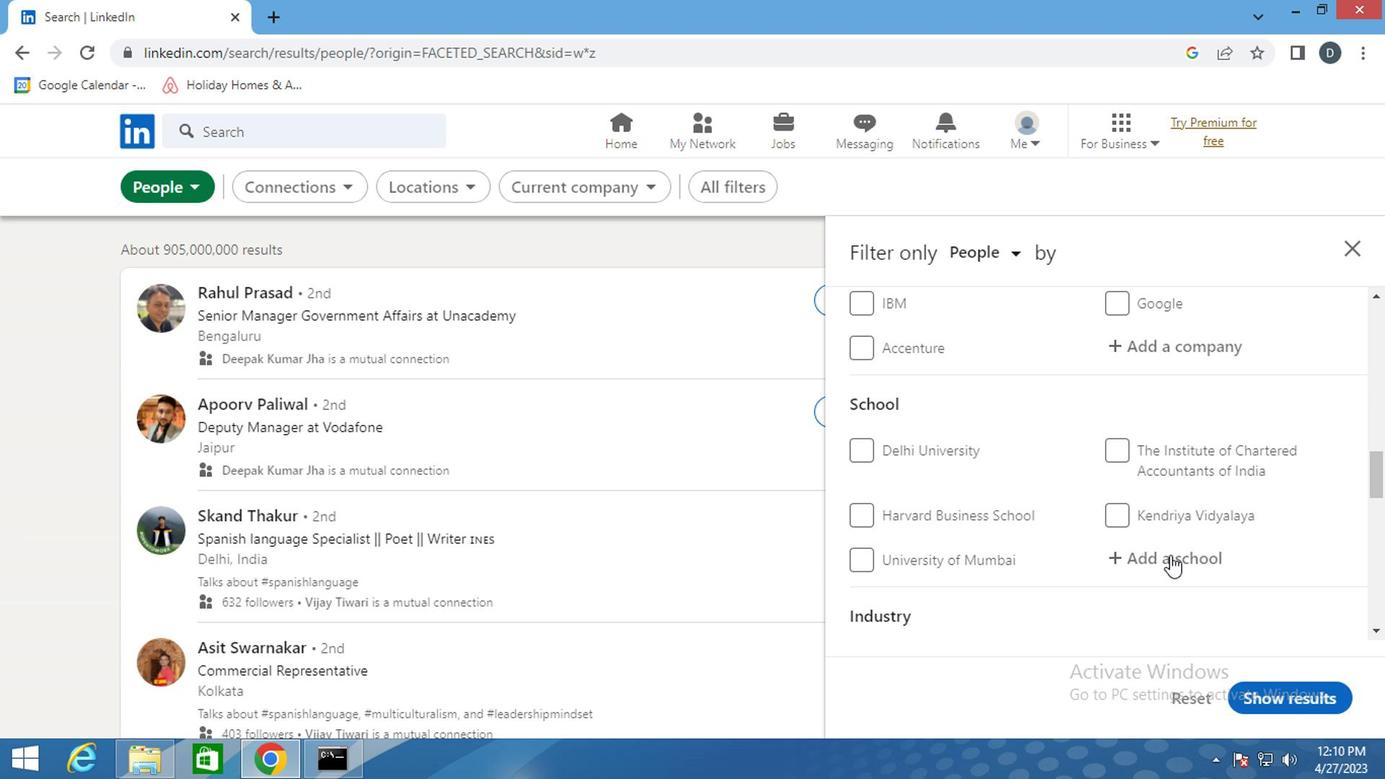 
Action: Mouse pressed left at (1170, 567)
Screenshot: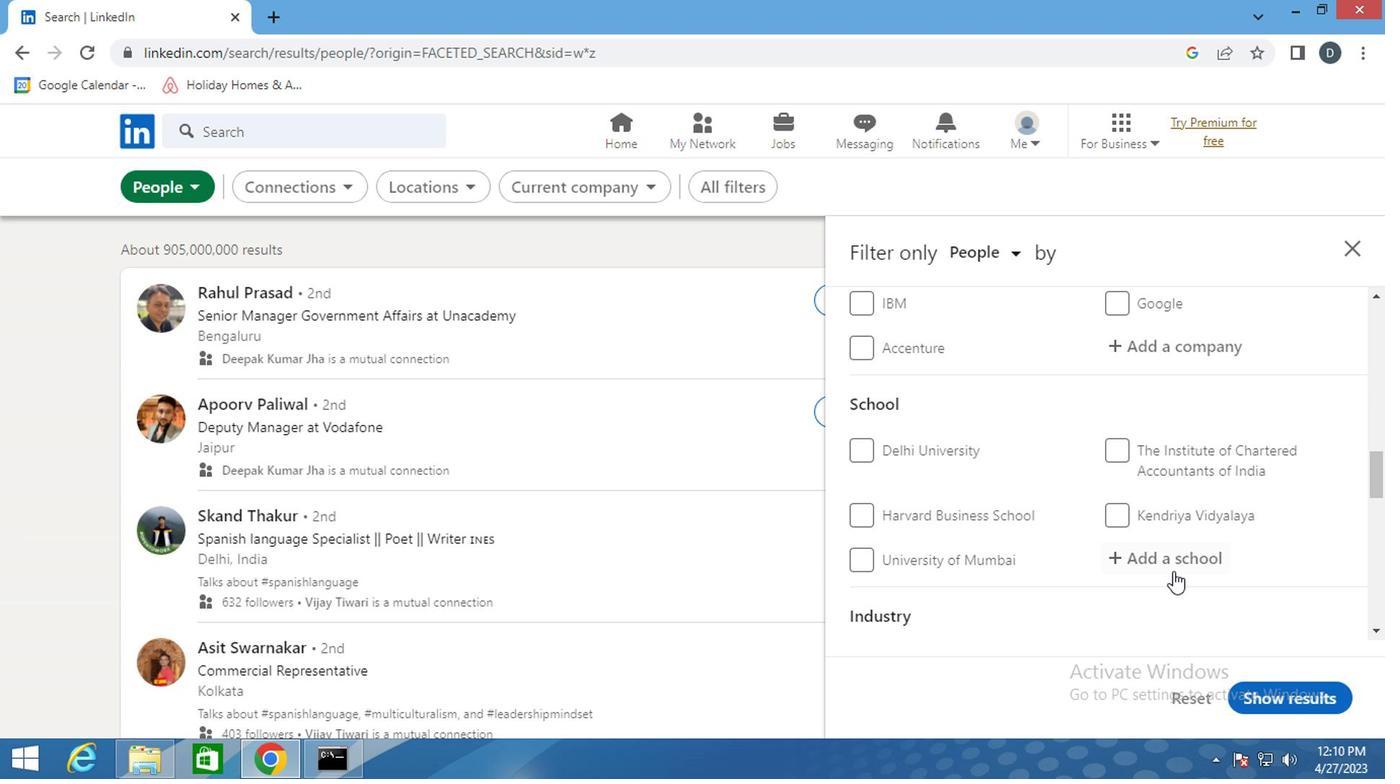 
Action: Mouse moved to (1080, 502)
Screenshot: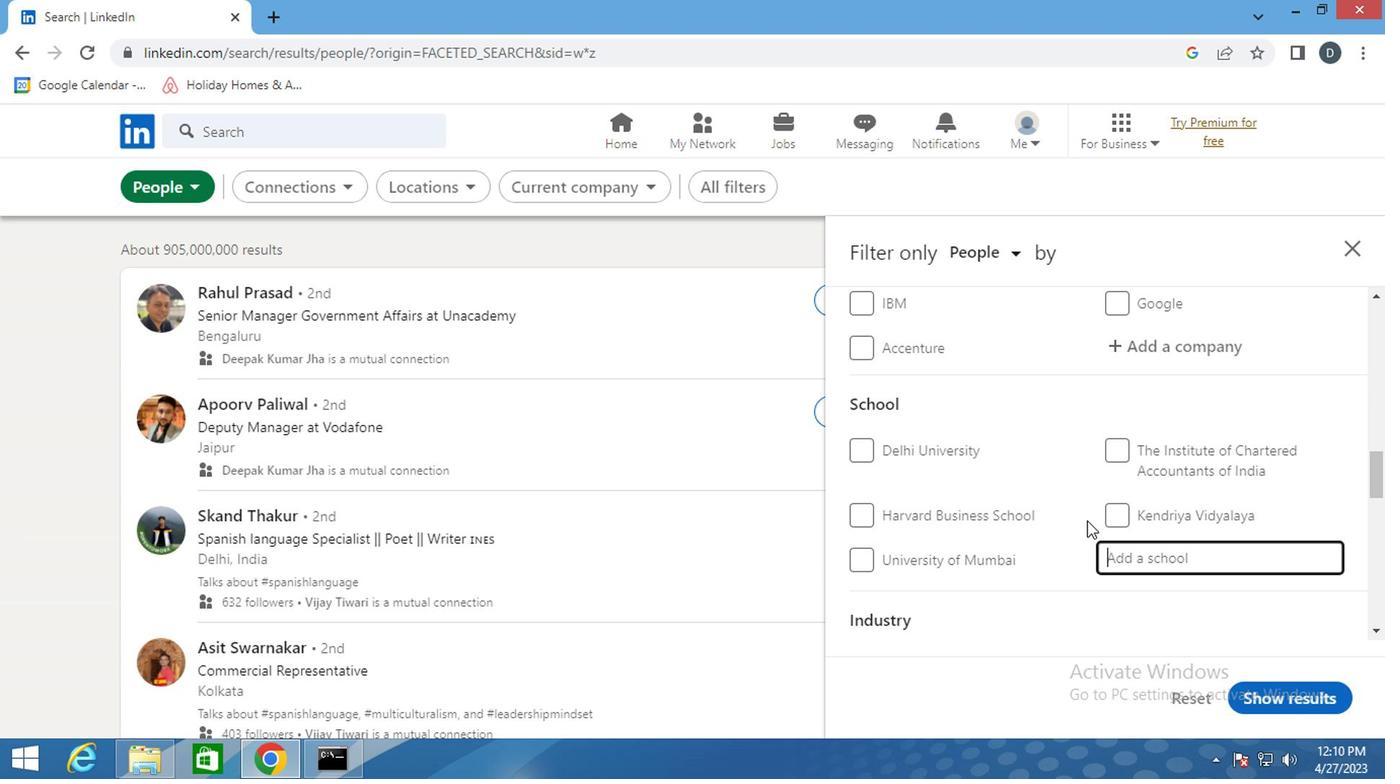 
Action: Key pressed <Key.shift>YASHWANTR
Screenshot: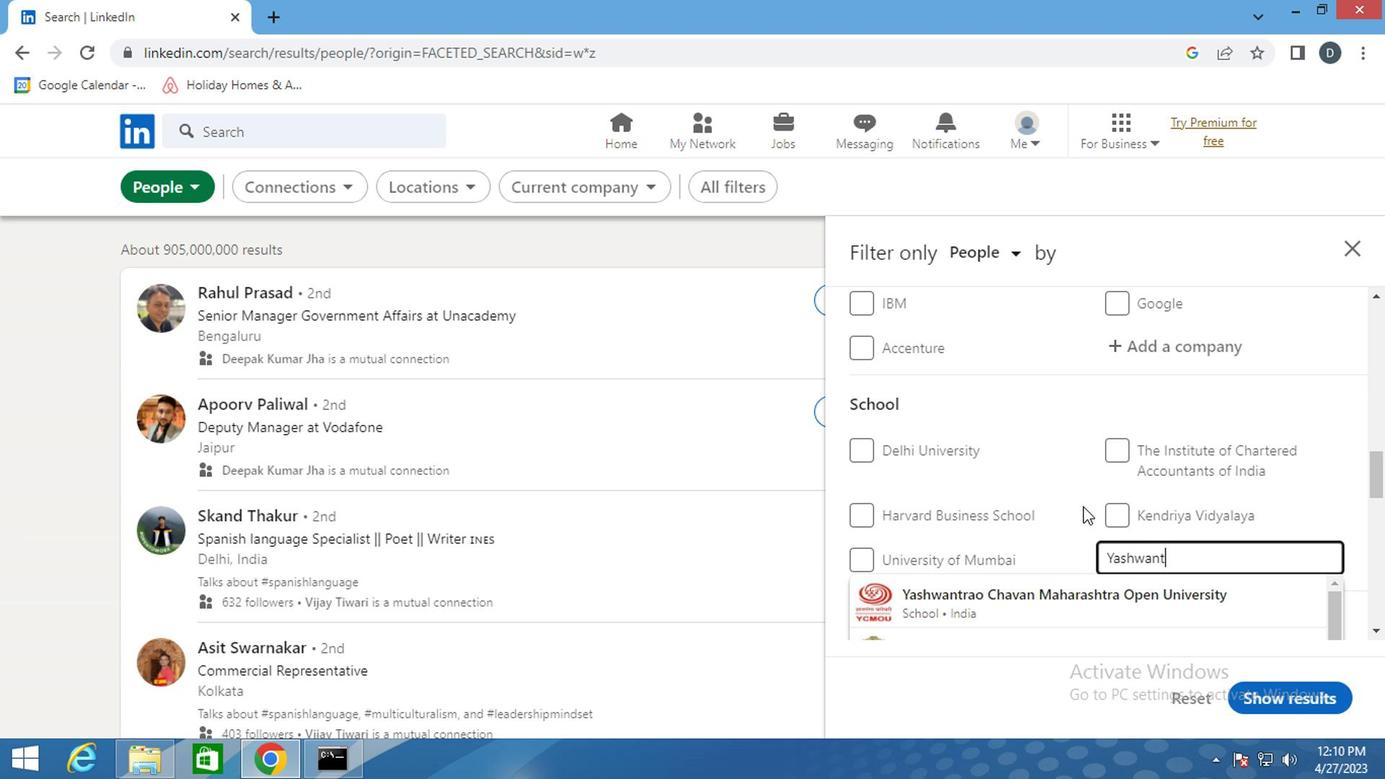 
Action: Mouse moved to (1057, 574)
Screenshot: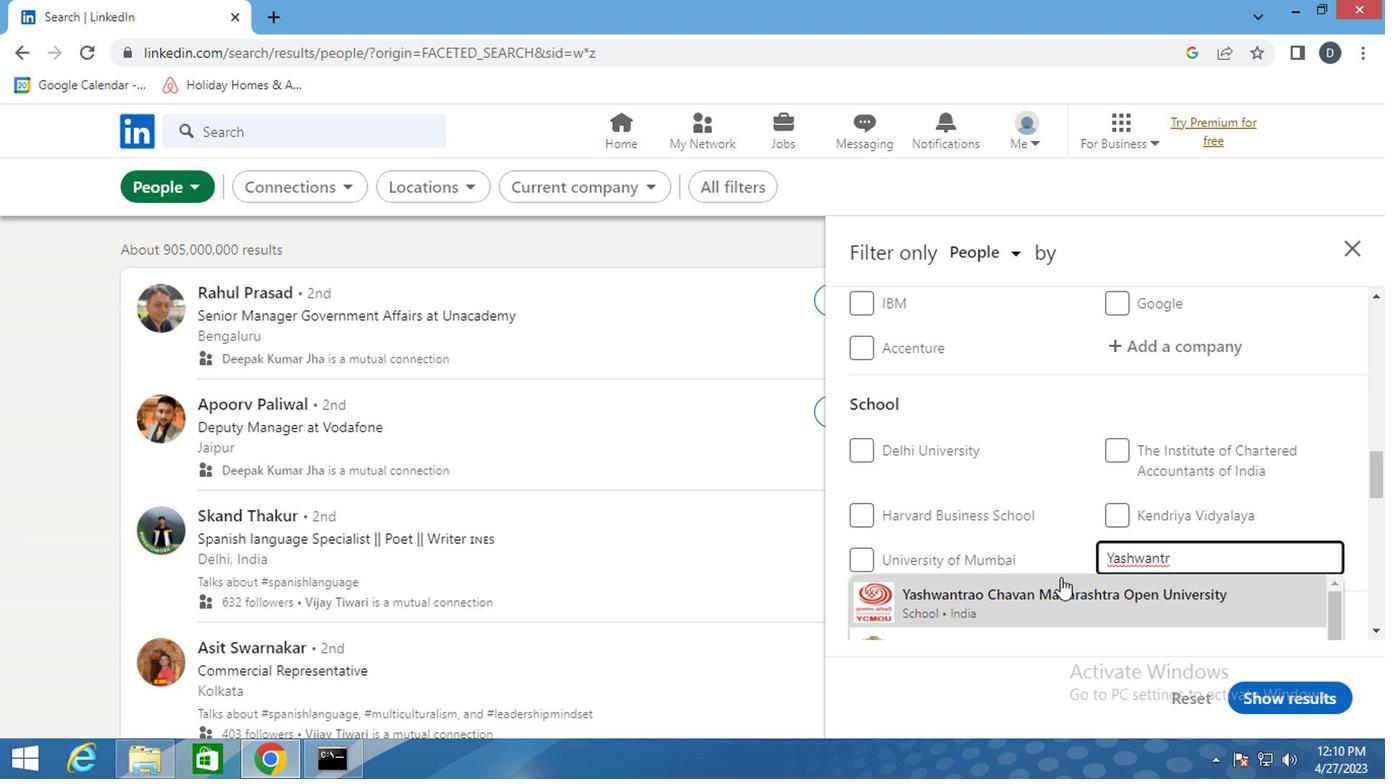 
Action: Mouse pressed left at (1057, 574)
Screenshot: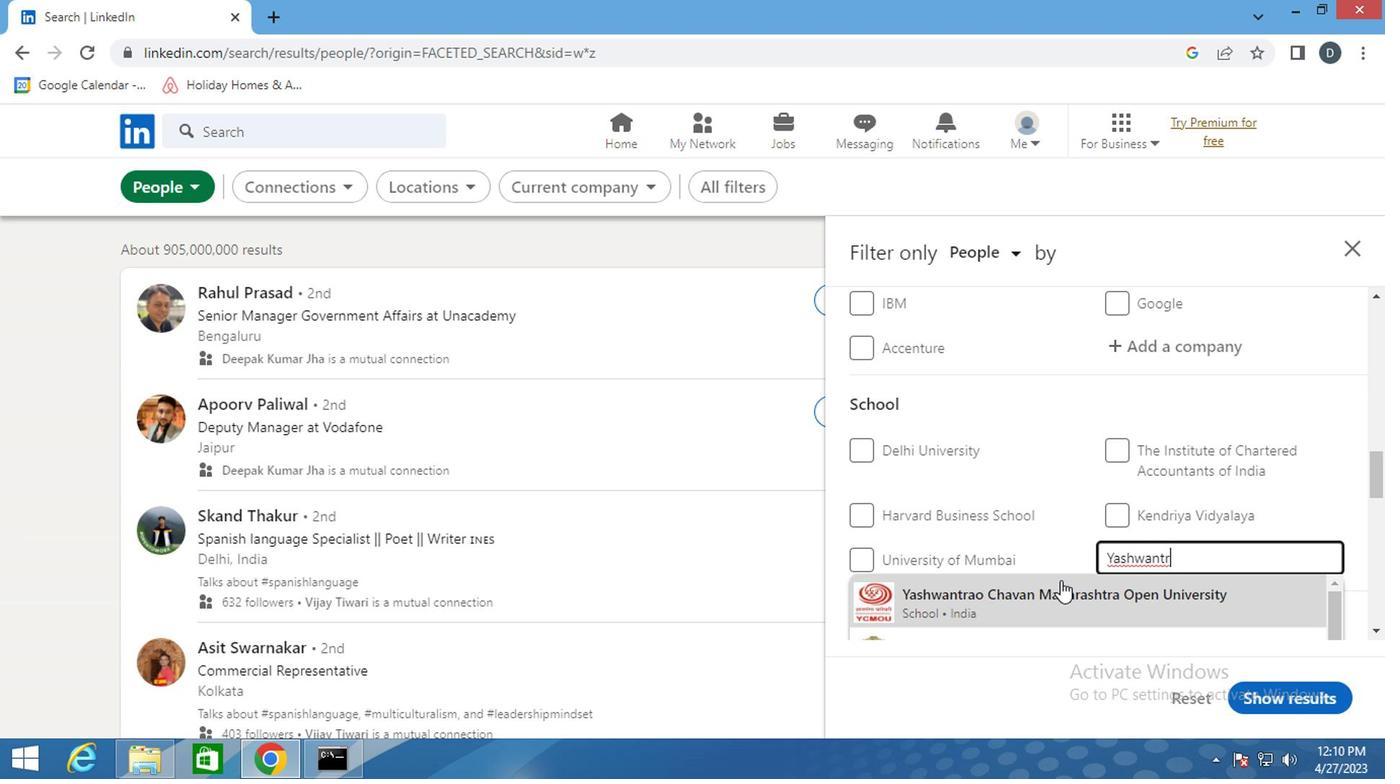 
Action: Mouse moved to (1059, 575)
Screenshot: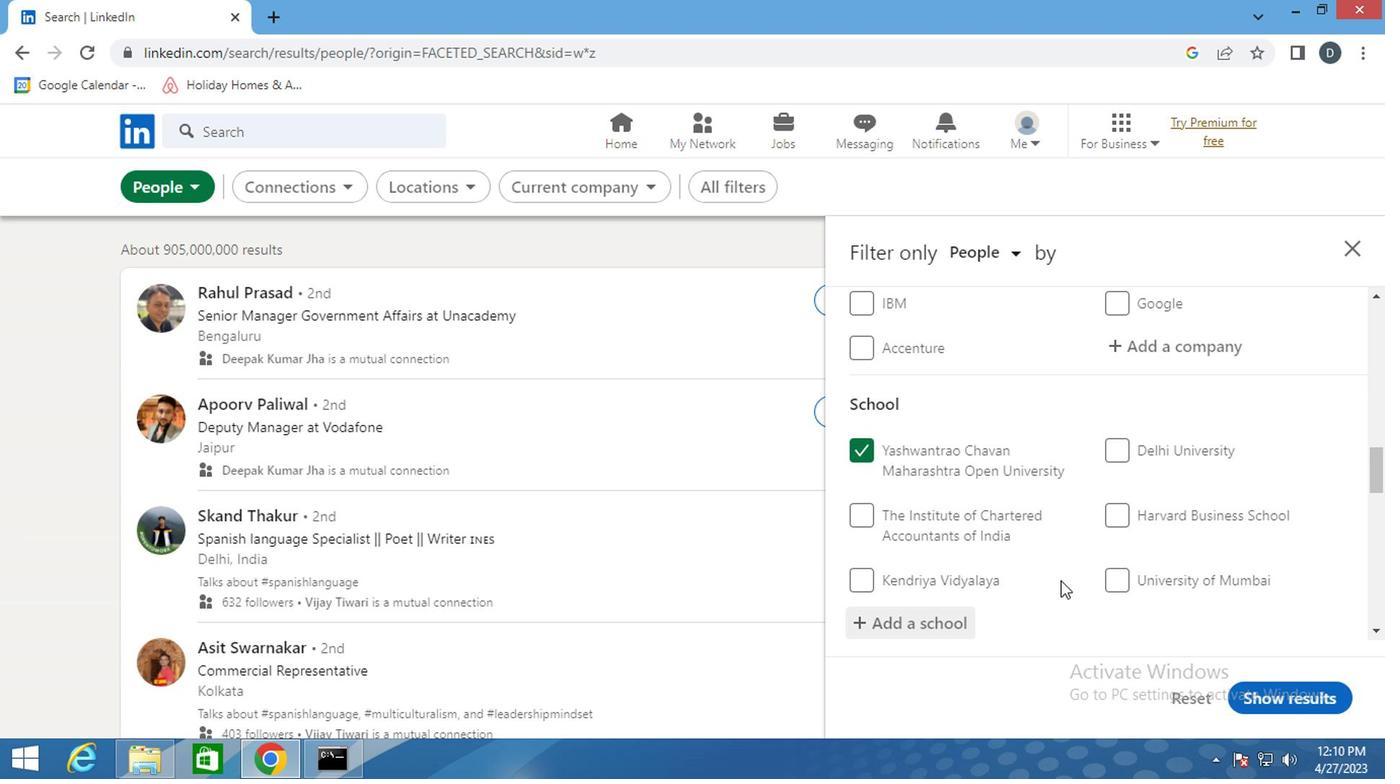 
Action: Mouse scrolled (1059, 574) with delta (0, 0)
Screenshot: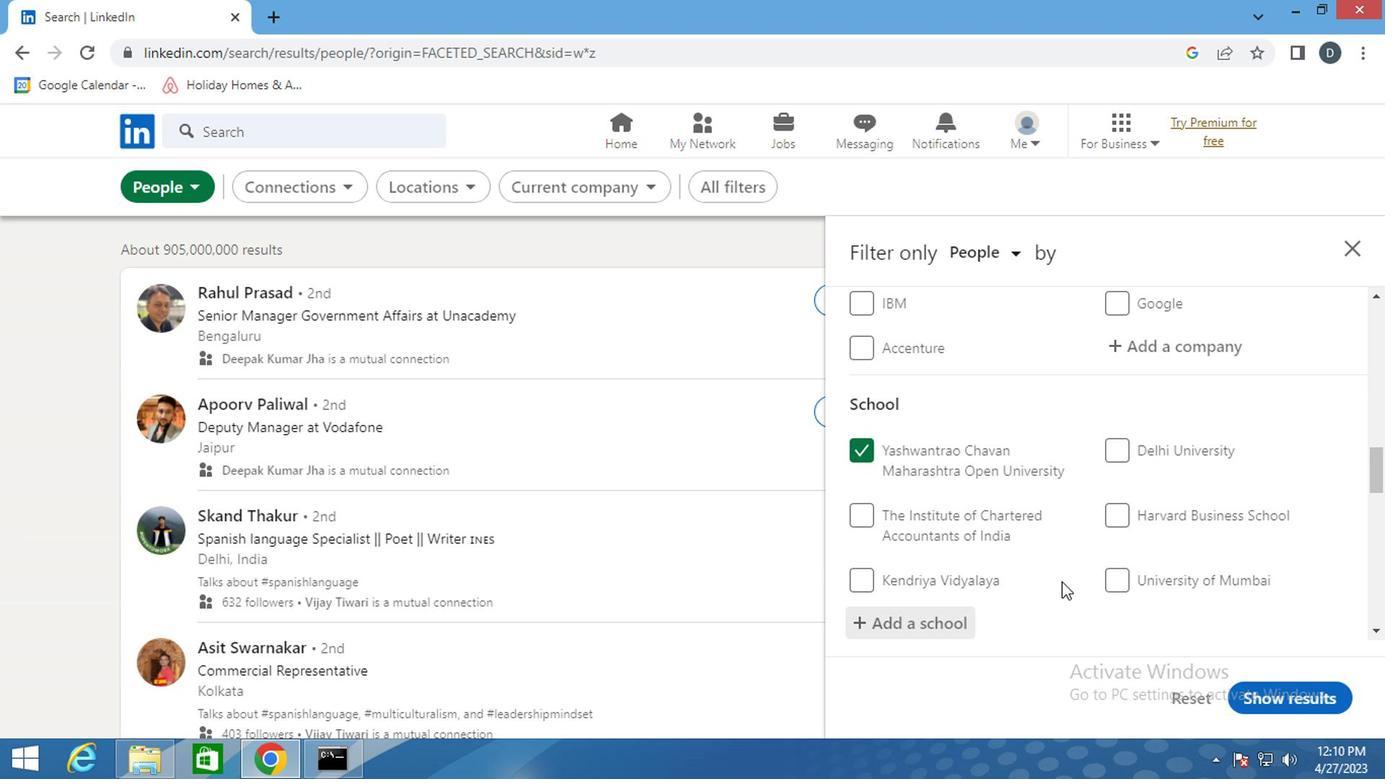 
Action: Mouse scrolled (1059, 574) with delta (0, 0)
Screenshot: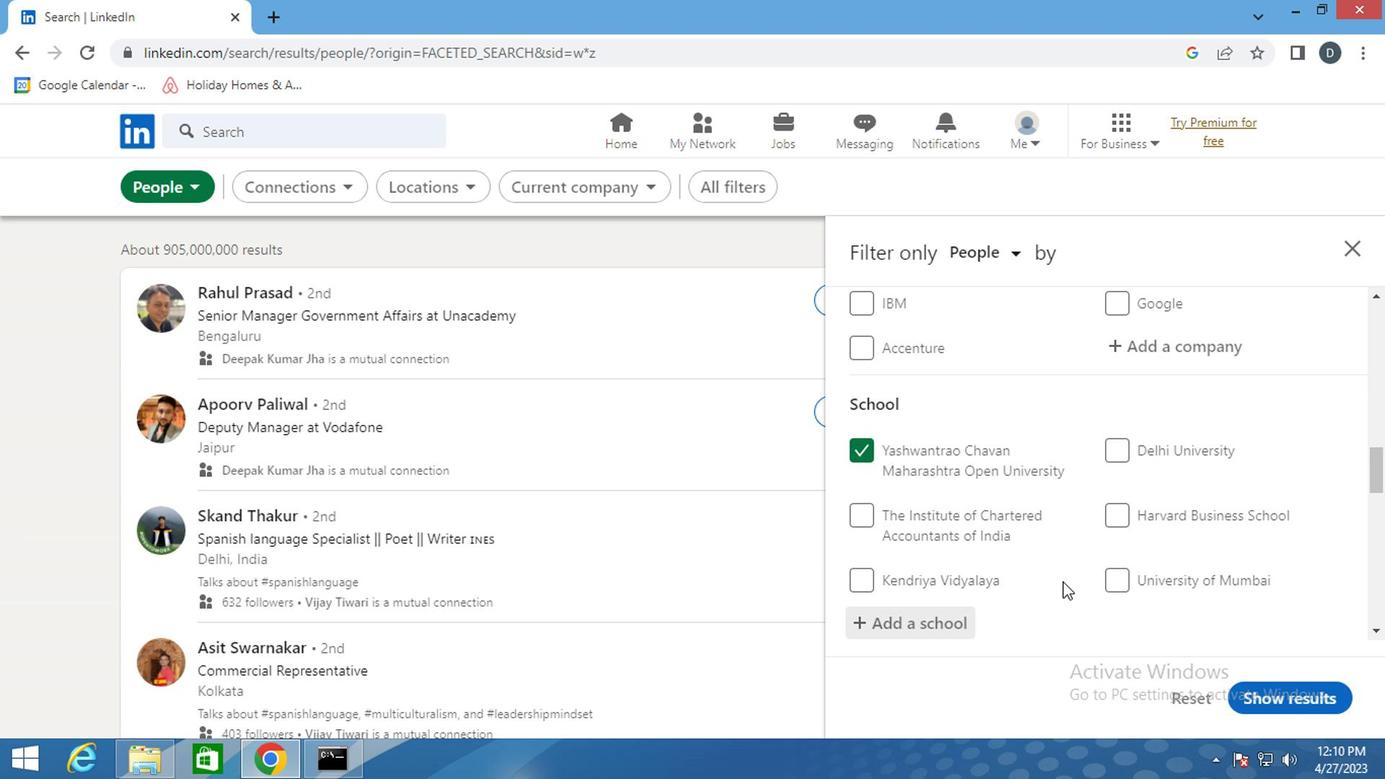
Action: Mouse scrolled (1059, 574) with delta (0, 0)
Screenshot: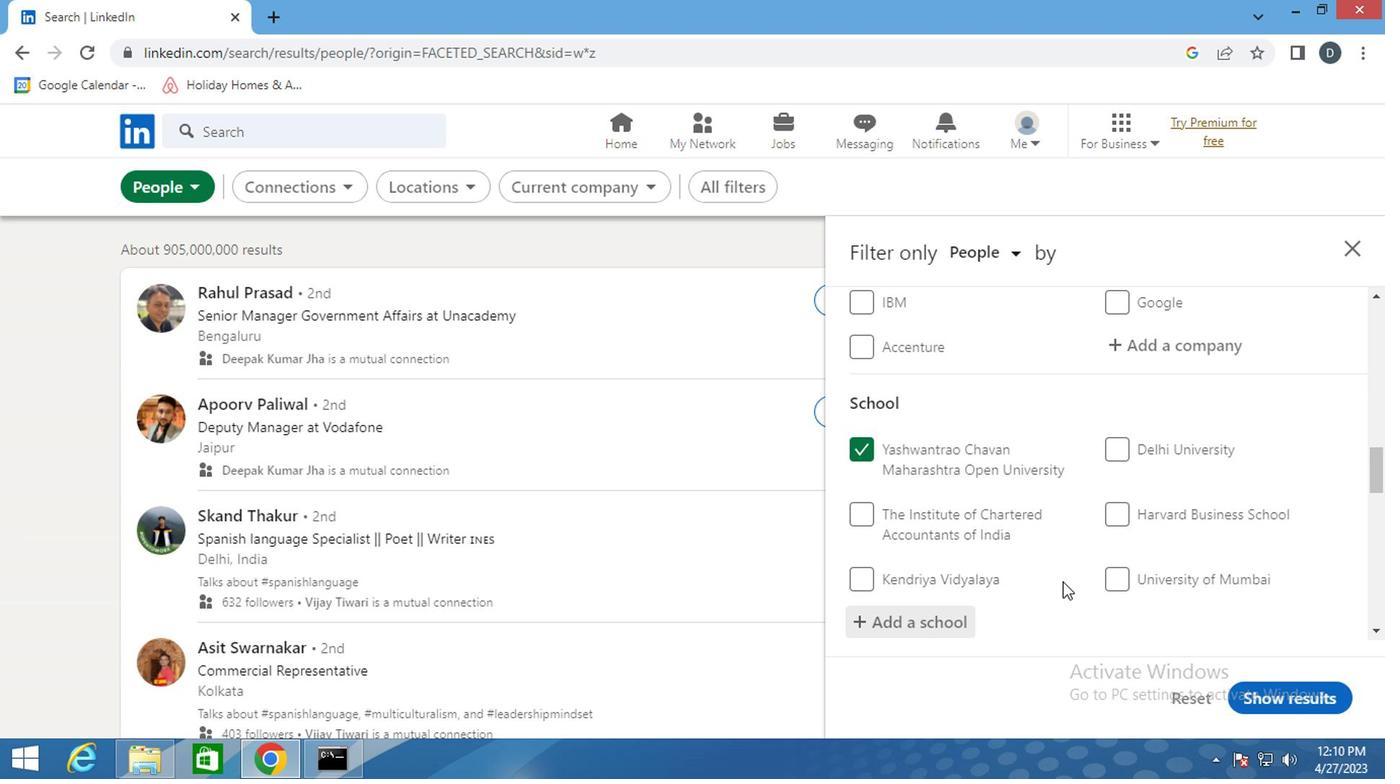 
Action: Mouse moved to (1141, 531)
Screenshot: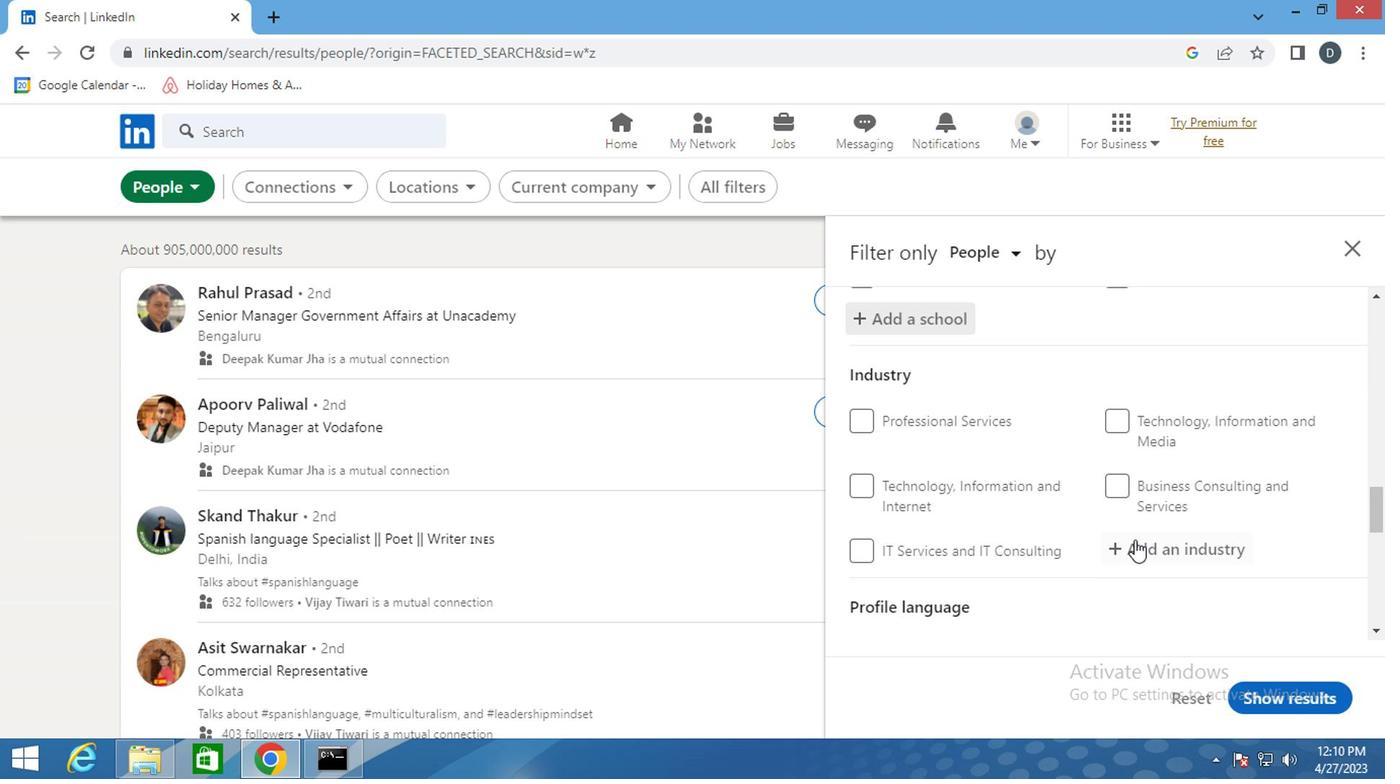
Action: Mouse pressed left at (1141, 531)
Screenshot: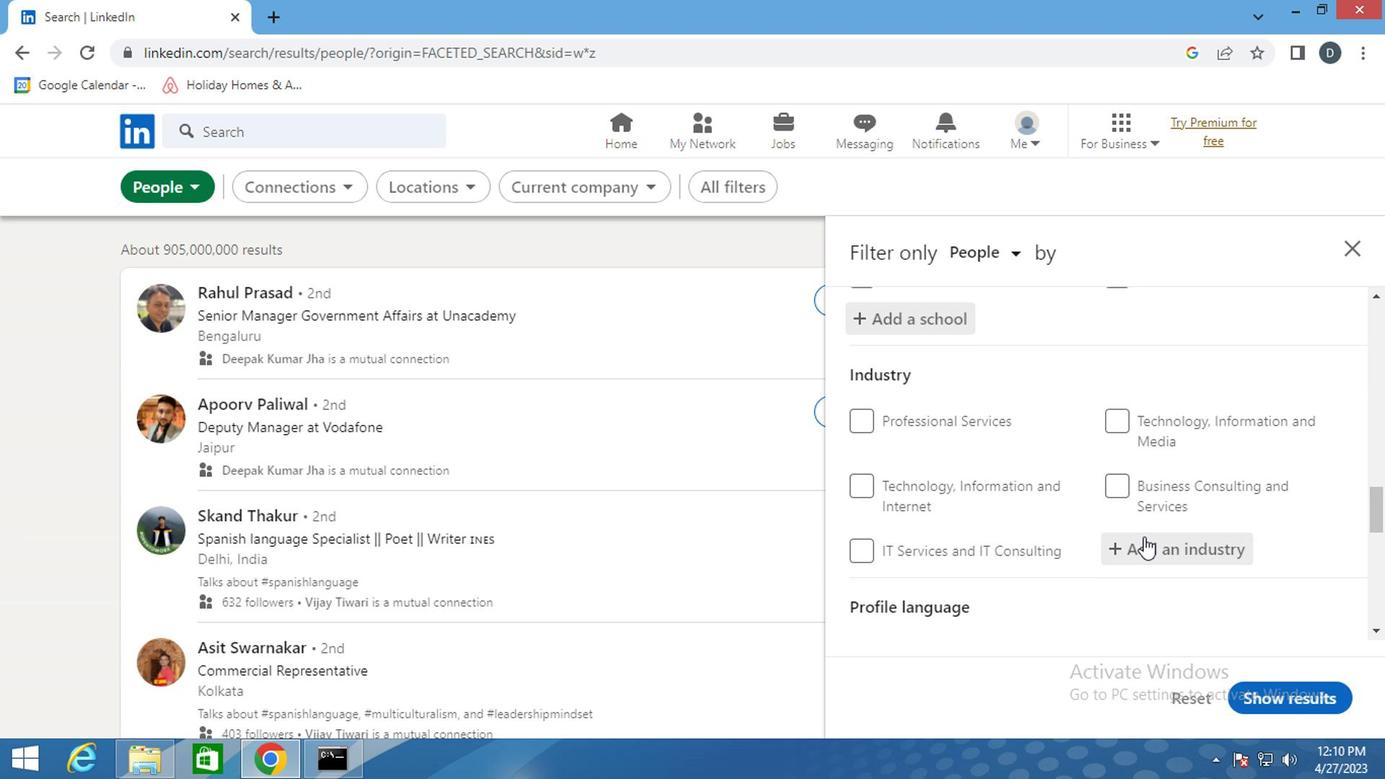 
Action: Mouse moved to (1121, 543)
Screenshot: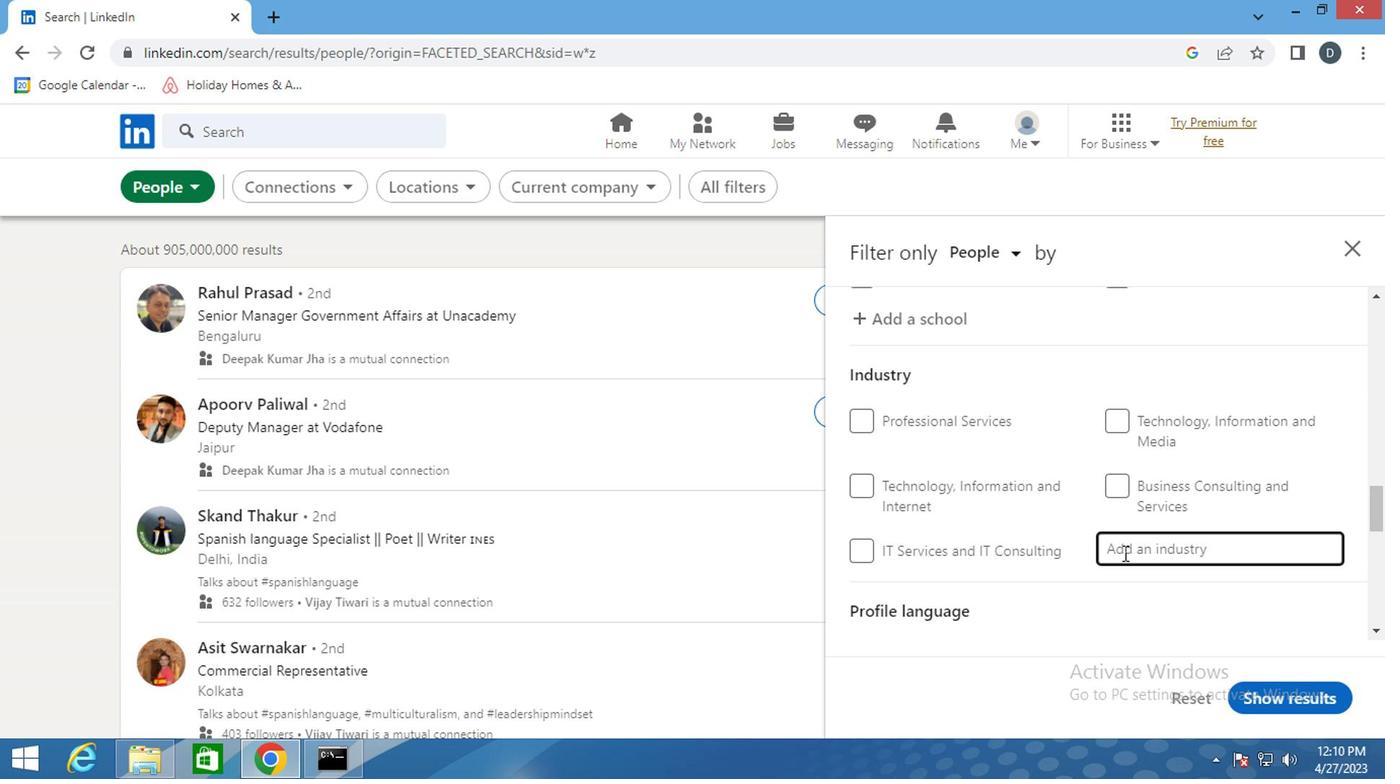 
Action: Mouse scrolled (1121, 544) with delta (0, 0)
Screenshot: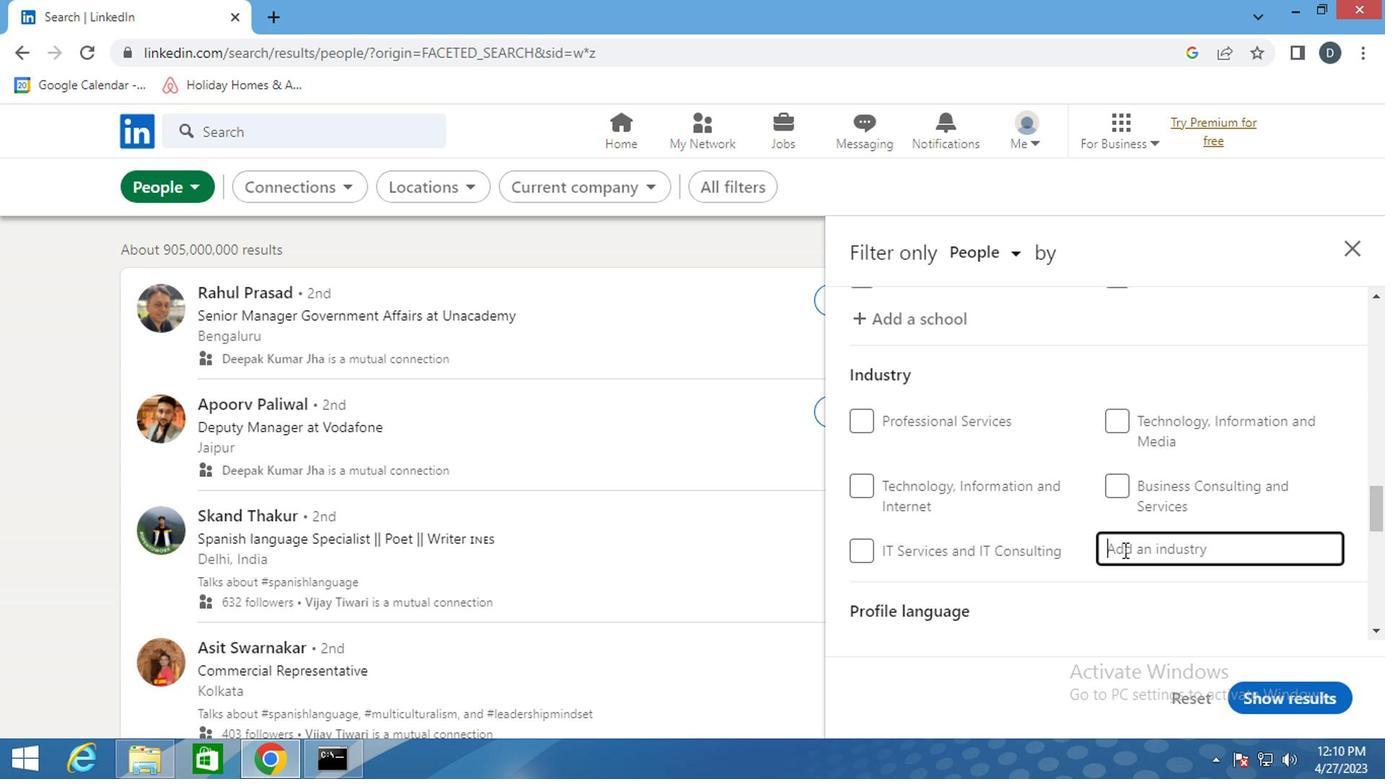 
Action: Mouse scrolled (1121, 544) with delta (0, 0)
Screenshot: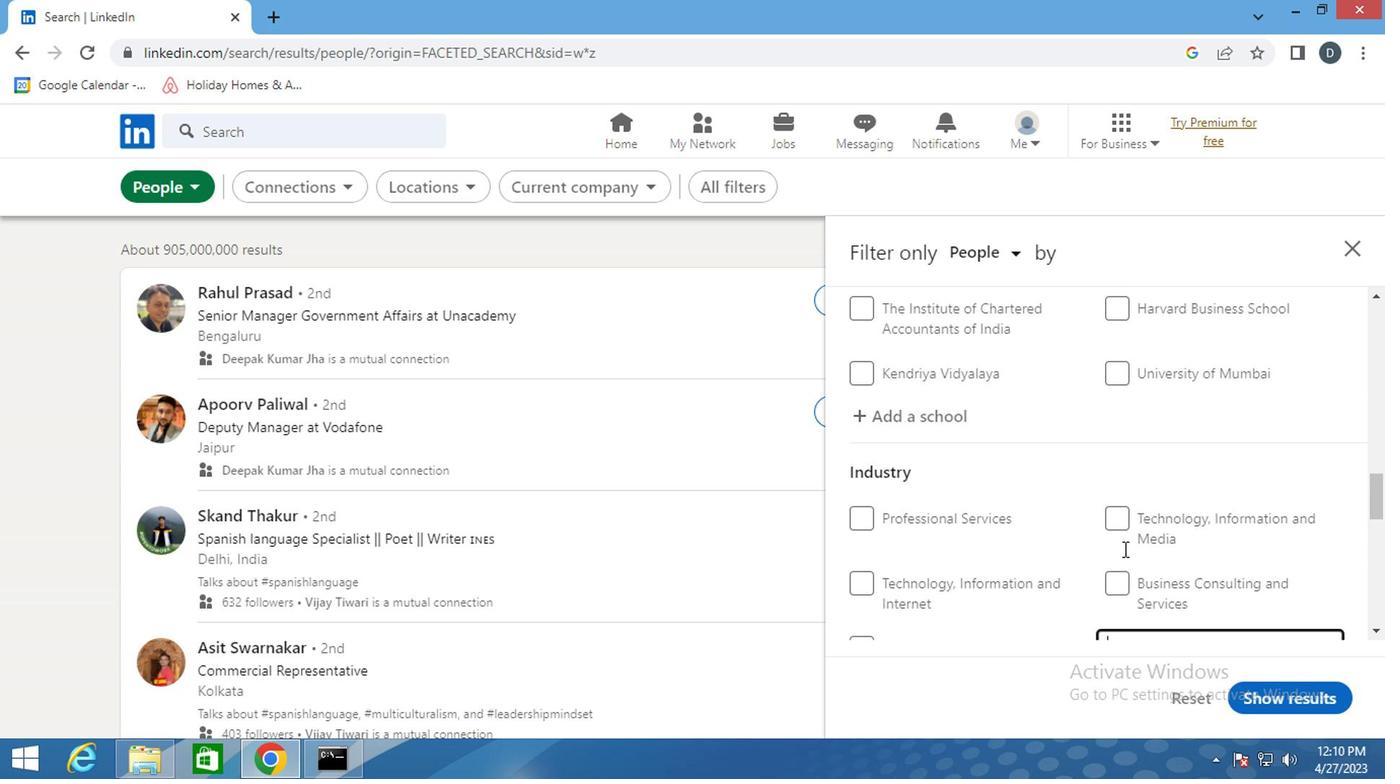 
Action: Mouse scrolled (1121, 542) with delta (0, -1)
Screenshot: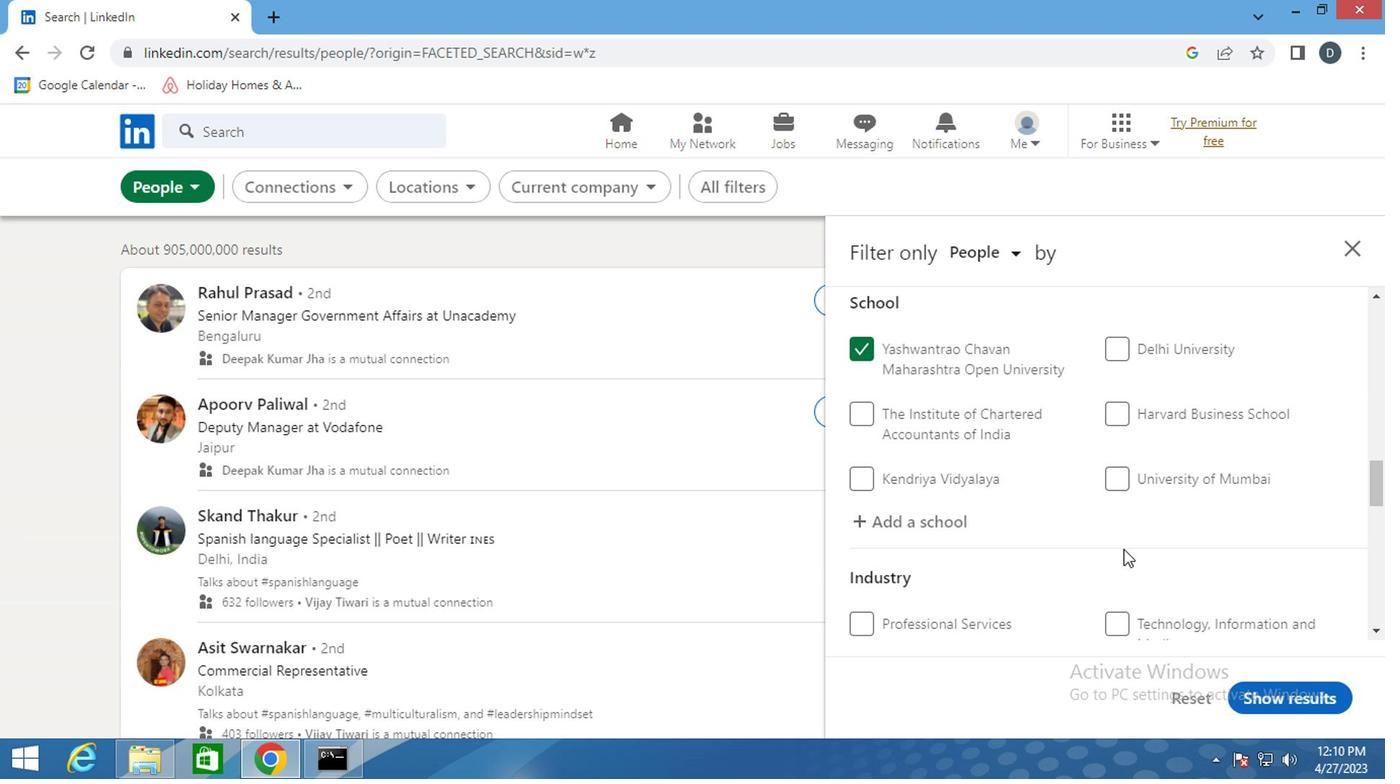 
Action: Mouse scrolled (1121, 542) with delta (0, -1)
Screenshot: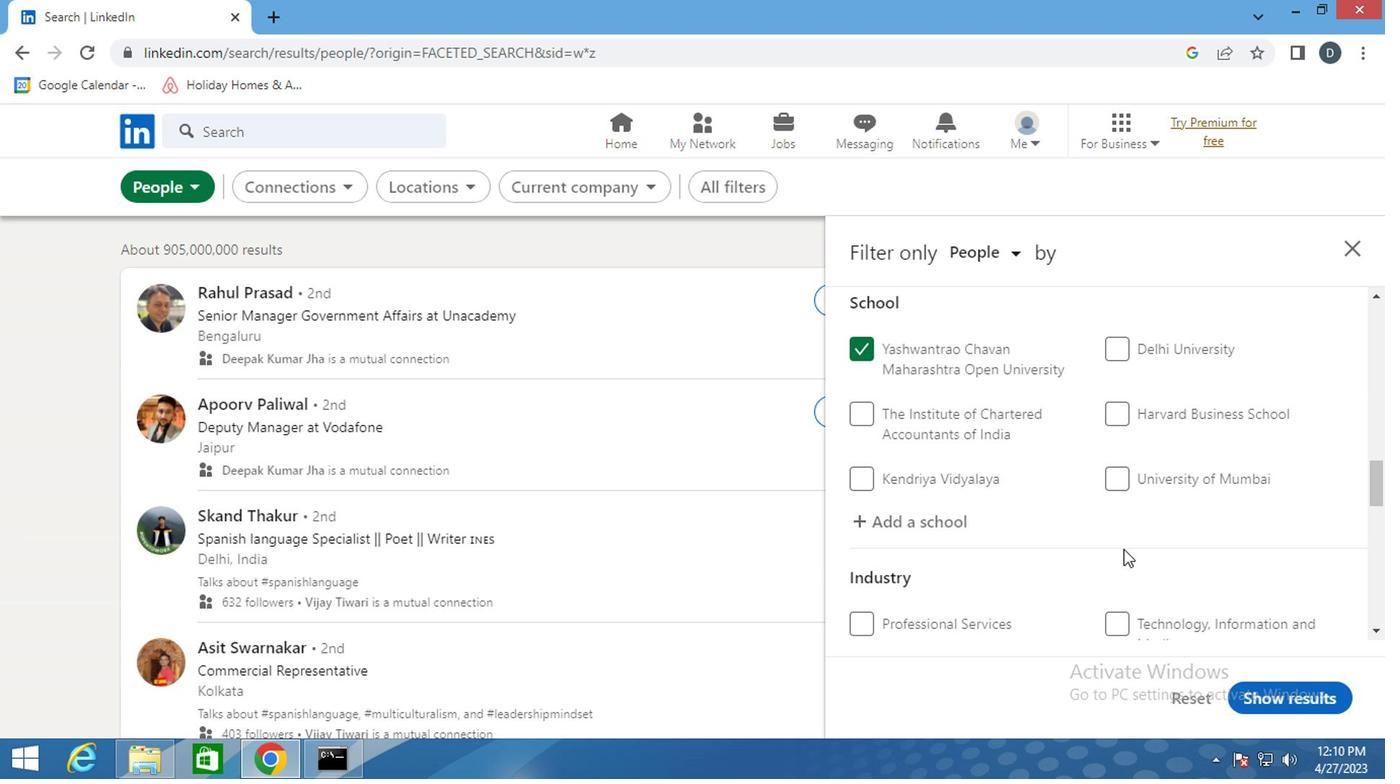 
Action: Mouse scrolled (1121, 542) with delta (0, -1)
Screenshot: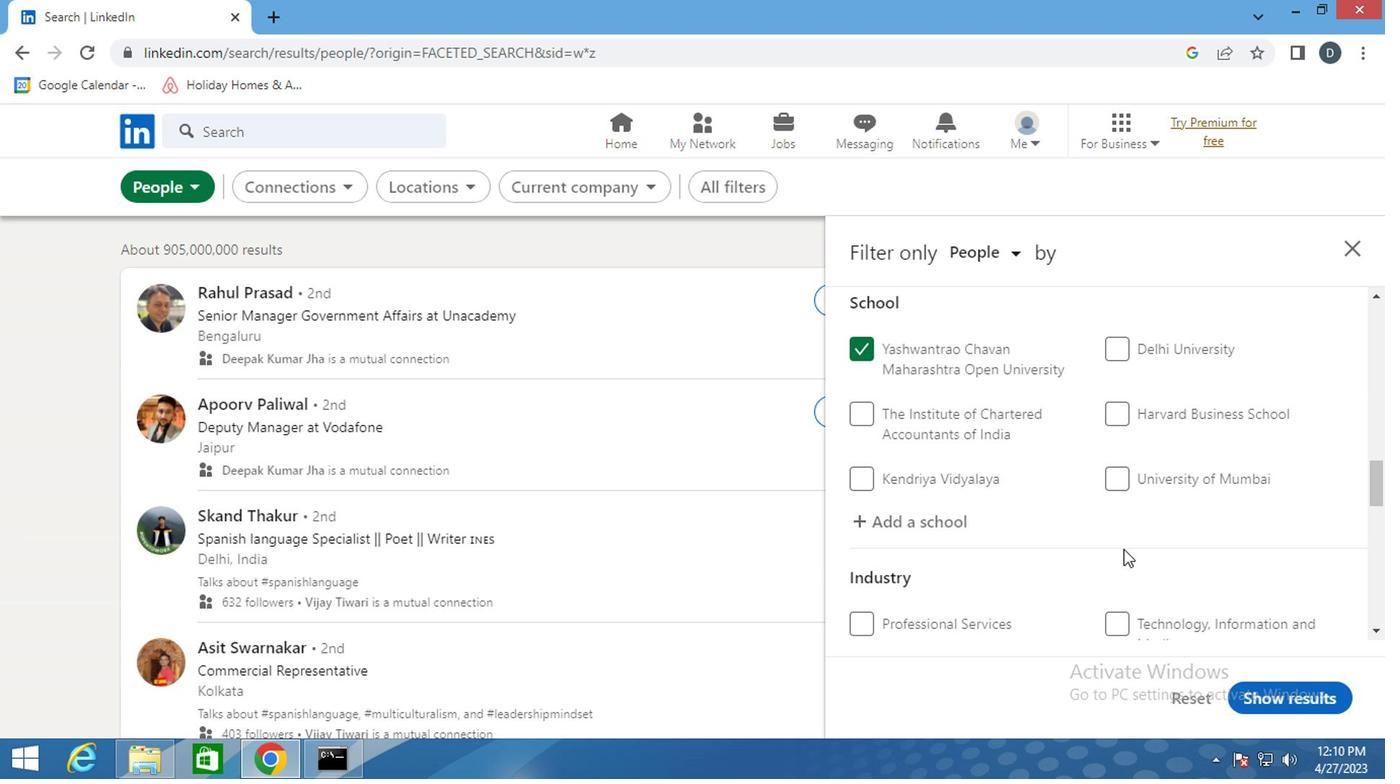 
Action: Mouse moved to (1150, 515)
Screenshot: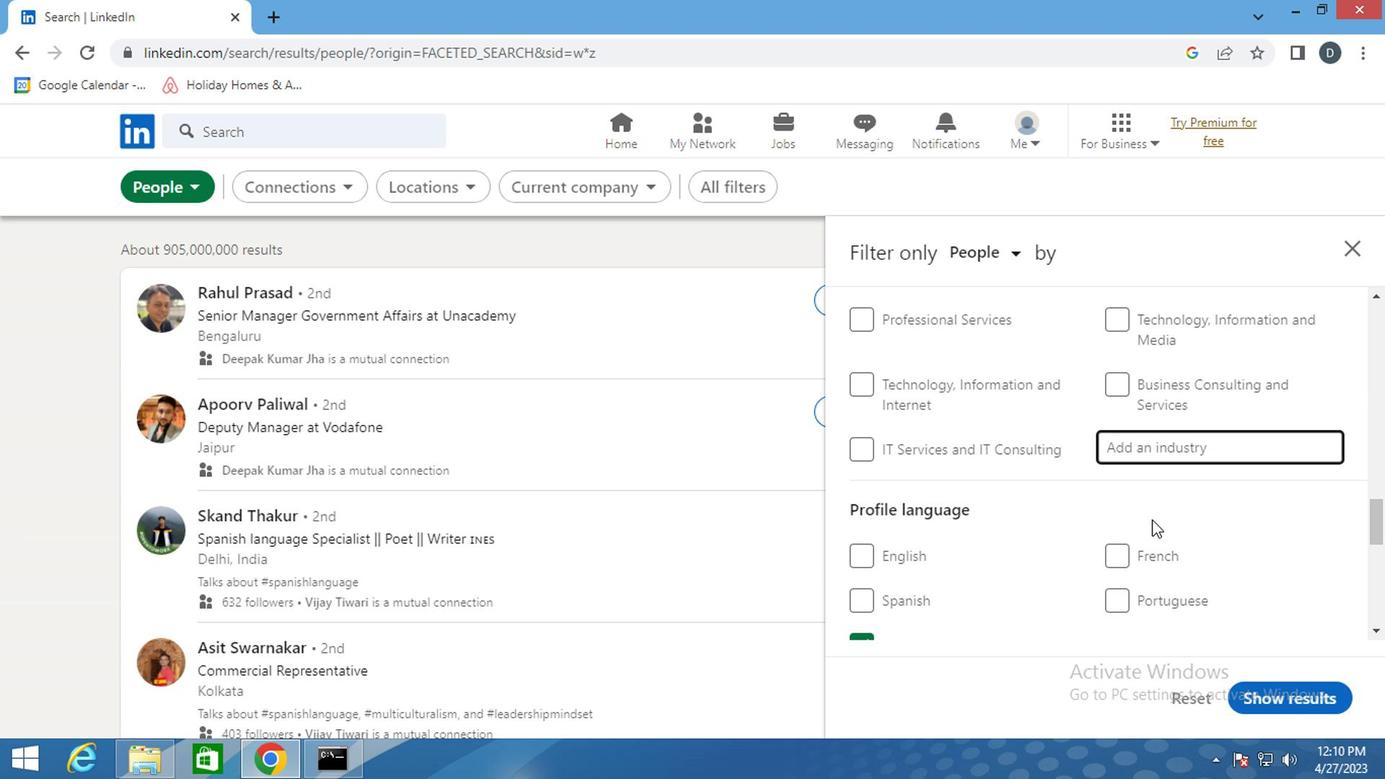 
Action: Key pressed <Key.shift>PET<Key.space>SERVI
Screenshot: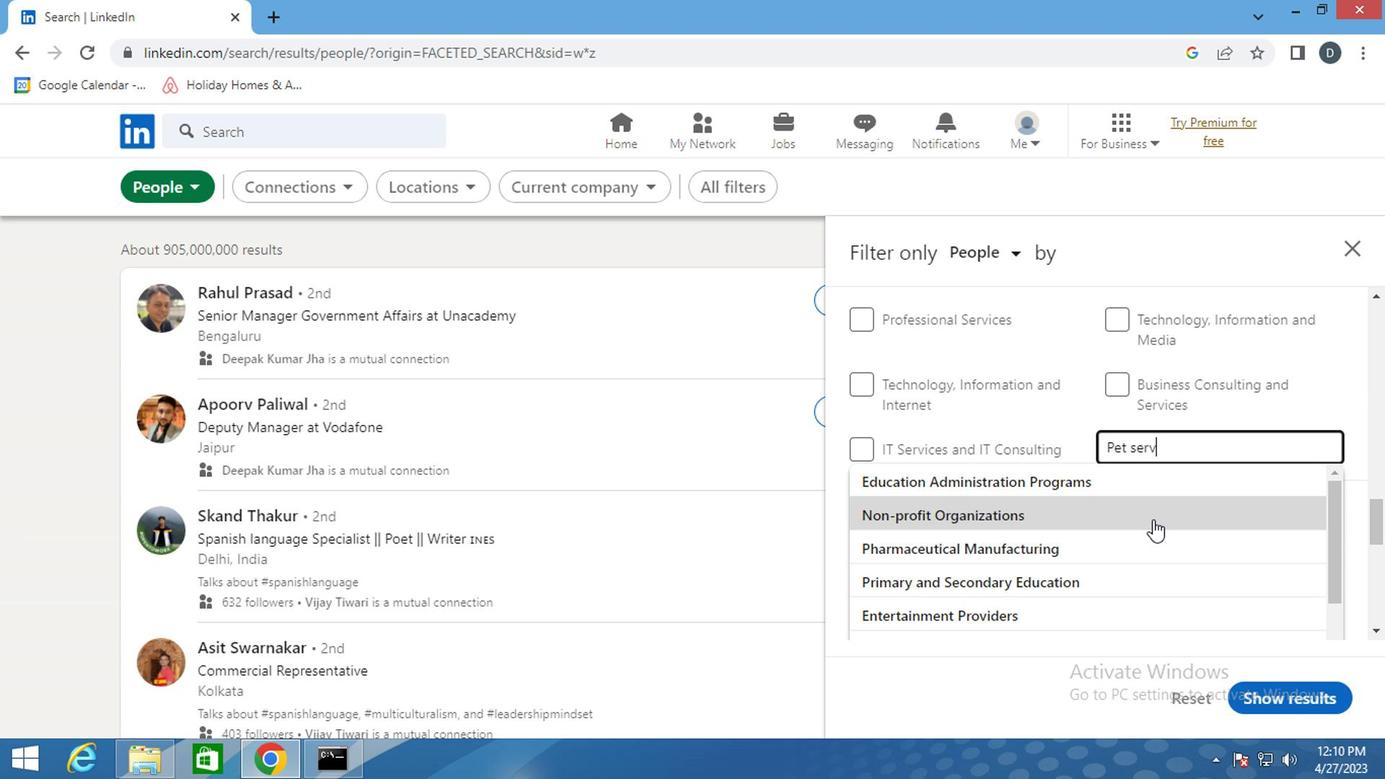 
Action: Mouse moved to (1093, 476)
Screenshot: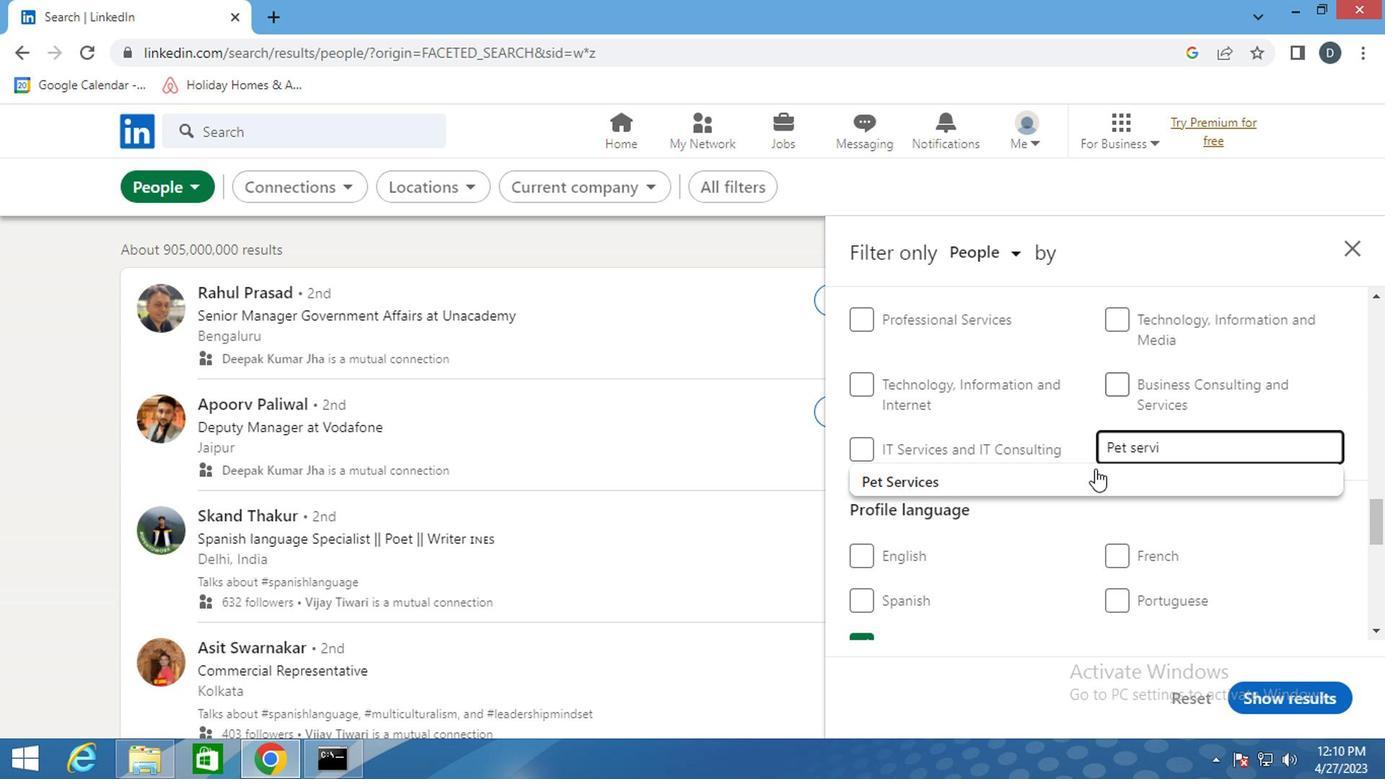 
Action: Mouse pressed left at (1093, 476)
Screenshot: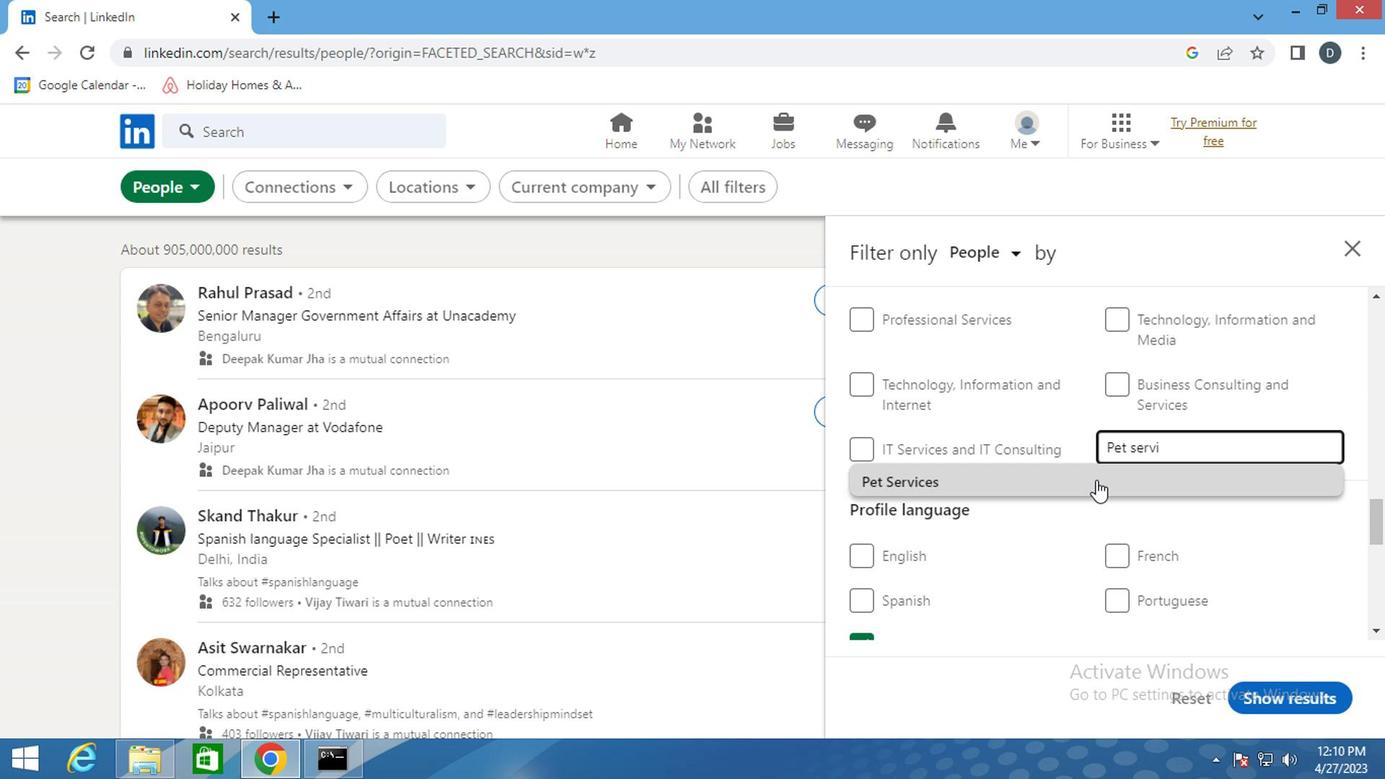 
Action: Mouse moved to (1103, 500)
Screenshot: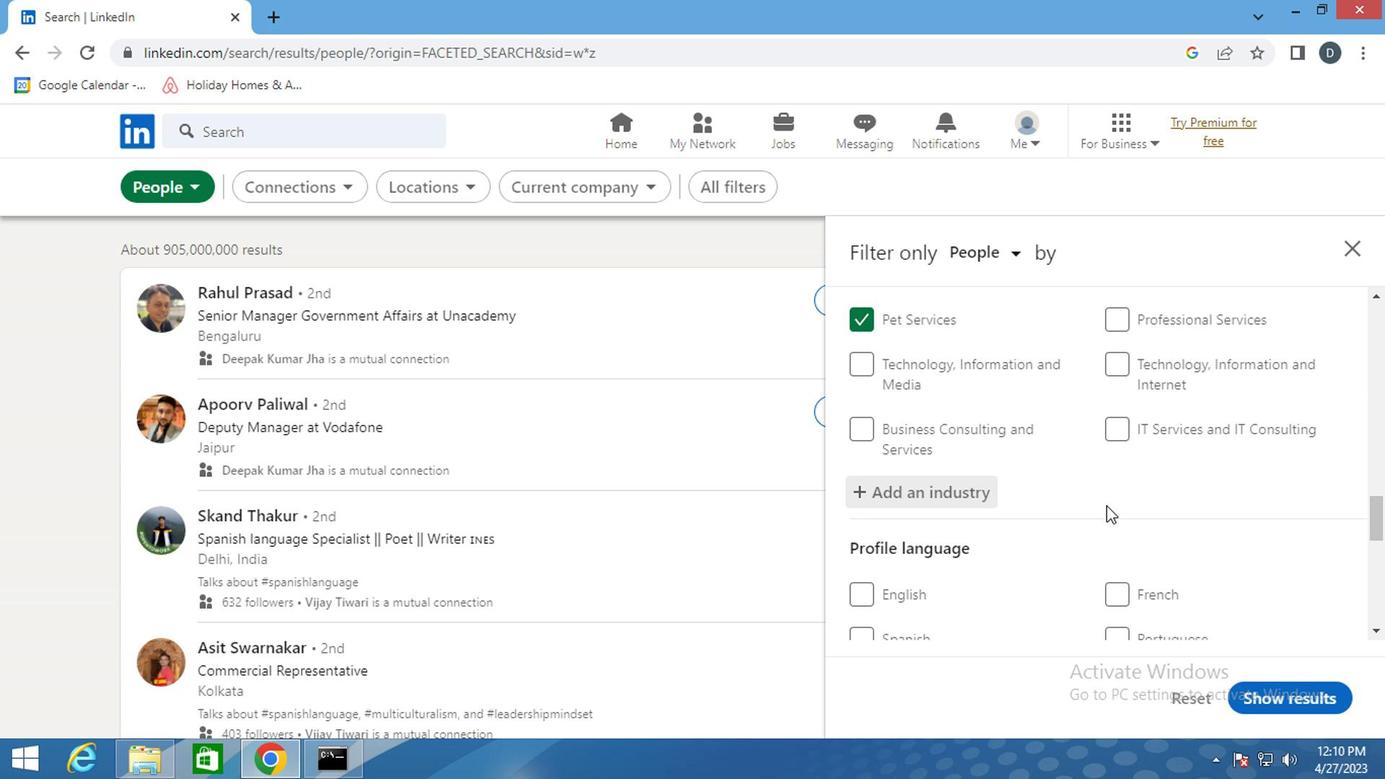 
Action: Mouse scrolled (1103, 499) with delta (0, 0)
Screenshot: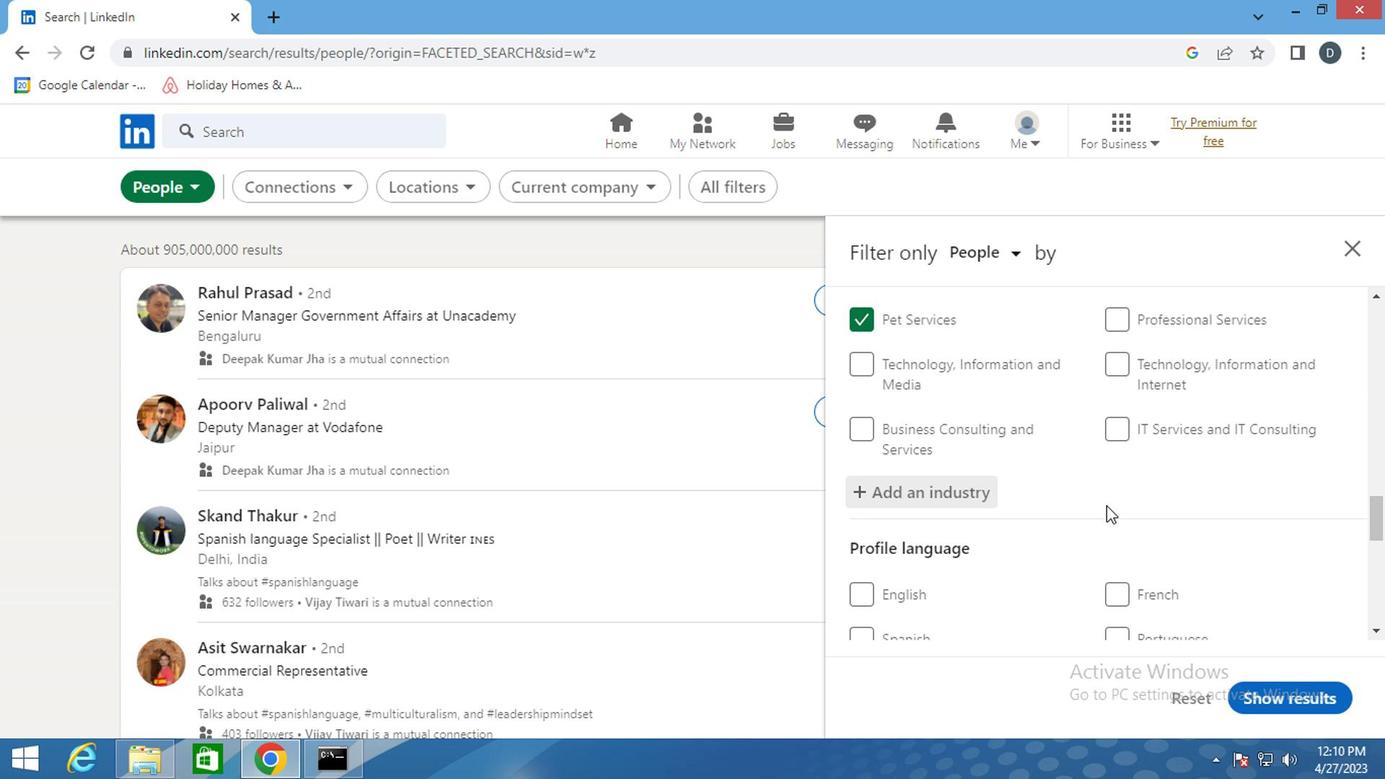 
Action: Mouse scrolled (1103, 499) with delta (0, 0)
Screenshot: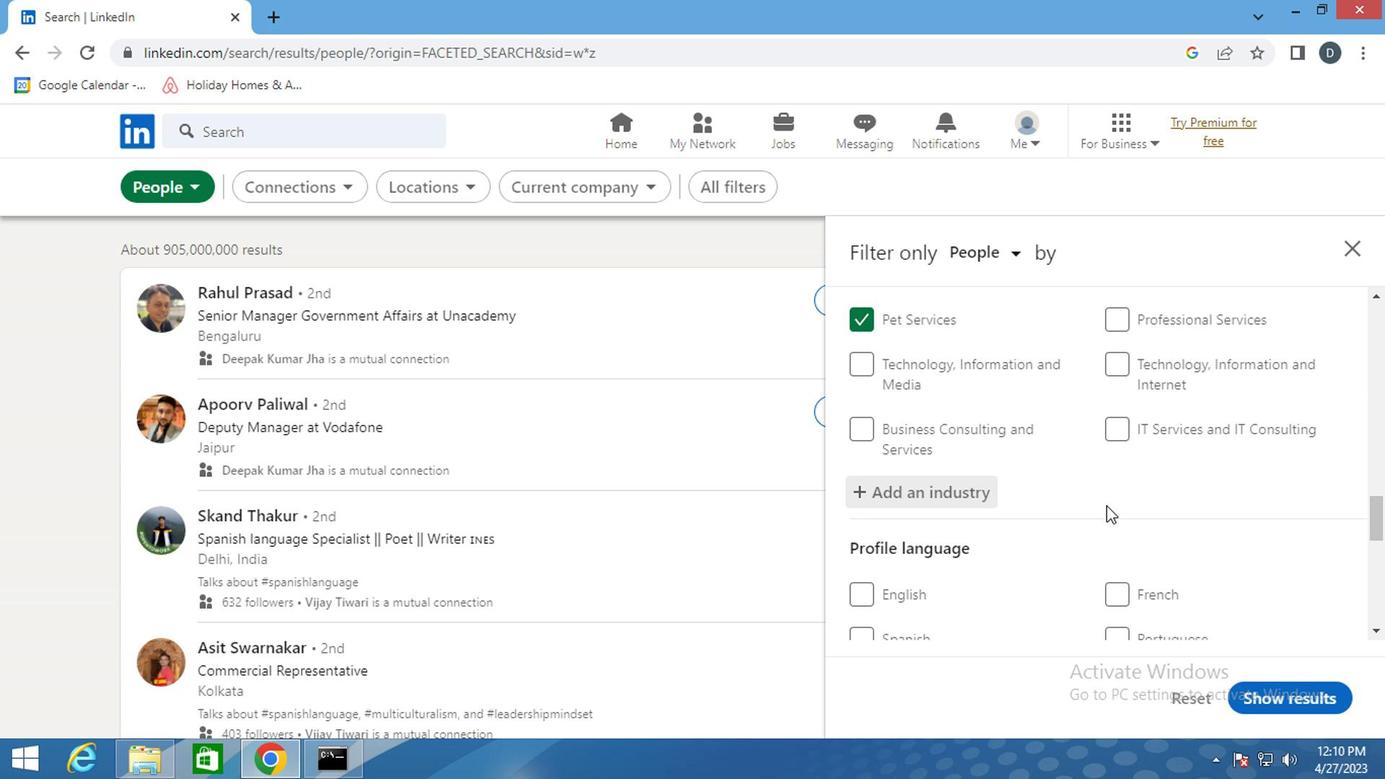 
Action: Mouse moved to (1126, 483)
Screenshot: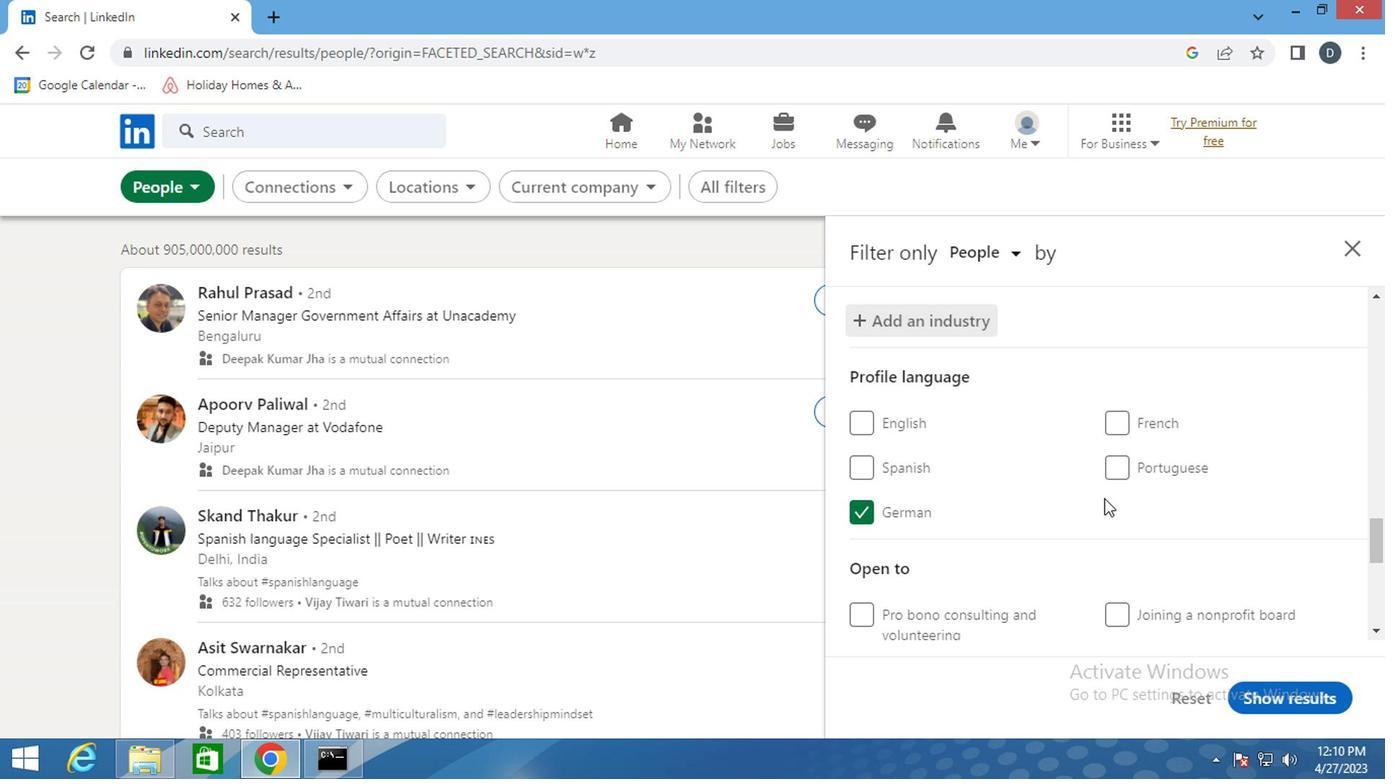 
Action: Mouse scrolled (1126, 481) with delta (0, -1)
Screenshot: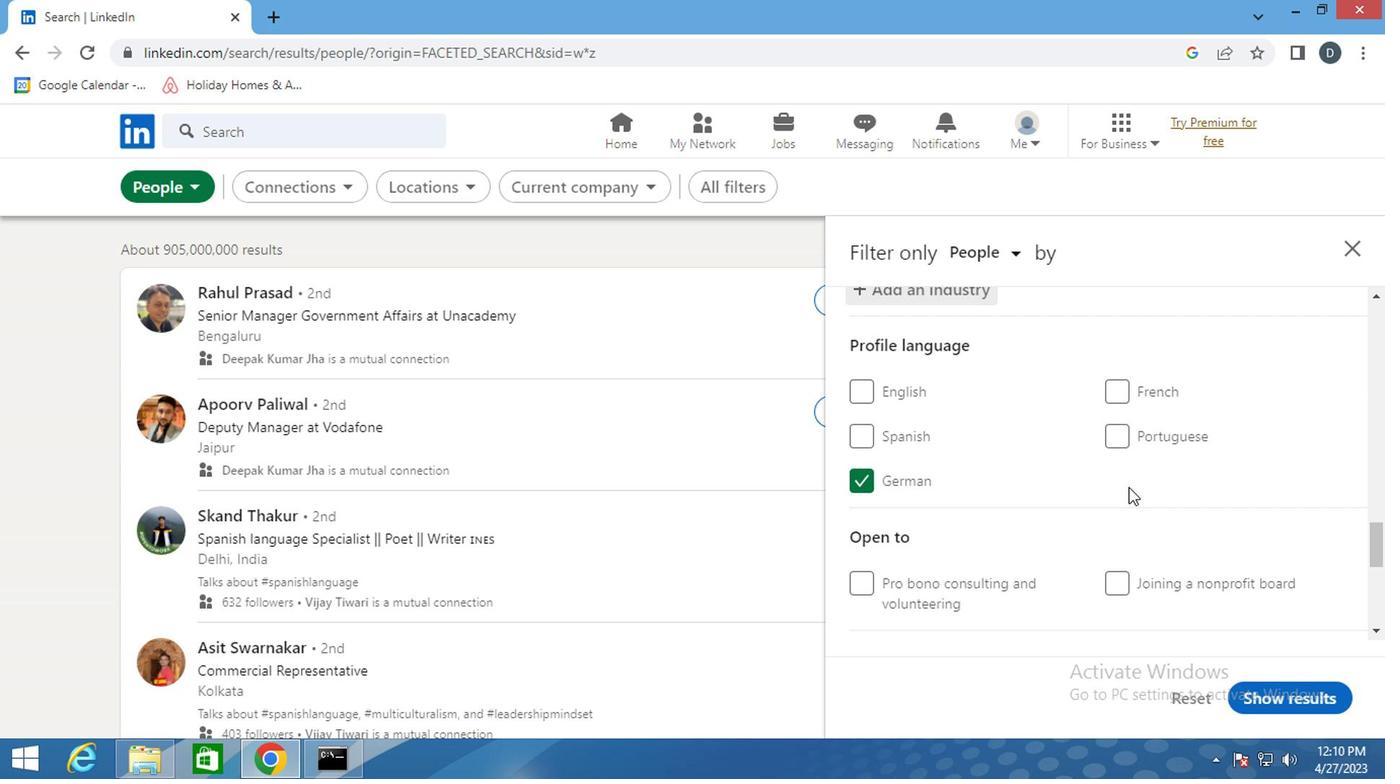 
Action: Mouse scrolled (1126, 481) with delta (0, -1)
Screenshot: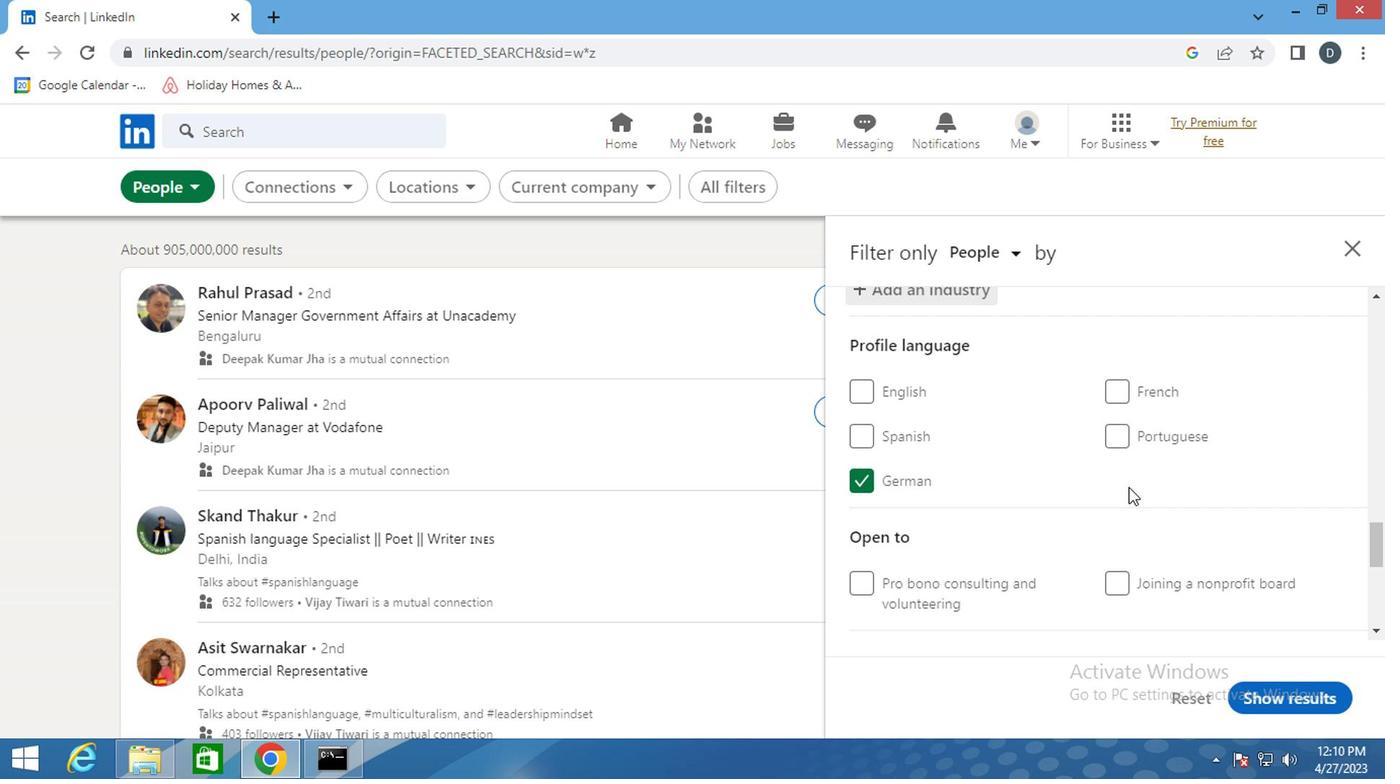 
Action: Mouse moved to (1133, 481)
Screenshot: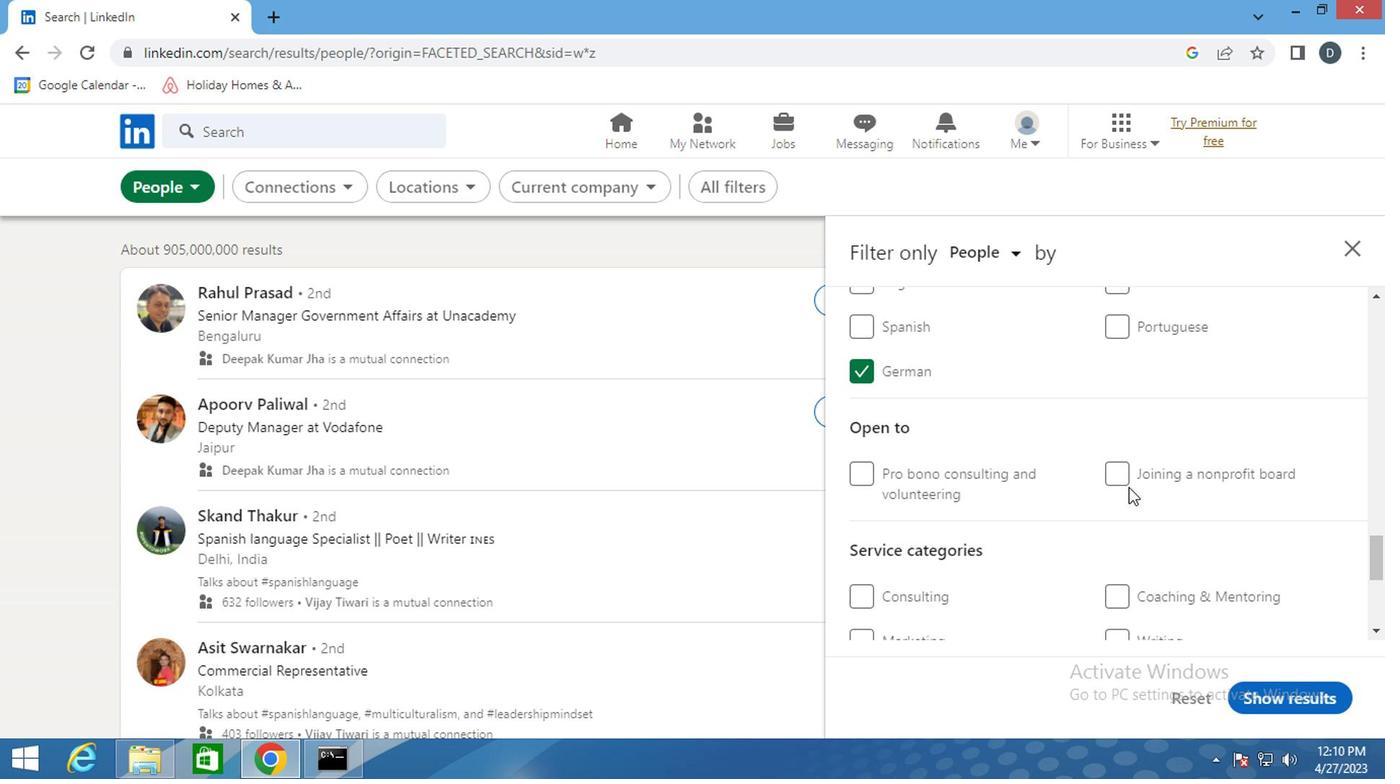 
Action: Mouse scrolled (1133, 479) with delta (0, -1)
Screenshot: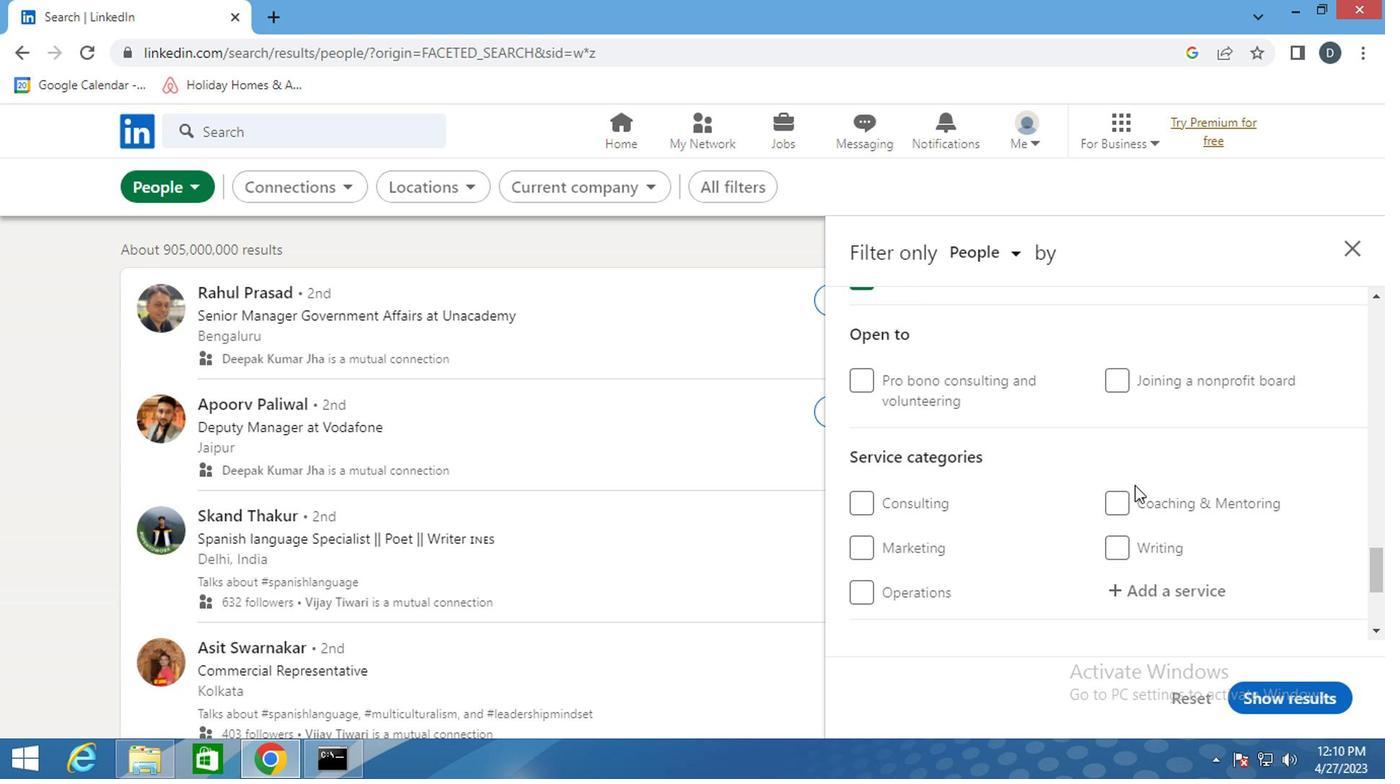 
Action: Mouse scrolled (1133, 479) with delta (0, -1)
Screenshot: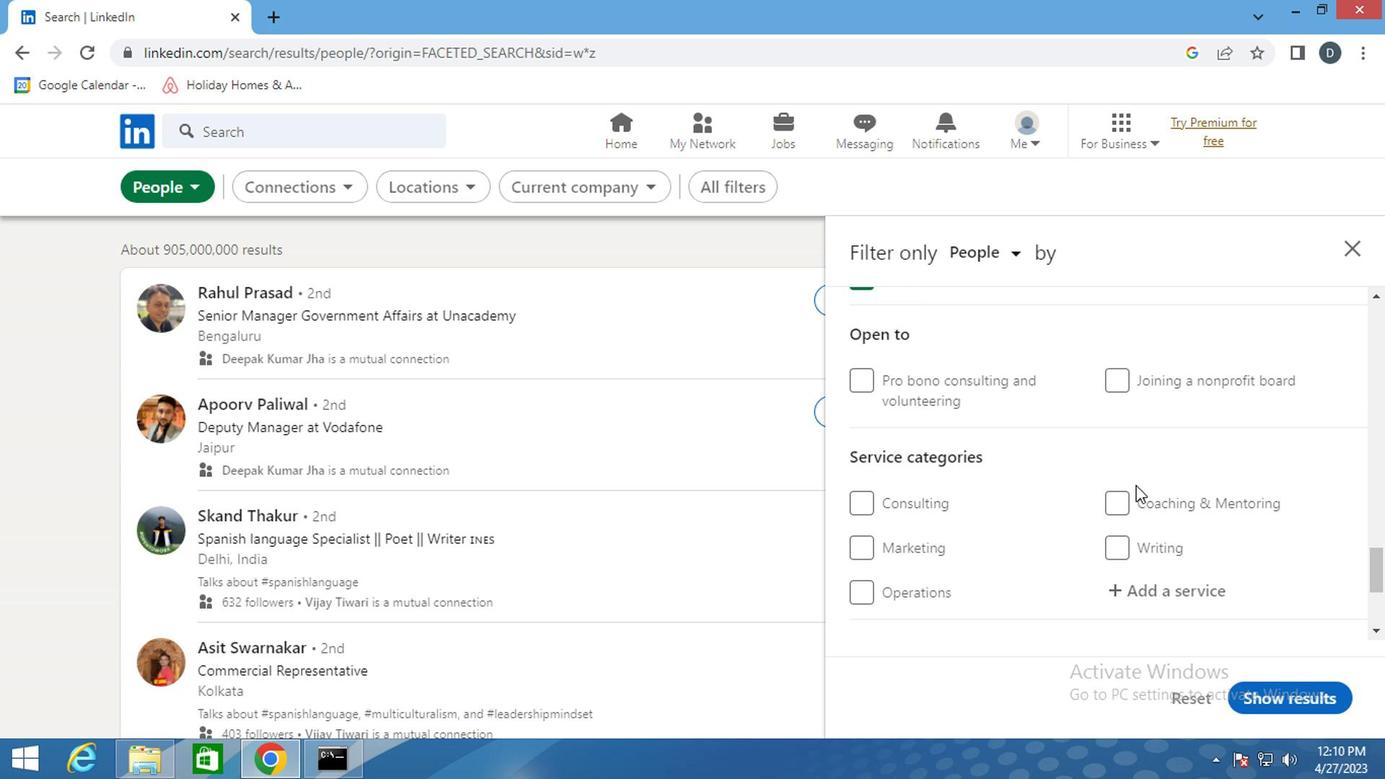 
Action: Mouse moved to (1188, 389)
Screenshot: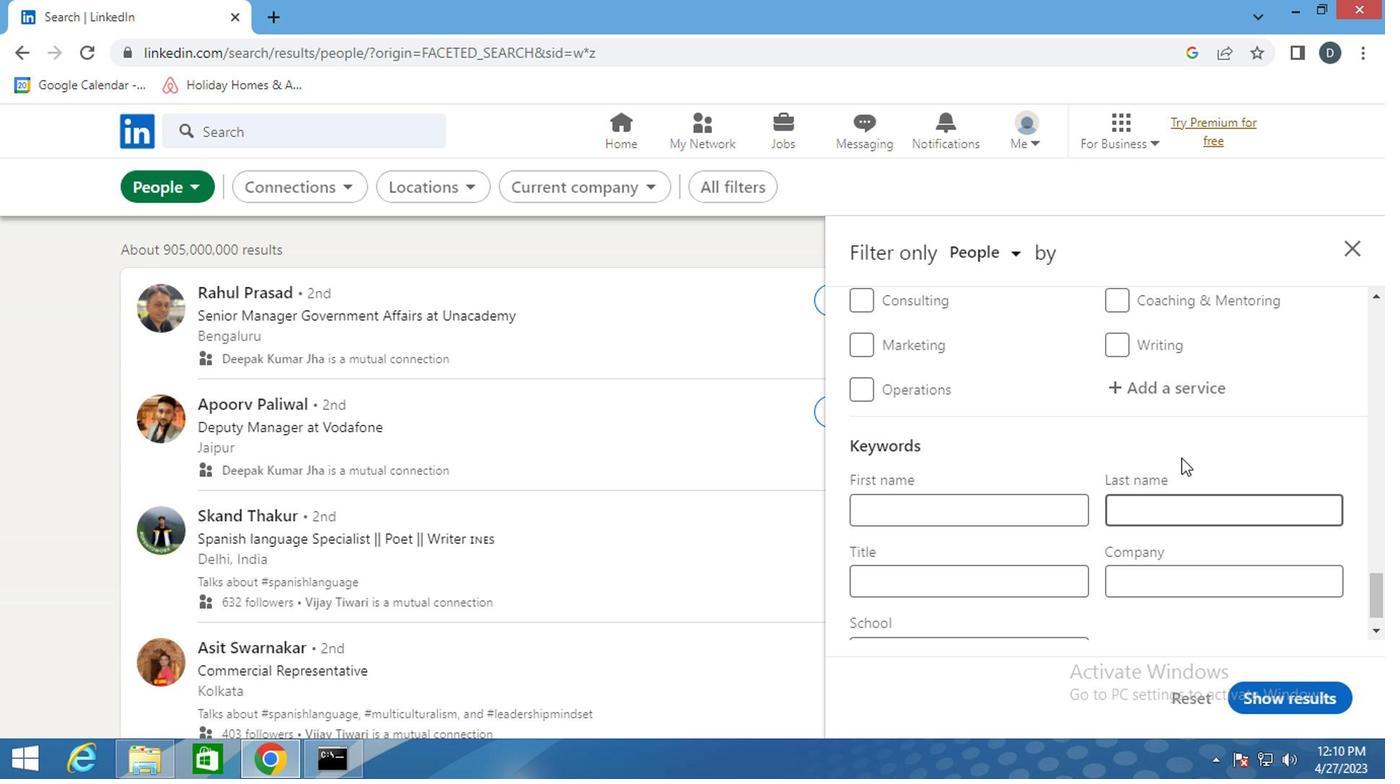 
Action: Mouse pressed left at (1188, 389)
Screenshot: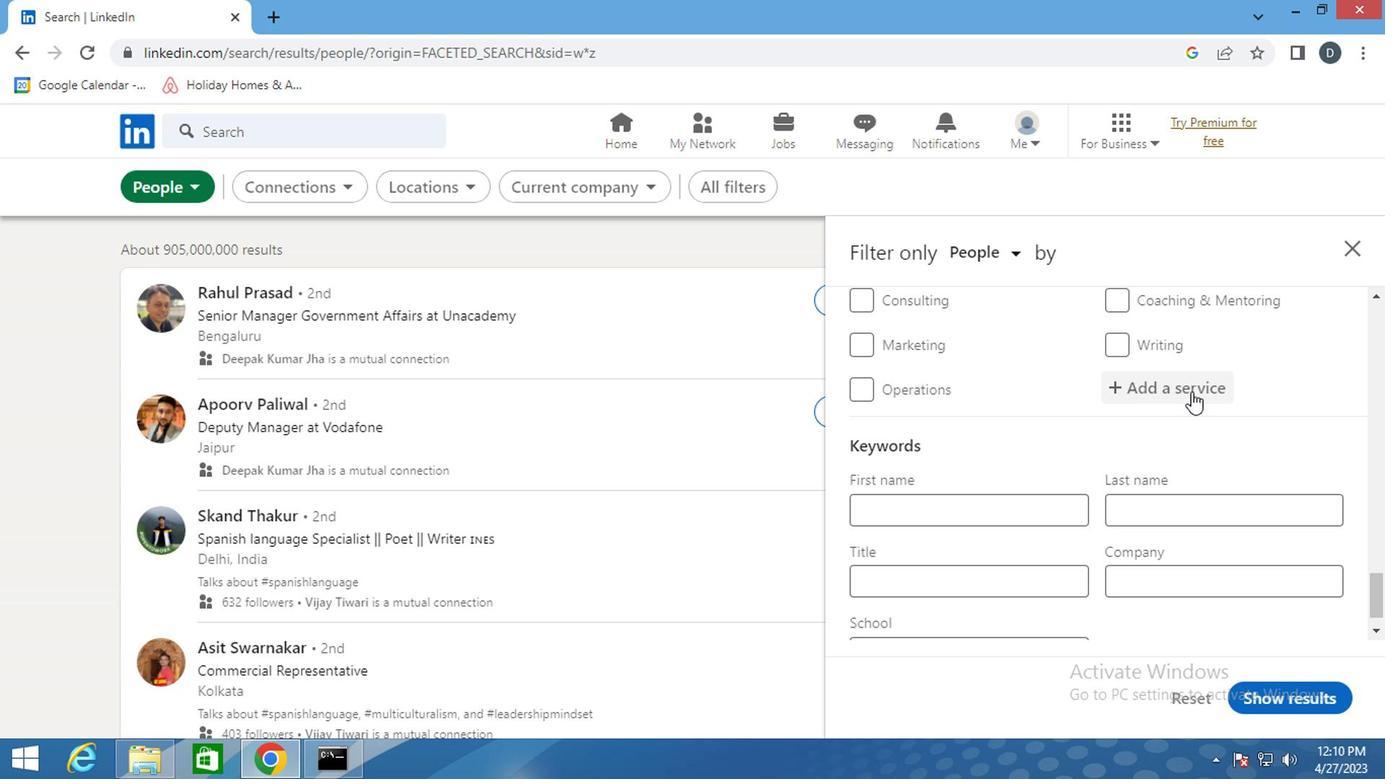 
Action: Key pressed <Key.shift>FILE<Key.space><Key.shift>MANA
Screenshot: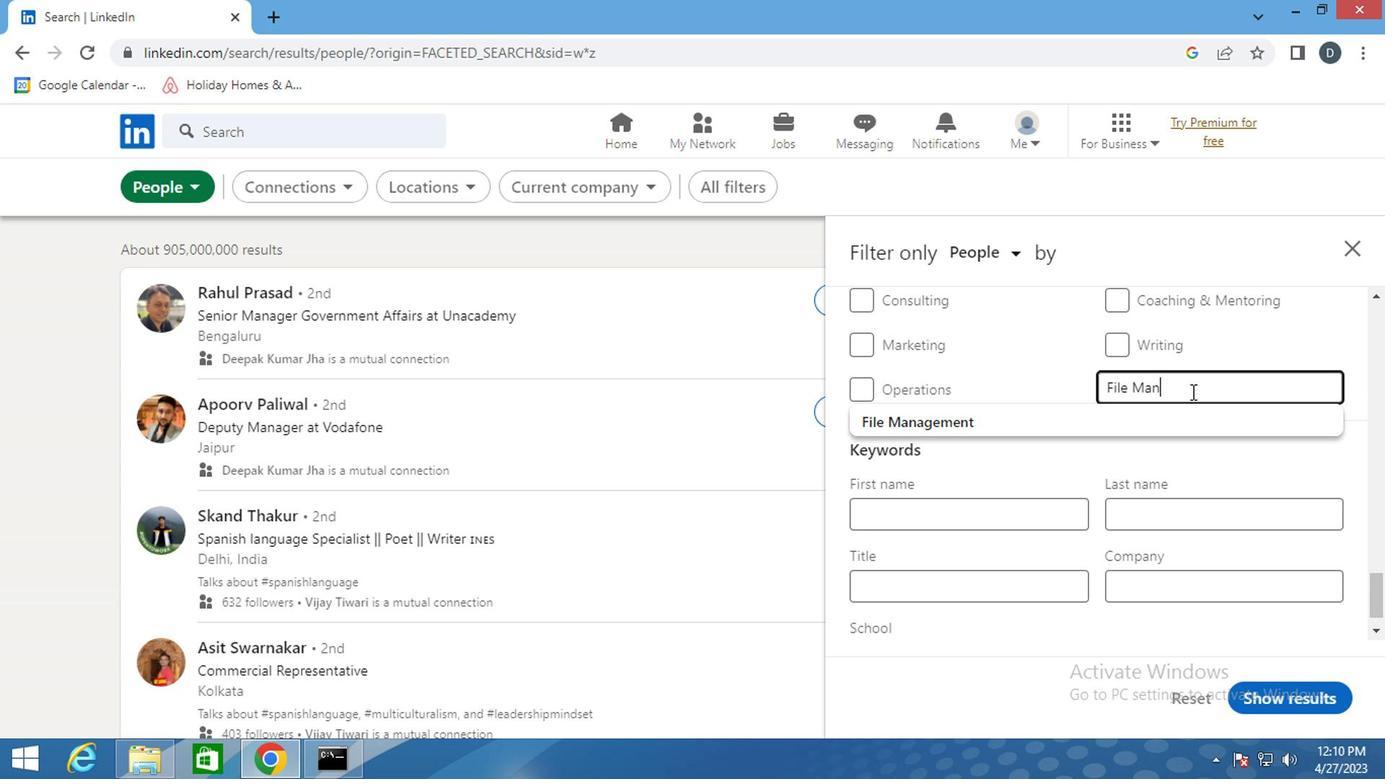 
Action: Mouse moved to (1160, 407)
Screenshot: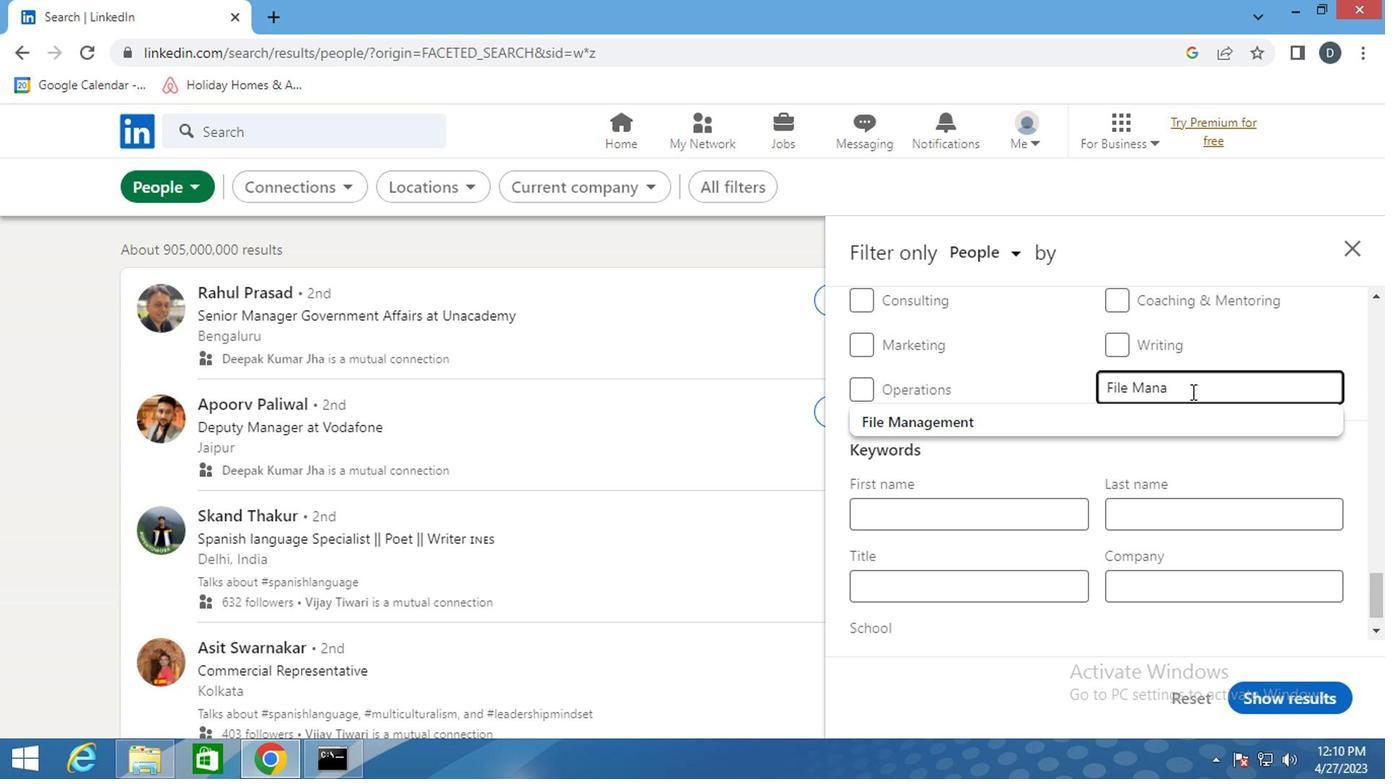 
Action: Mouse pressed left at (1160, 407)
Screenshot: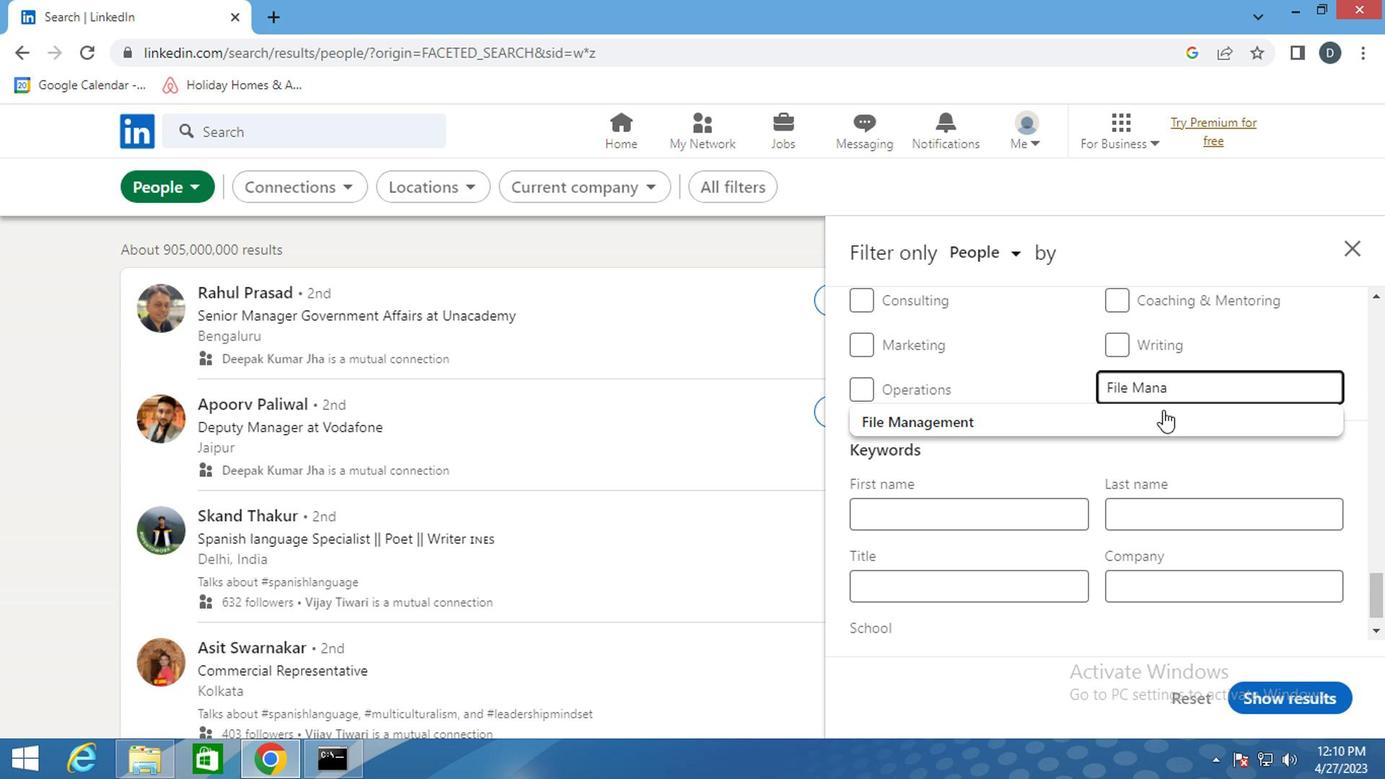 
Action: Mouse moved to (1027, 581)
Screenshot: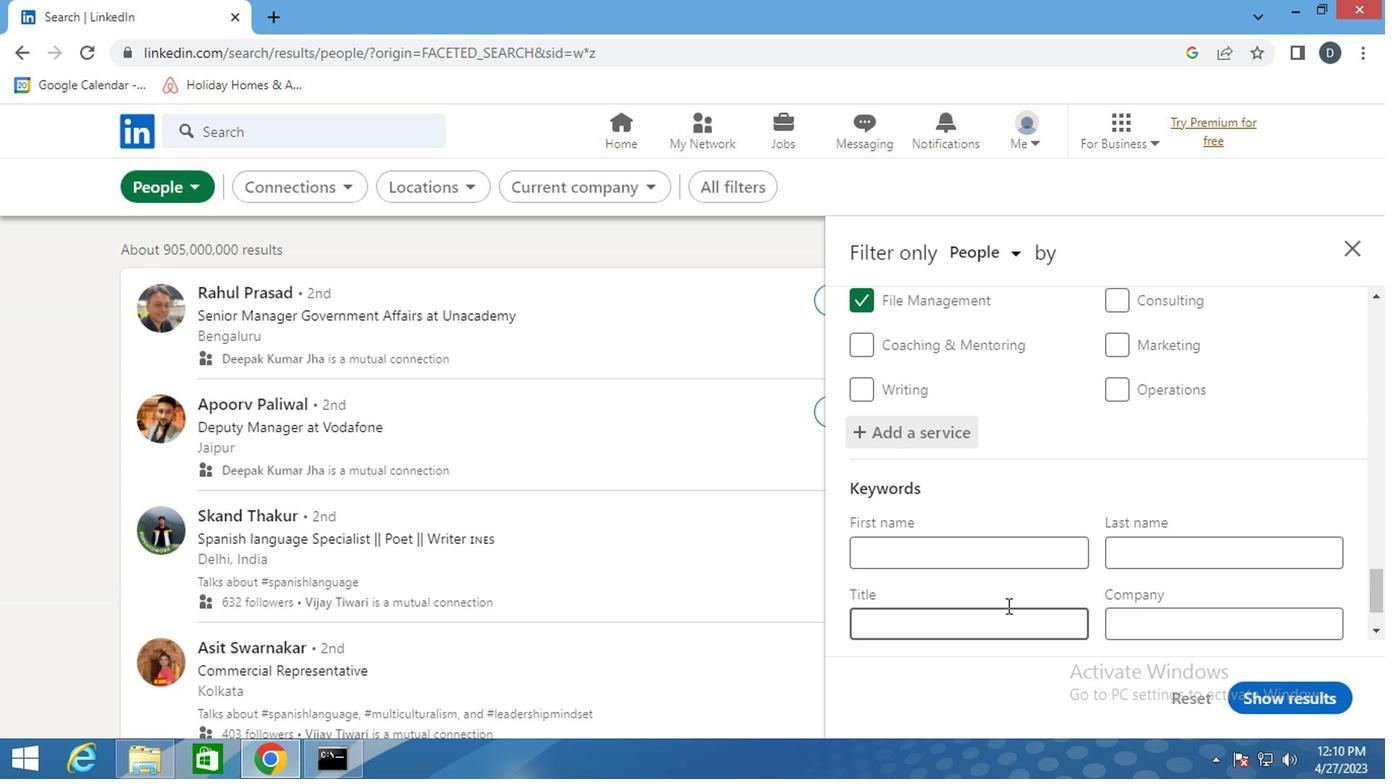 
Action: Mouse scrolled (1027, 580) with delta (0, 0)
Screenshot: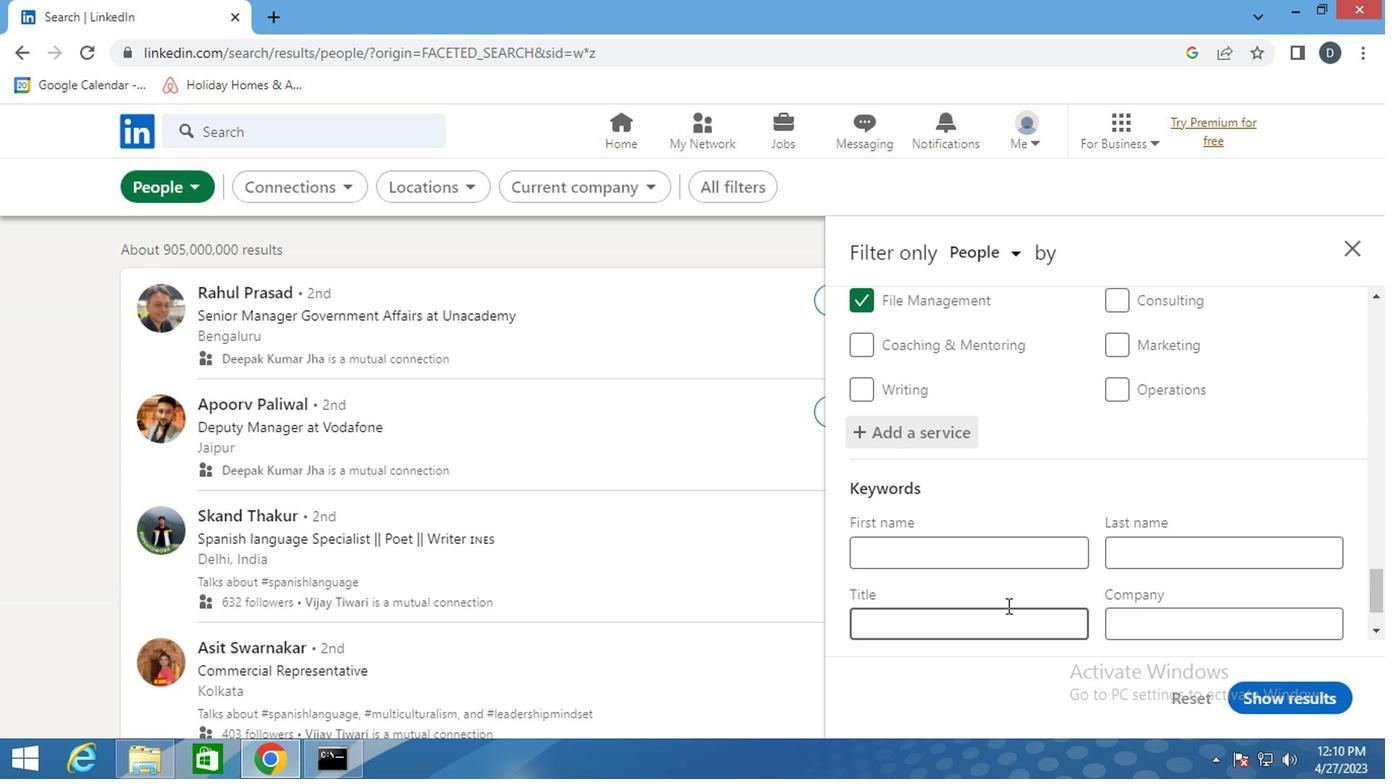 
Action: Mouse scrolled (1027, 580) with delta (0, 0)
Screenshot: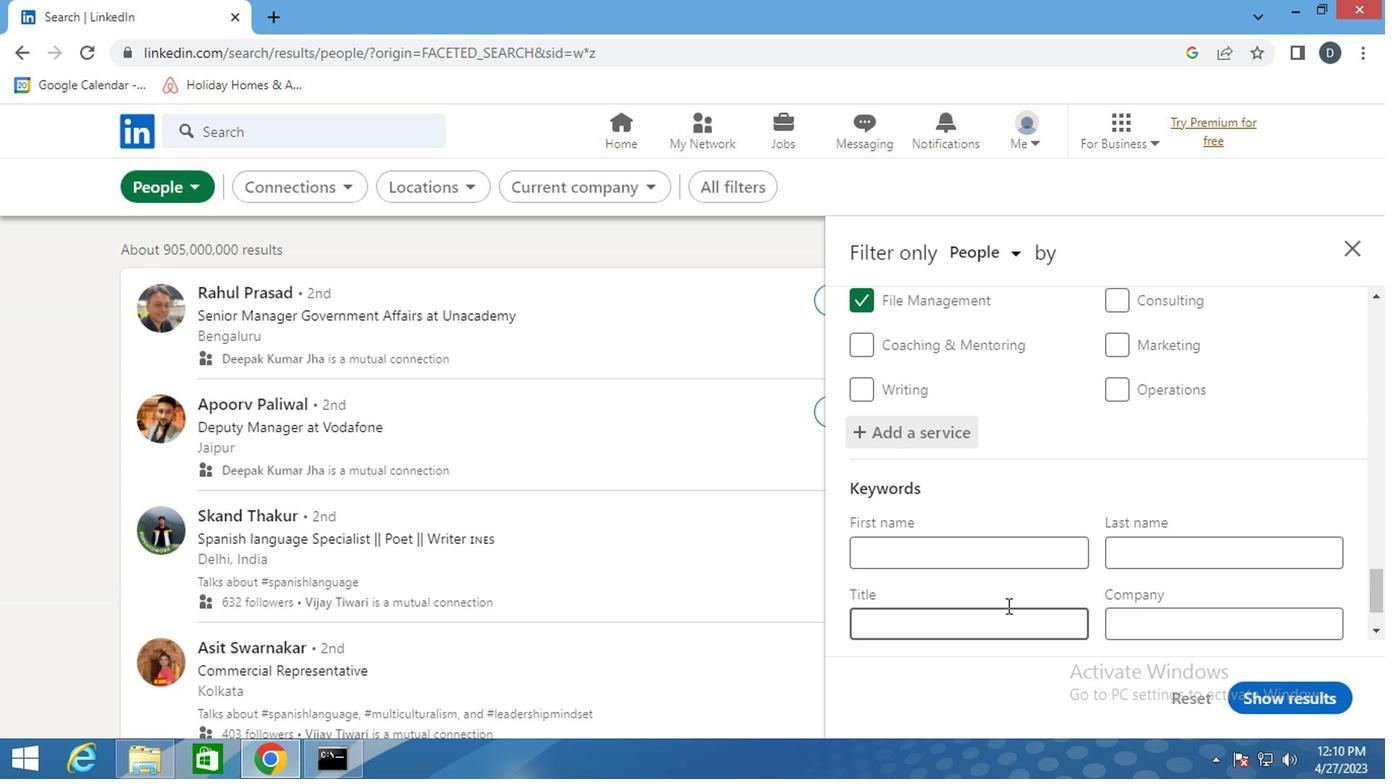 
Action: Mouse scrolled (1027, 580) with delta (0, 0)
Screenshot: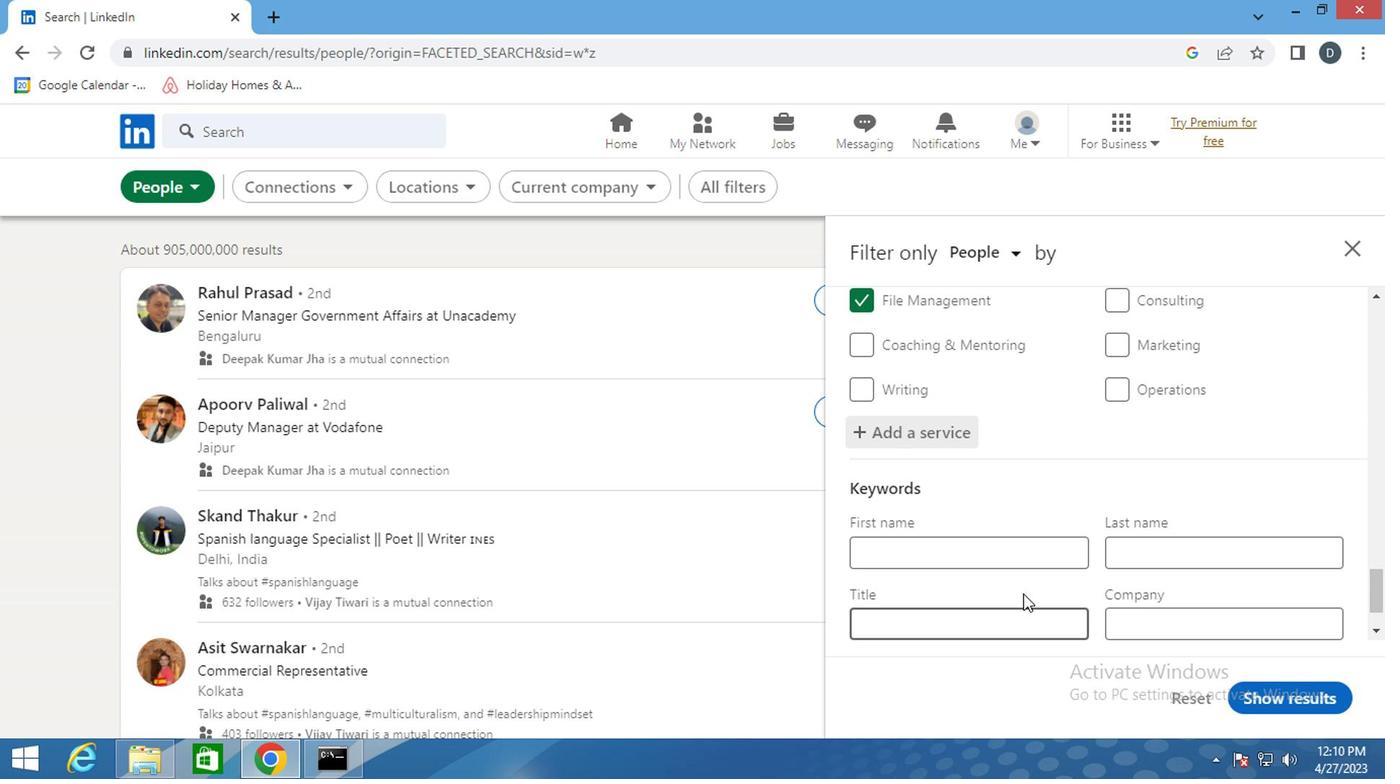 
Action: Mouse moved to (1004, 541)
Screenshot: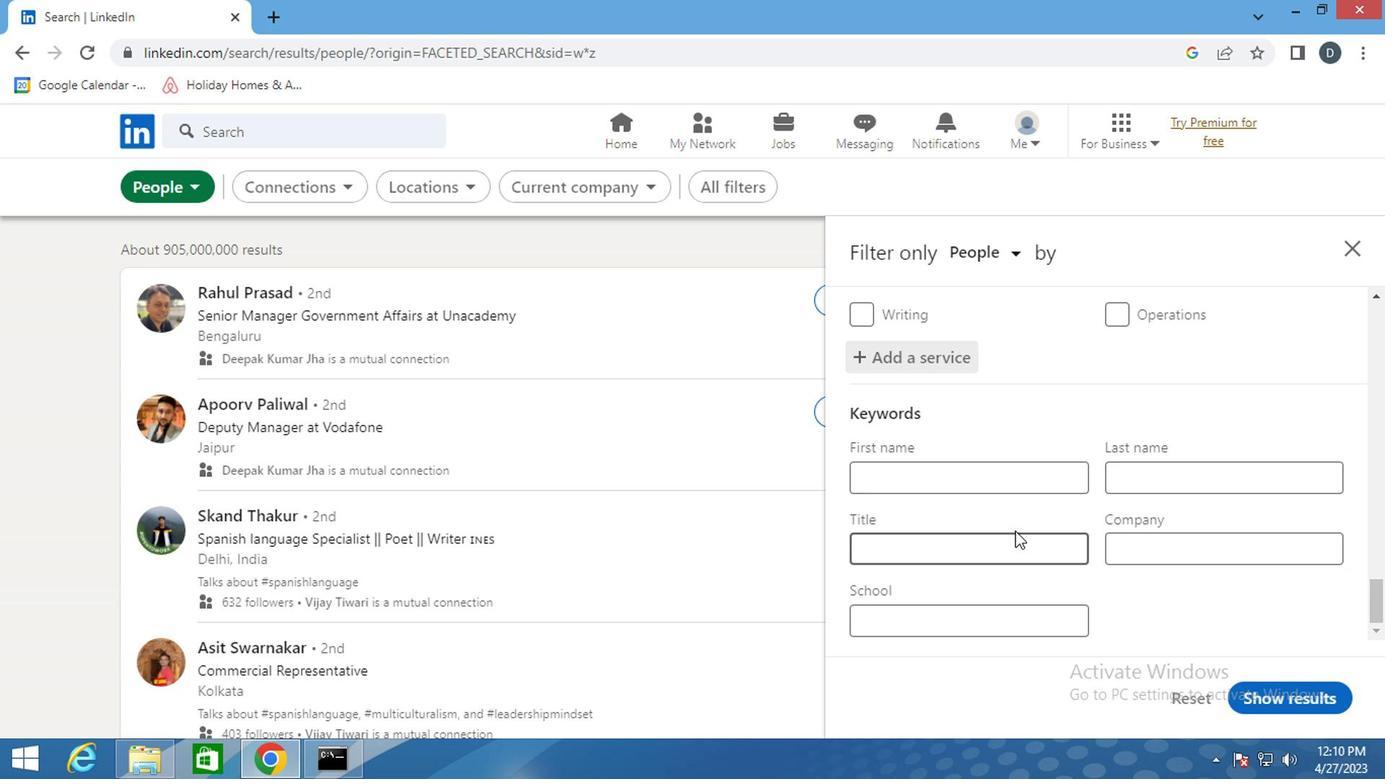 
Action: Mouse pressed left at (1004, 541)
Screenshot: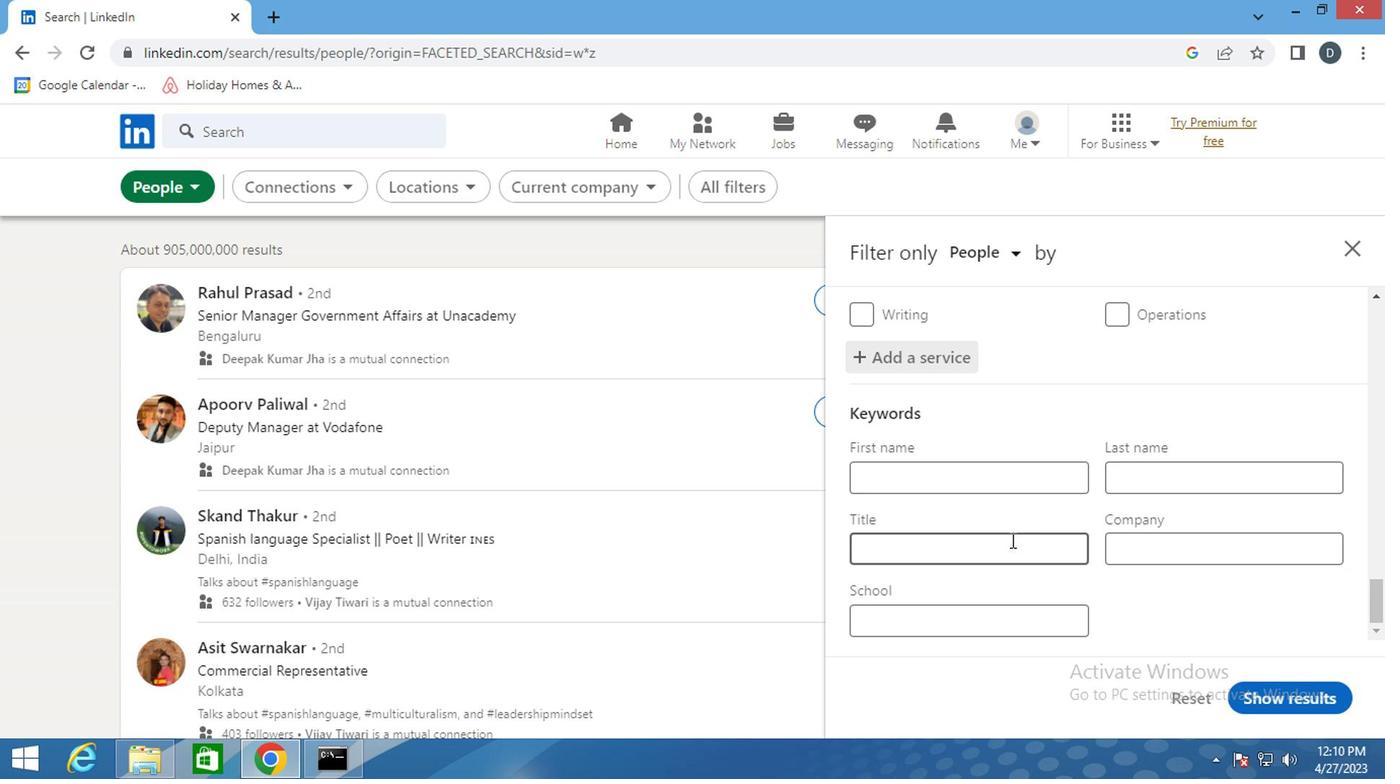 
Action: Key pressed <Key.shift>RED<Key.space><Key.shift>CROSS<Key.space><Key.shift>VOLUNTEER
Screenshot: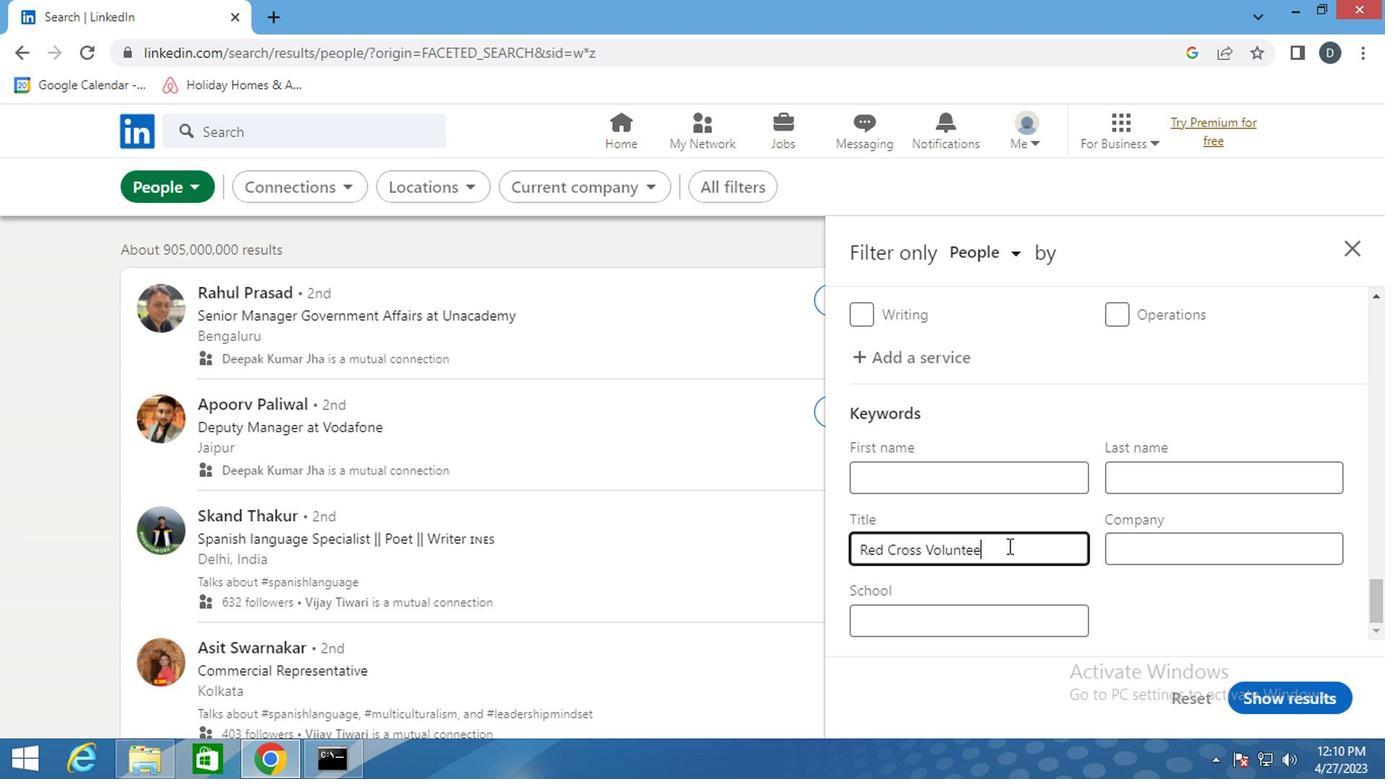 
Action: Mouse moved to (1281, 688)
Screenshot: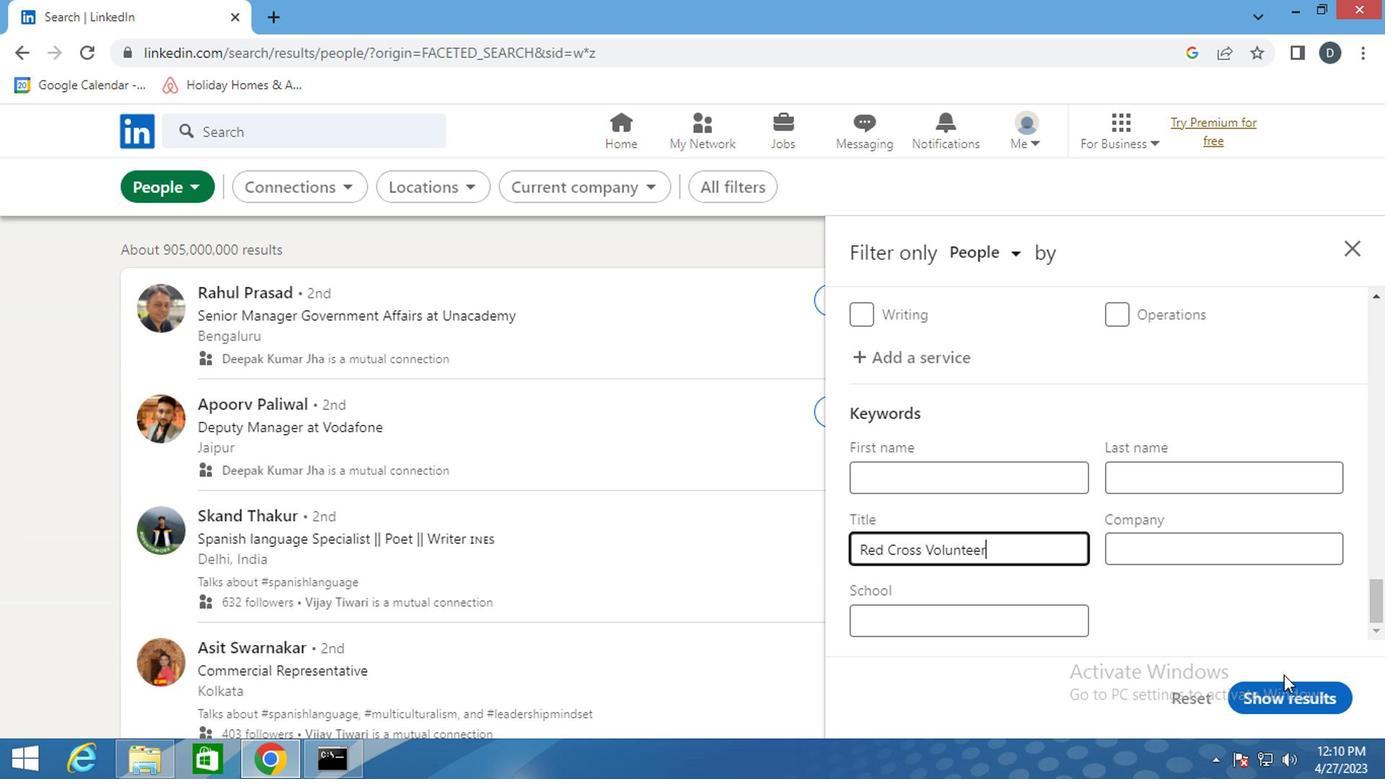 
Action: Mouse pressed left at (1281, 688)
Screenshot: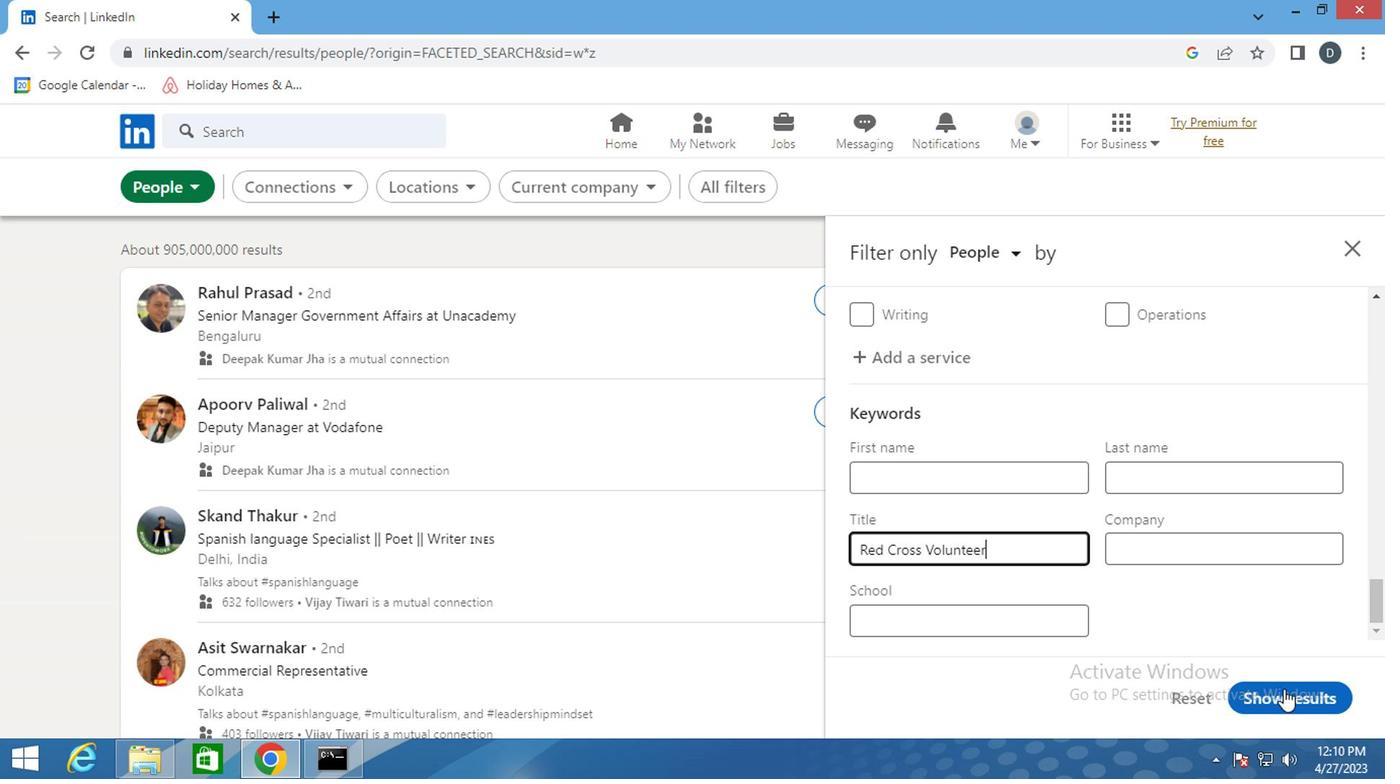 
Action: Mouse moved to (126, 191)
Screenshot: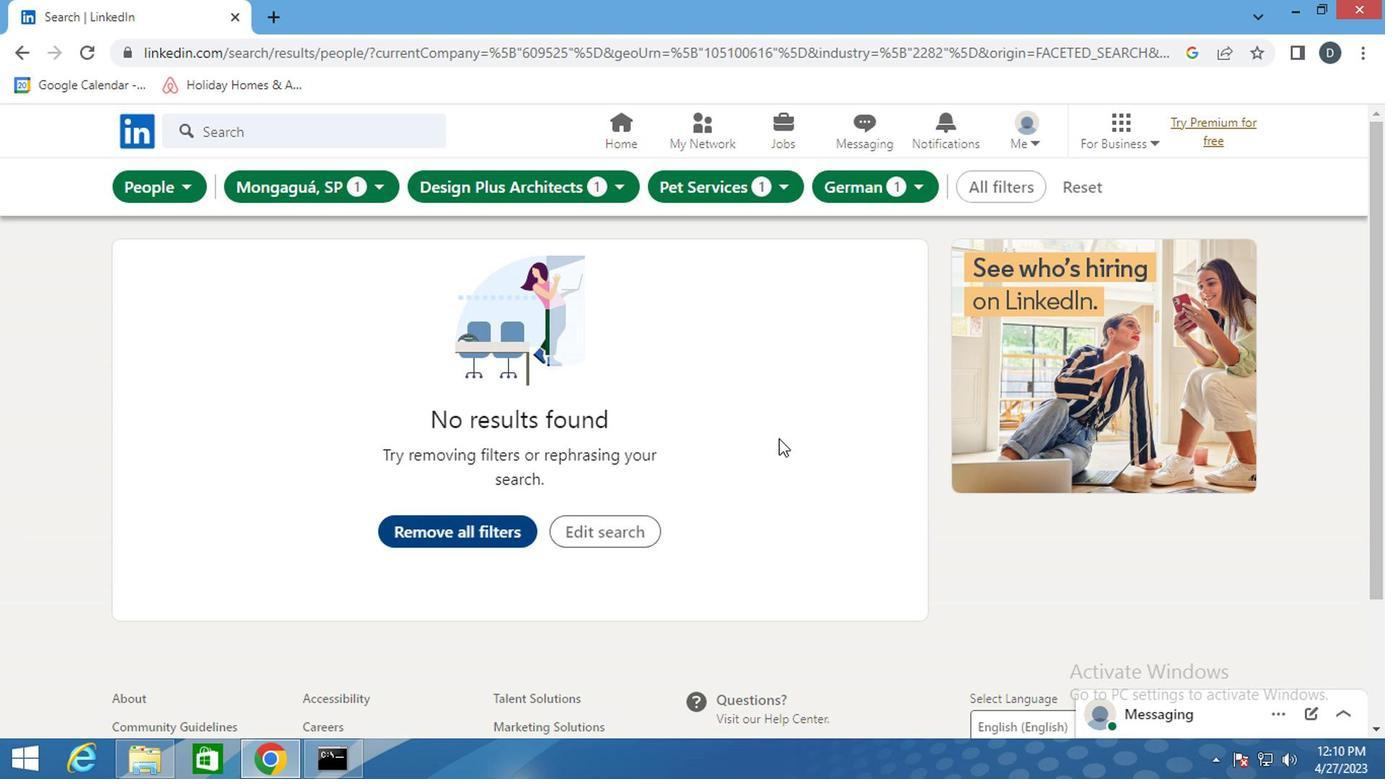 
